 Task: Add an event  with title  Interview with Aman, date '2023/12/04' & Select Event type as  One on One. Add location for the event as  987 Piazza Navona, Rome, Italy and add a description: The conversation aimed at assessing their qualifications, skills, and suitability for a specific job role or position within the organization. The interview provides an opportunity for the hiring team to gather valuable information about the candidate's experience, abilities, and potential cultural fit.Create an event link  http-interviewwithamancom & Select the event color as  Light Pink. , logged in from the account softage.1@softage.netand send the event invitation to softage.4@softage.net and softage.5@softage.net
Action: Mouse moved to (762, 117)
Screenshot: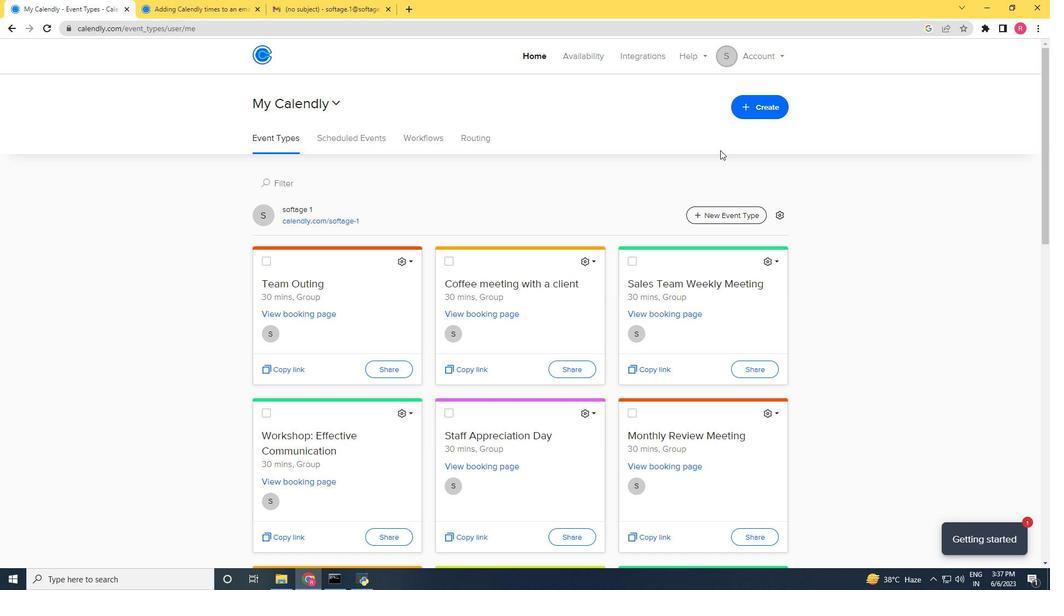 
Action: Mouse pressed left at (762, 117)
Screenshot: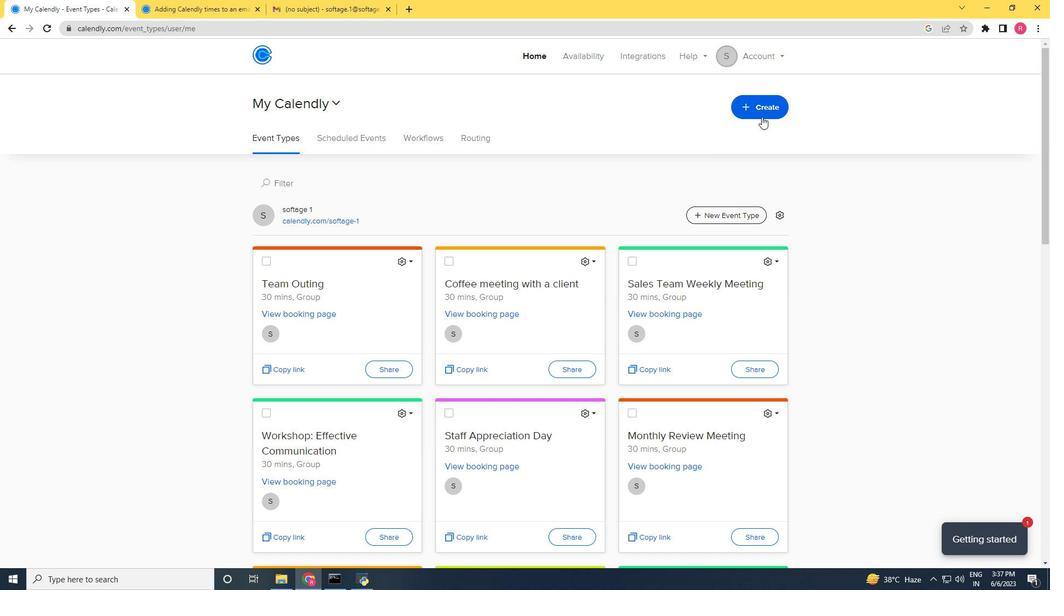 
Action: Mouse moved to (704, 157)
Screenshot: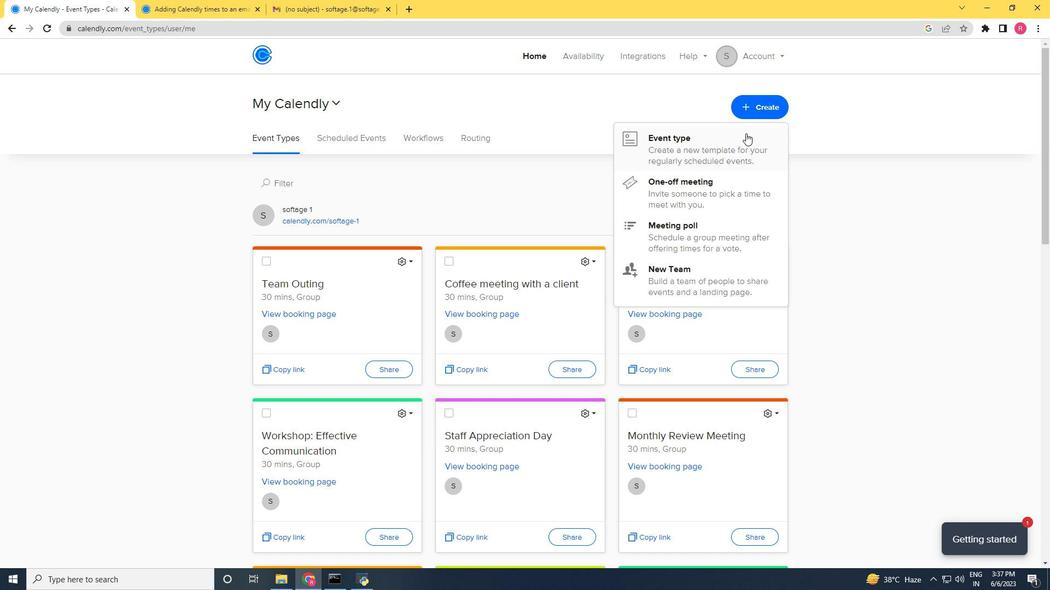 
Action: Mouse pressed left at (704, 157)
Screenshot: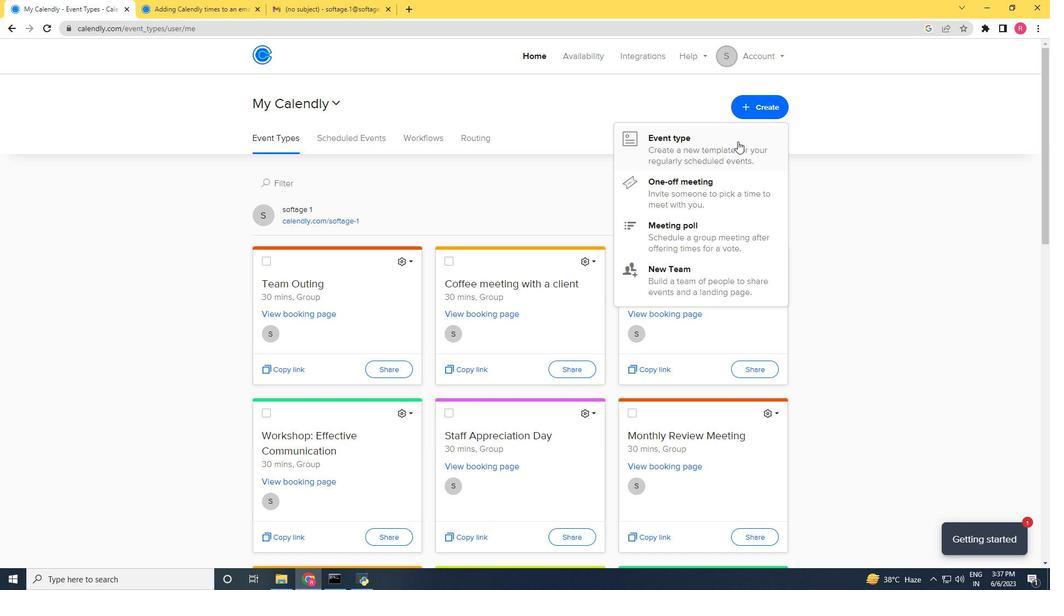 
Action: Mouse moved to (570, 198)
Screenshot: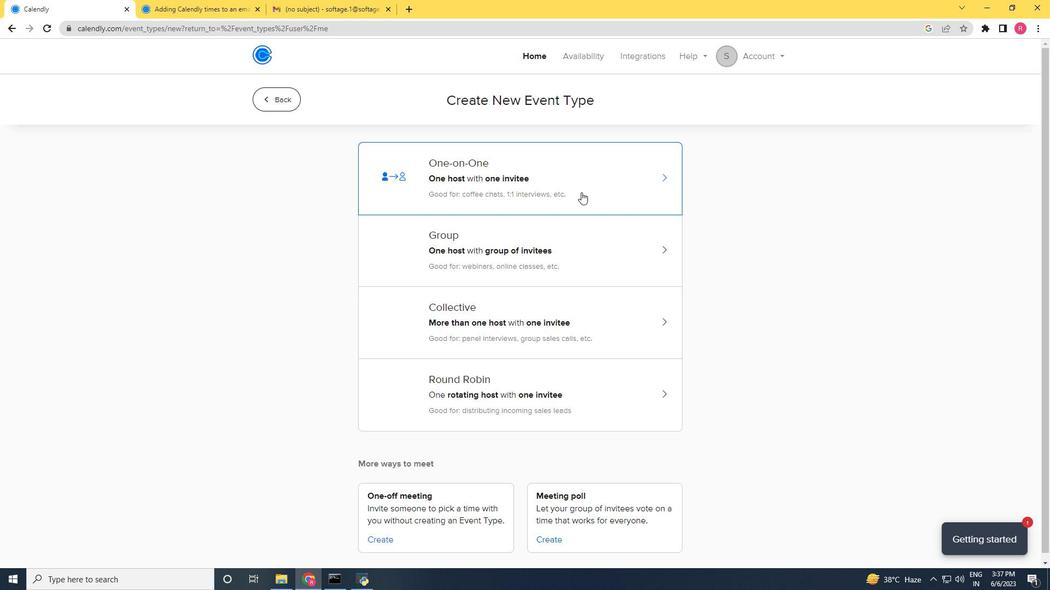 
Action: Mouse pressed left at (570, 198)
Screenshot: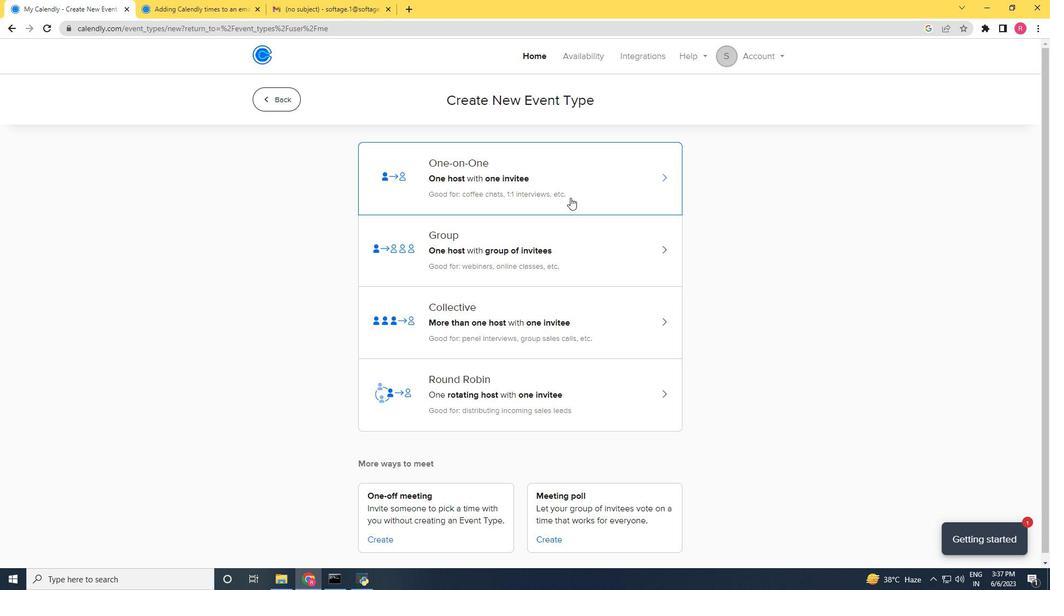 
Action: Mouse moved to (437, 268)
Screenshot: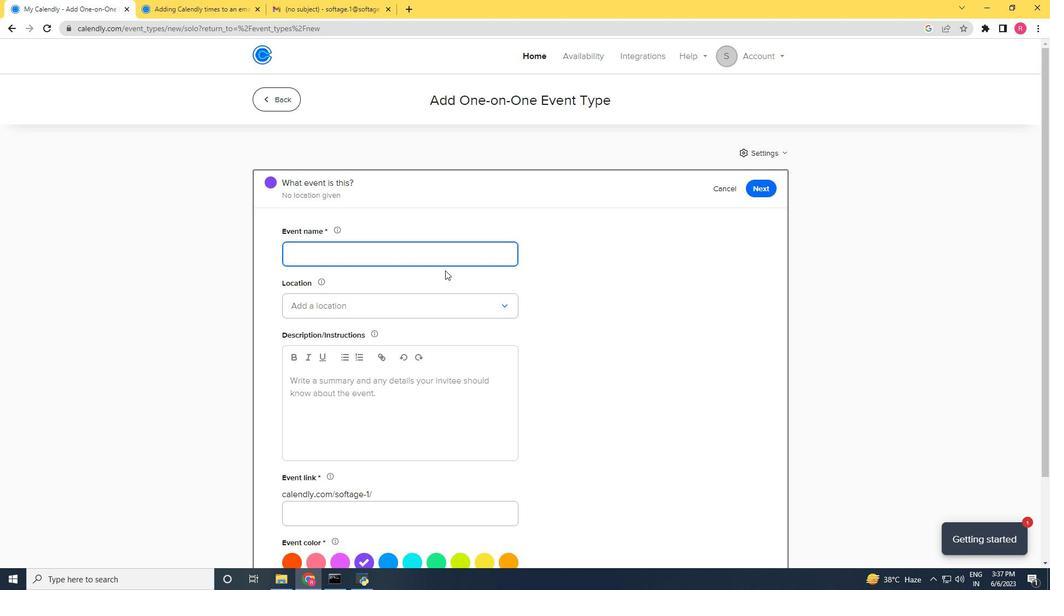 
Action: Key pressed <Key.shift>Aman
Screenshot: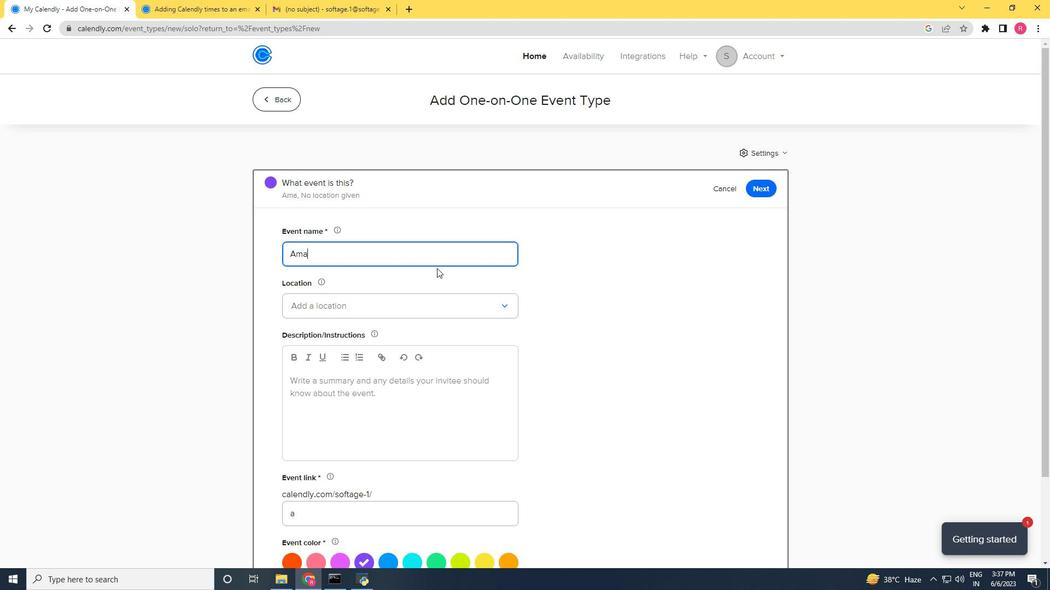 
Action: Mouse moved to (382, 304)
Screenshot: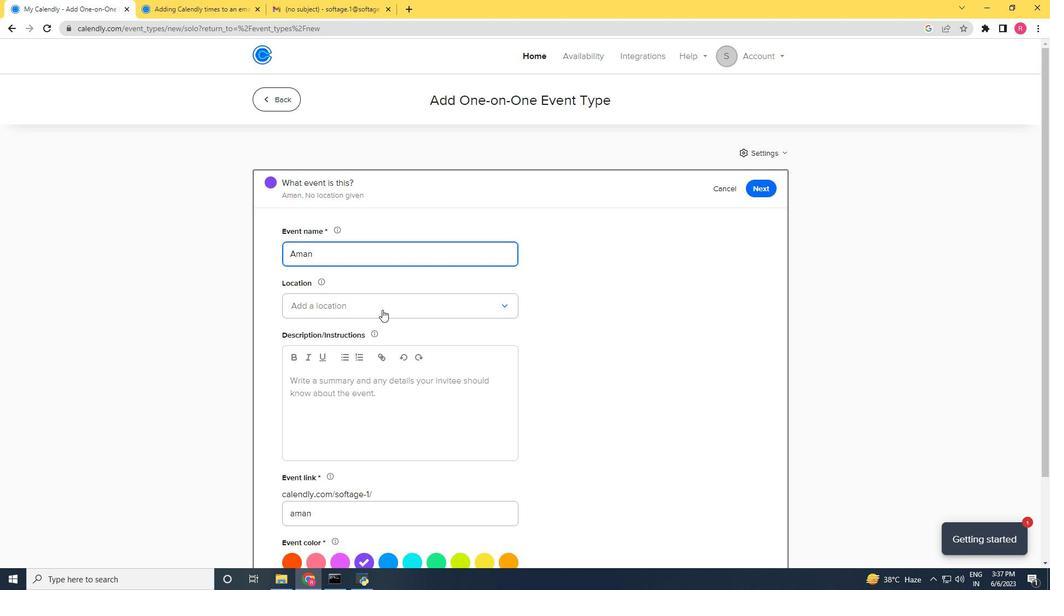 
Action: Mouse pressed left at (382, 304)
Screenshot: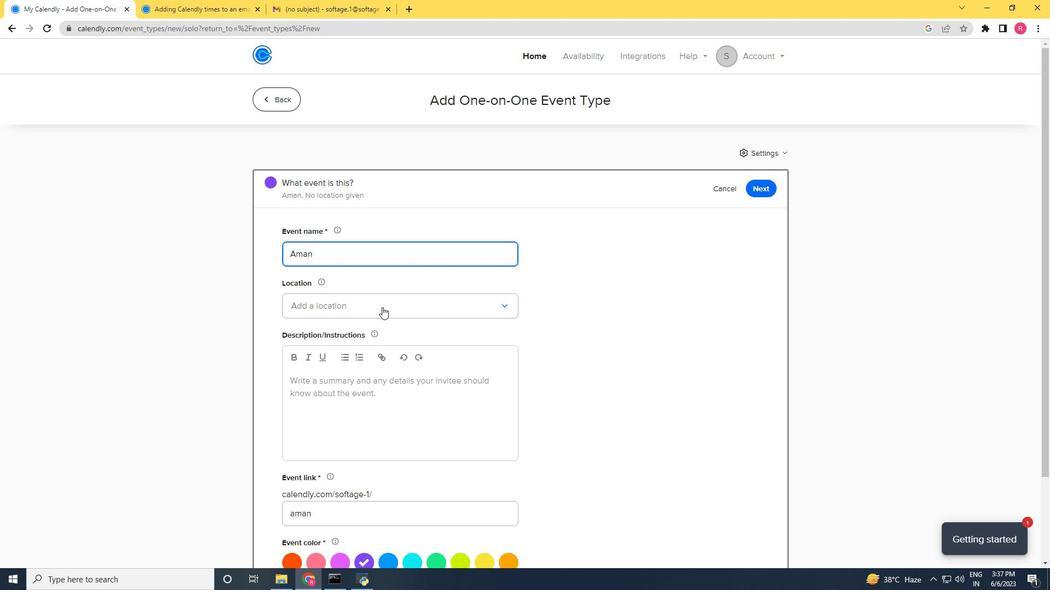 
Action: Mouse moved to (389, 327)
Screenshot: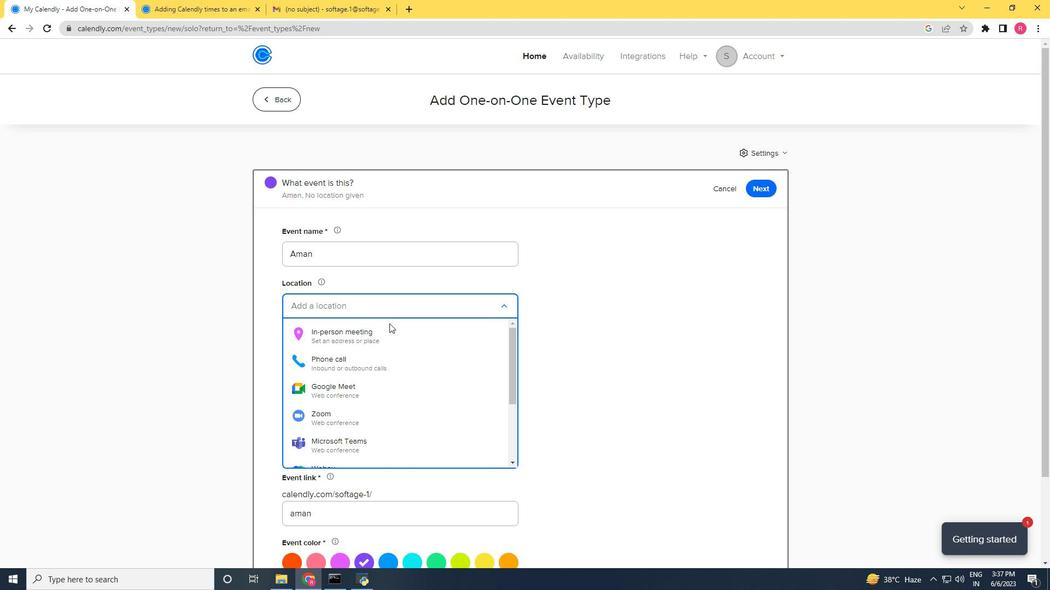 
Action: Mouse pressed left at (389, 327)
Screenshot: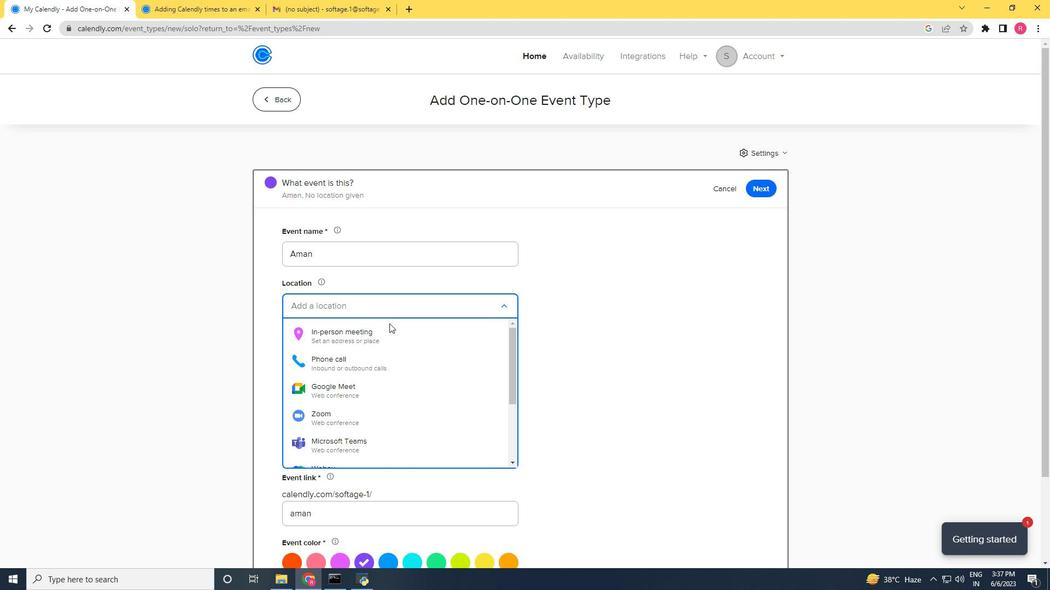 
Action: Mouse moved to (468, 177)
Screenshot: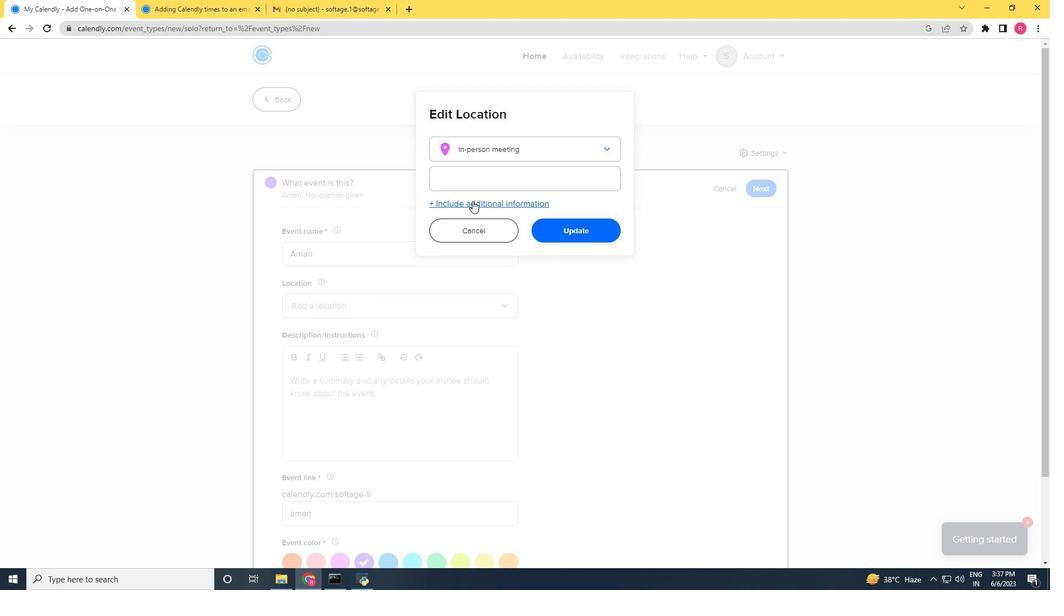 
Action: Mouse pressed left at (468, 177)
Screenshot: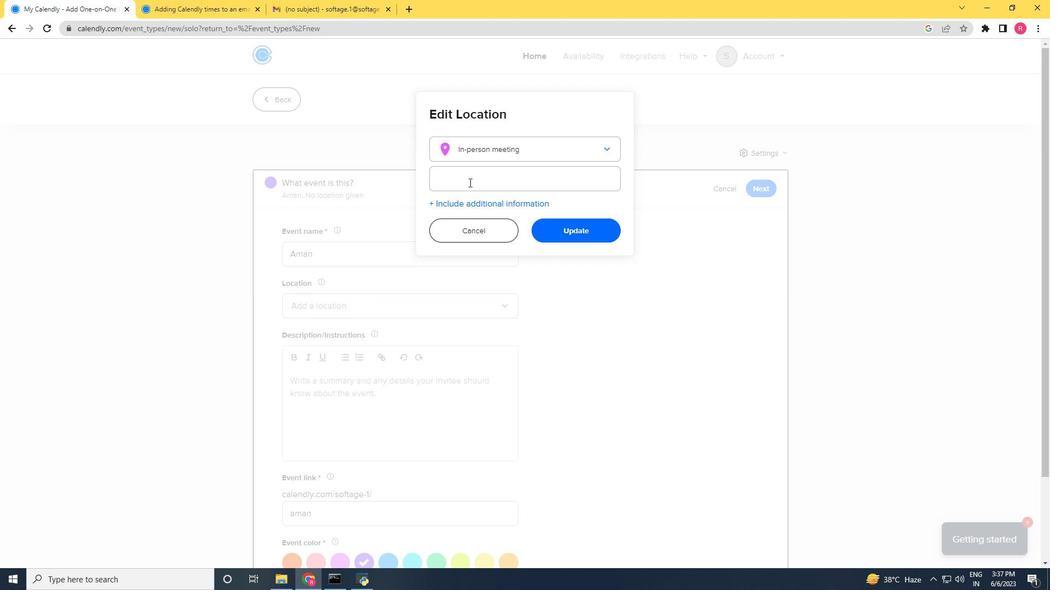 
Action: Key pressed 987<Key.space><Key.shift>Piazza<Key.space><Key.shift>Navona,<Key.space><Key.shift><Key.shift><Key.shift>Rome
Screenshot: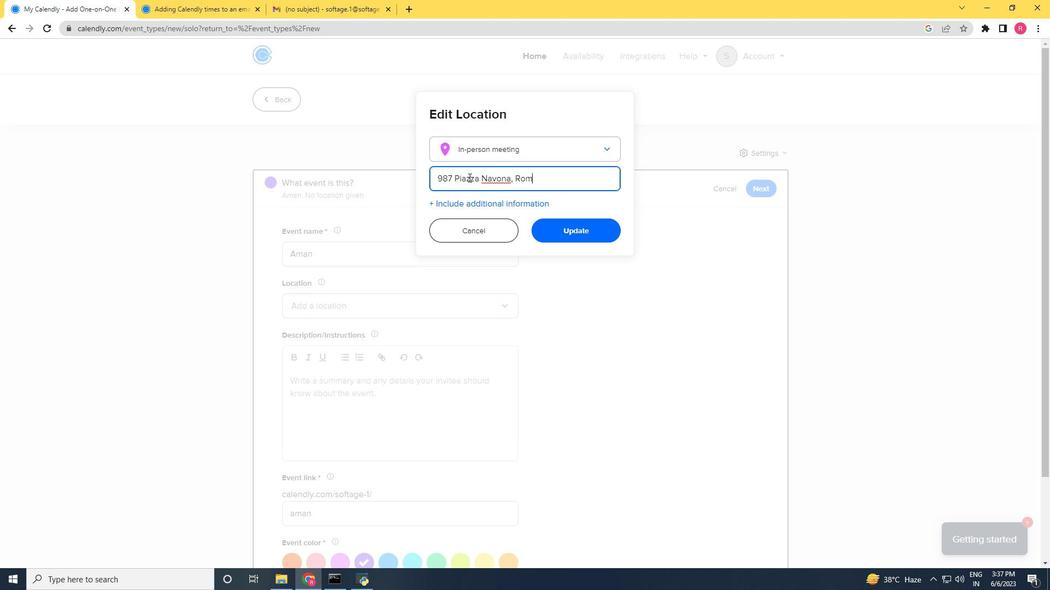 
Action: Mouse moved to (560, 228)
Screenshot: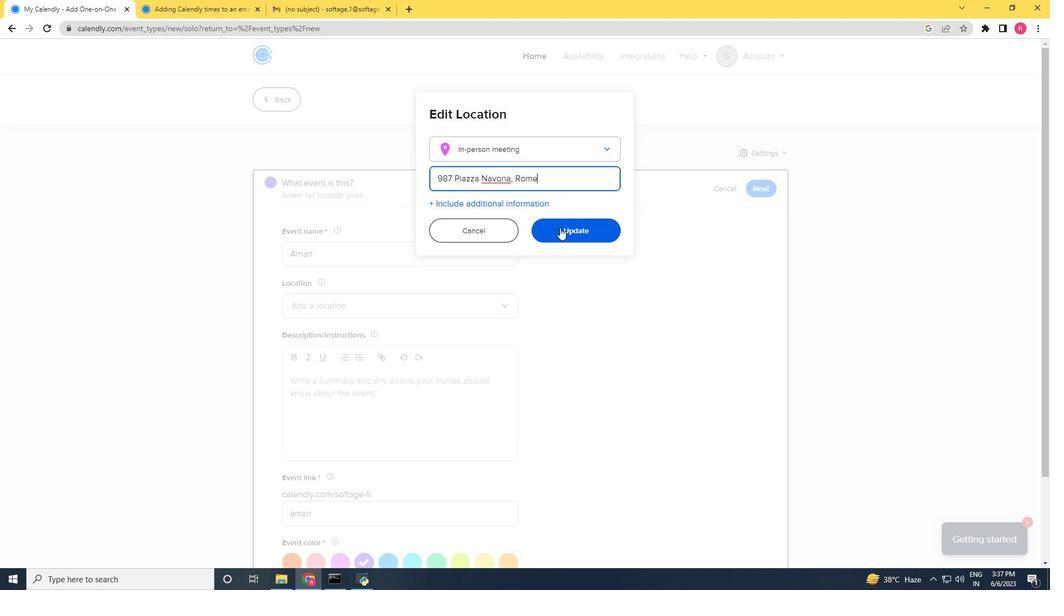 
Action: Mouse pressed left at (560, 228)
Screenshot: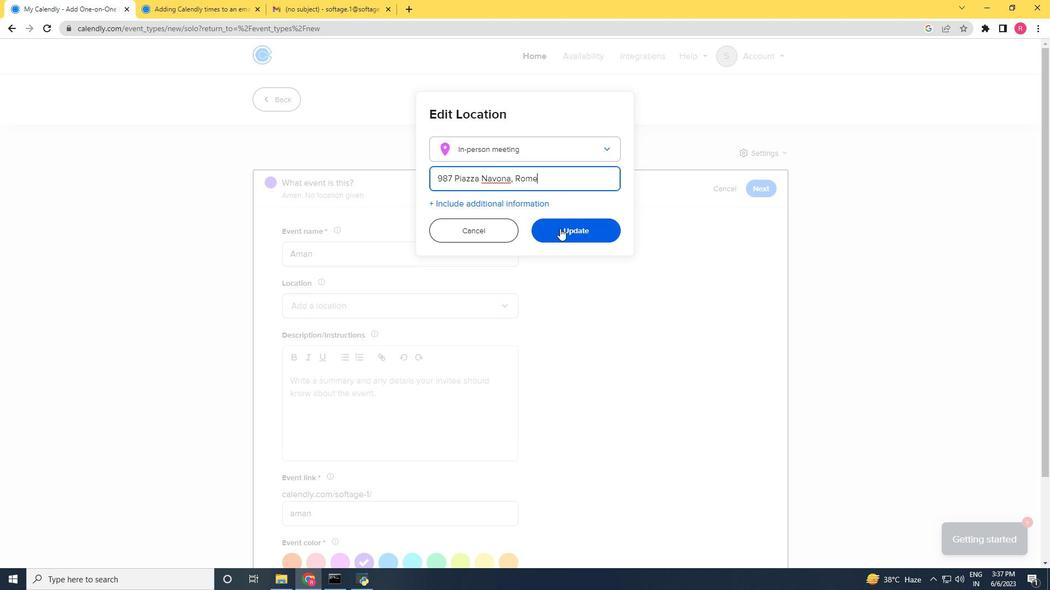 
Action: Mouse moved to (361, 424)
Screenshot: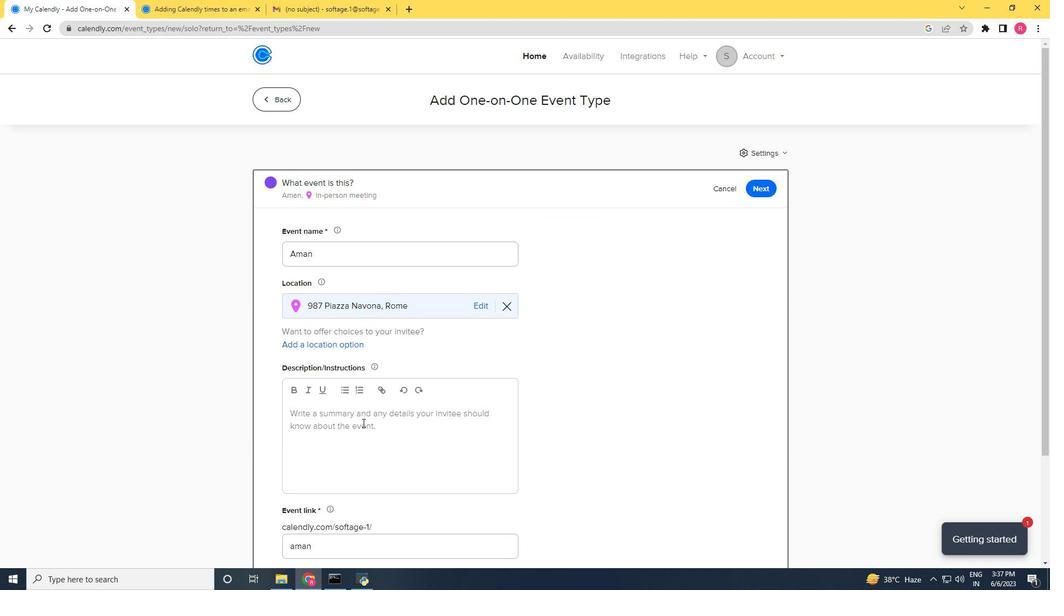 
Action: Mouse pressed left at (361, 424)
Screenshot: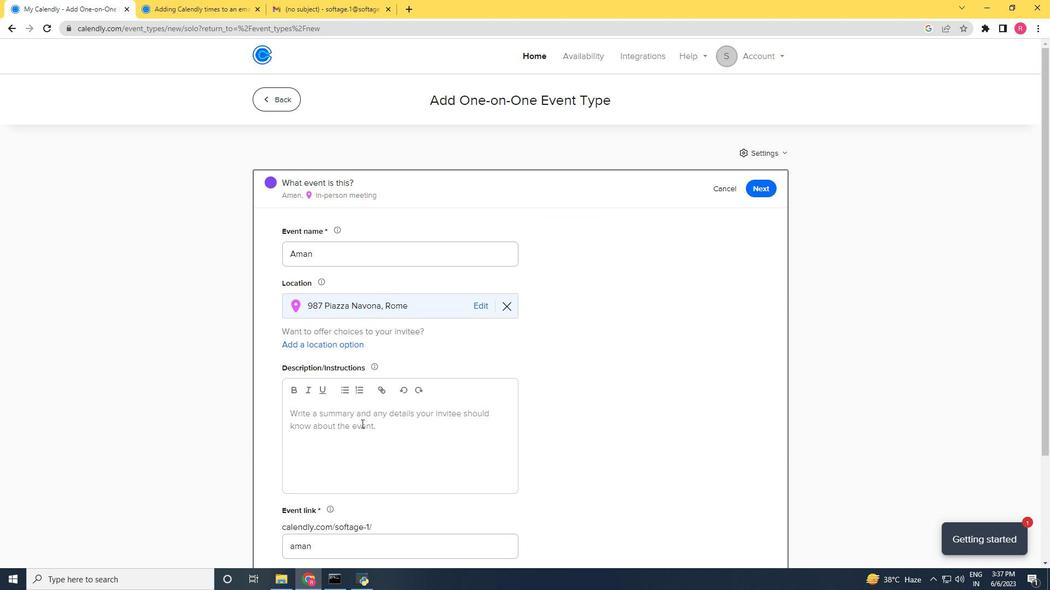 
Action: Mouse moved to (361, 425)
Screenshot: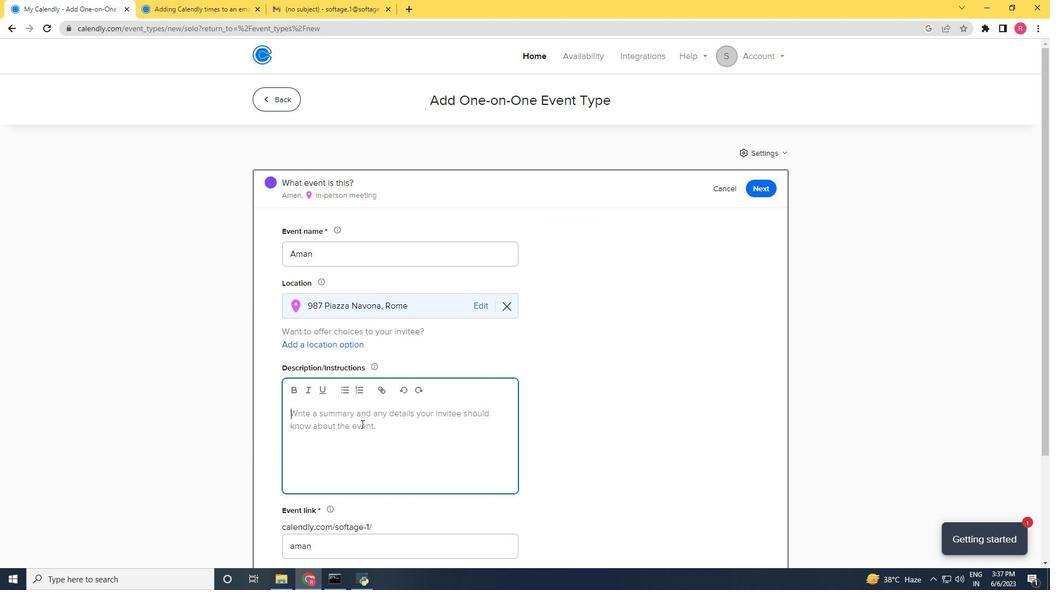 
Action: Key pressed <Key.shift>The<Key.space>conversation<Key.space>aimed<Key.space>at<Key.space>assessing<Key.space>their<Key.space>qualifications,<Key.space>skills,and<Key.space><Key.backspace><Key.backspace><Key.backspace><Key.backspace><Key.space>and<Key.space>suitability<Key.space>for<Key.space>a<Key.space>specific<Key.space>job<Key.space>role<Key.space>or<Key.space>position<Key.space>wh<Key.backspace>ithin<Key.space>the<Key.space>organization.
Screenshot: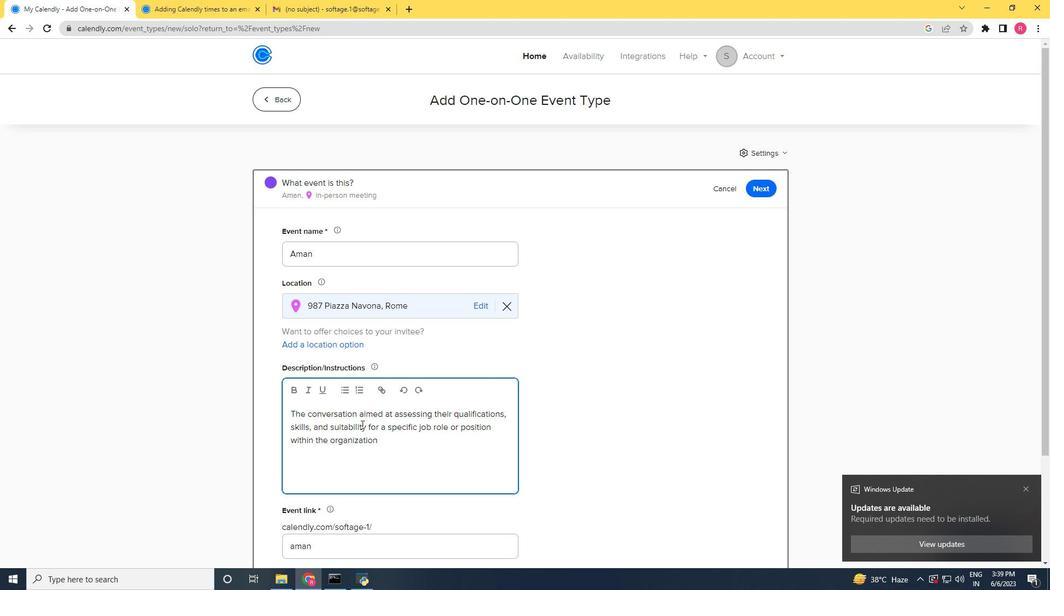 
Action: Mouse moved to (1028, 486)
Screenshot: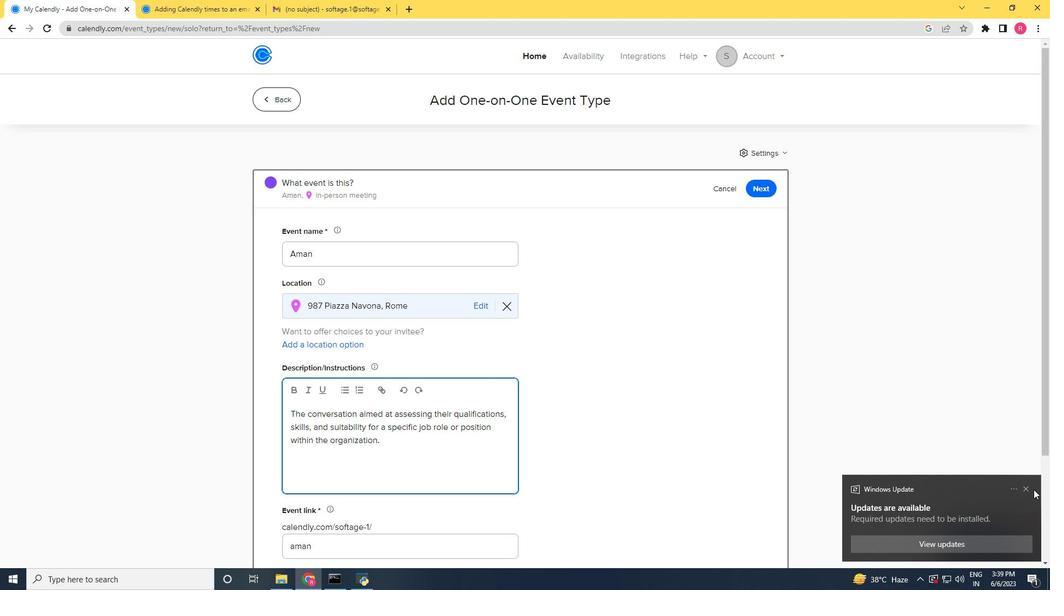 
Action: Mouse pressed left at (1028, 486)
Screenshot: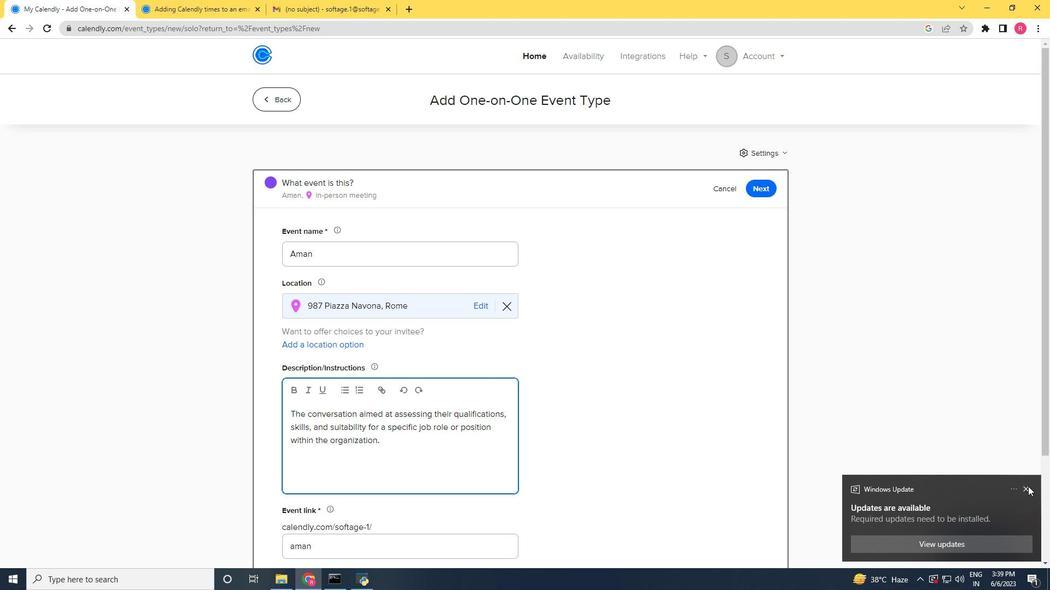 
Action: Mouse moved to (444, 482)
Screenshot: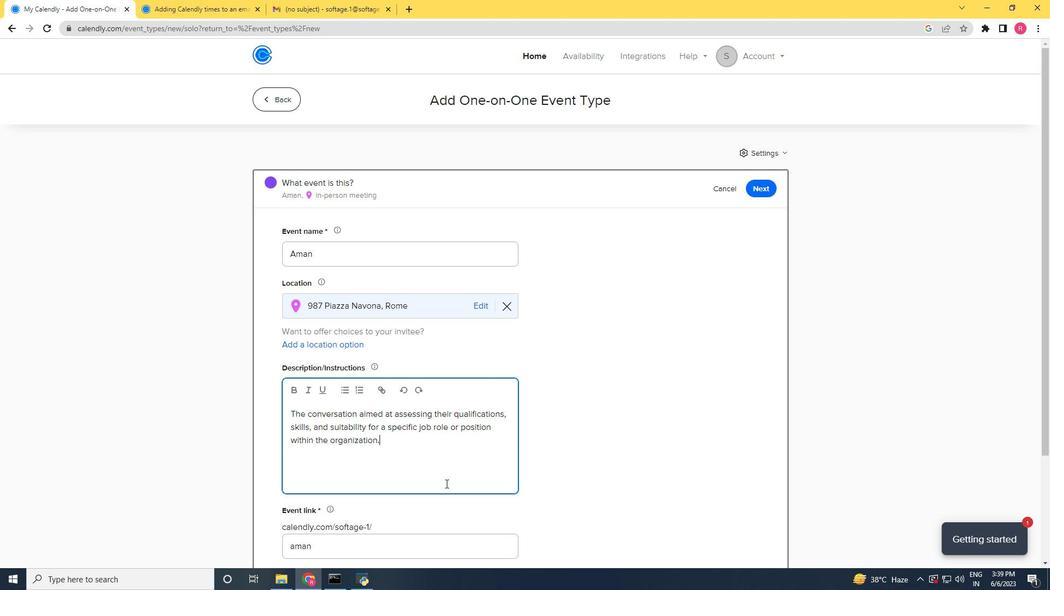 
Action: Key pressed <Key.space><Key.shift>The<Key.space>interview<Key.space>provides<Key.space>an<Key.space>opportunity<Key.space>for<Key.space>the<Key.space>hiring<Key.space>team<Key.space>to<Key.space>gather<Key.space>valuable<Key.space>informaion<Key.space><Key.backspace><Key.backspace><Key.backspace><Key.backspace><Key.backspace>ation<Key.space>about<Key.space>the<Key.space>candidates<Key.space><Key.backspace><Key.backspace>'s<Key.space>experience<Key.space><Key.backspace>,<Key.space>abilities<Key.space><Key.backspace>,<Key.space>and<Key.space>portrn<Key.backspace><Key.backspace>ential<Key.space>cultural<Key.space>fit.
Screenshot: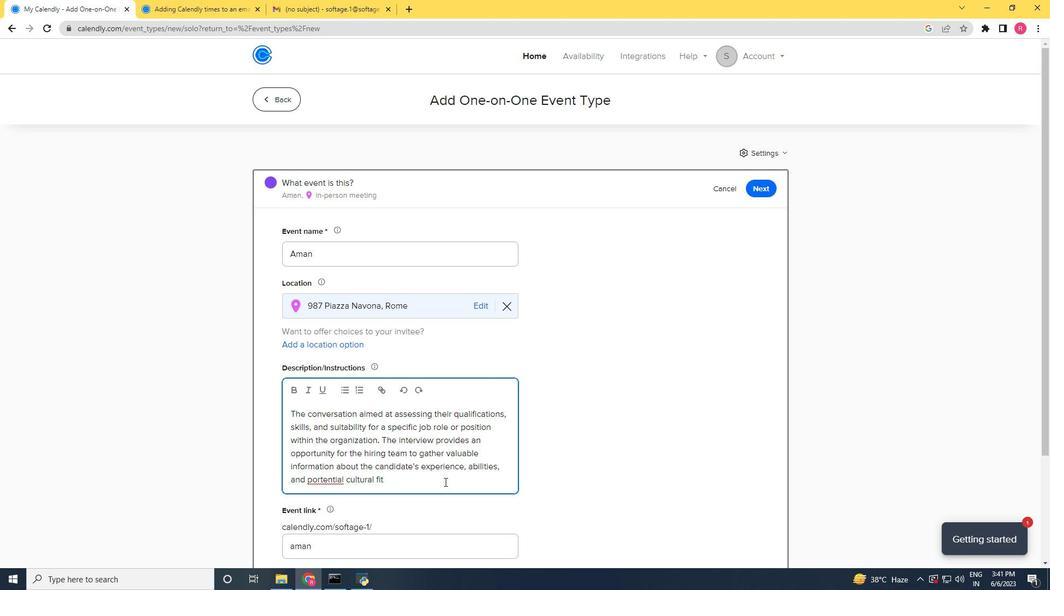 
Action: Mouse moved to (324, 483)
Screenshot: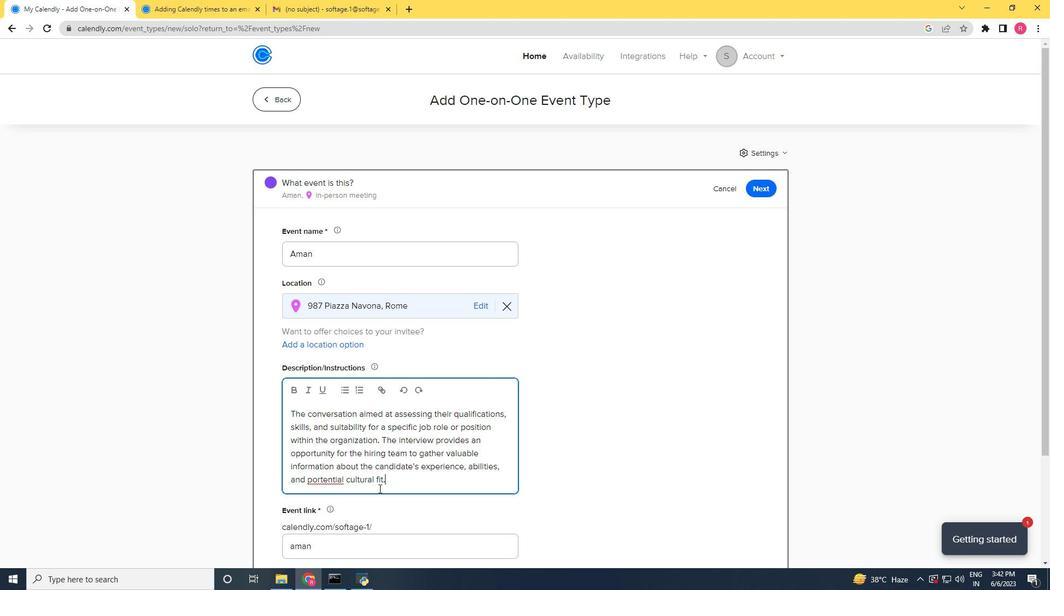 
Action: Mouse pressed left at (324, 483)
Screenshot: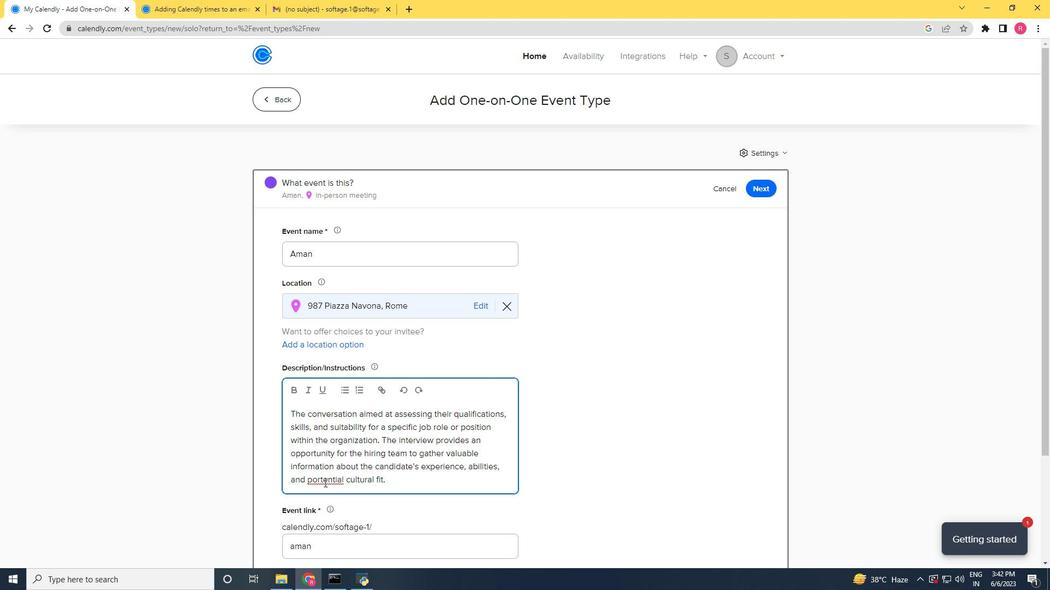 
Action: Mouse moved to (364, 505)
Screenshot: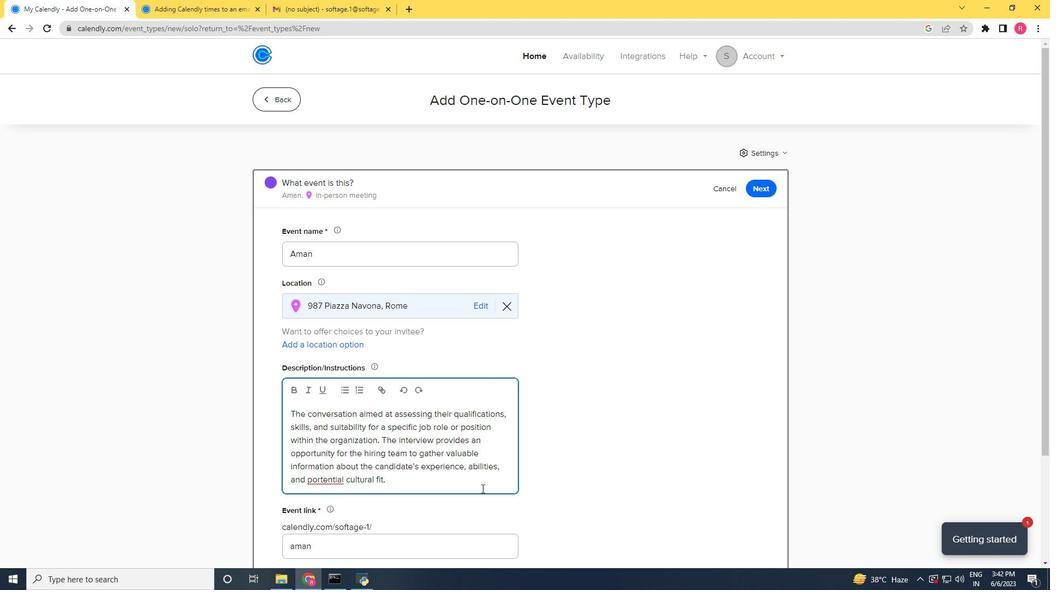 
Action: Mouse scrolled (364, 505) with delta (0, 0)
Screenshot: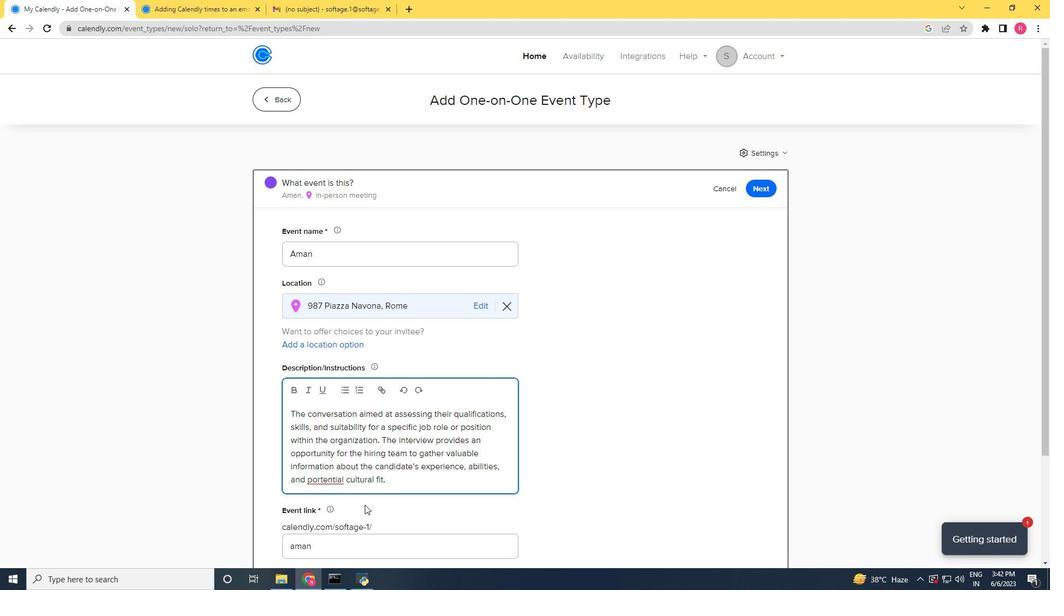 
Action: Mouse moved to (353, 499)
Screenshot: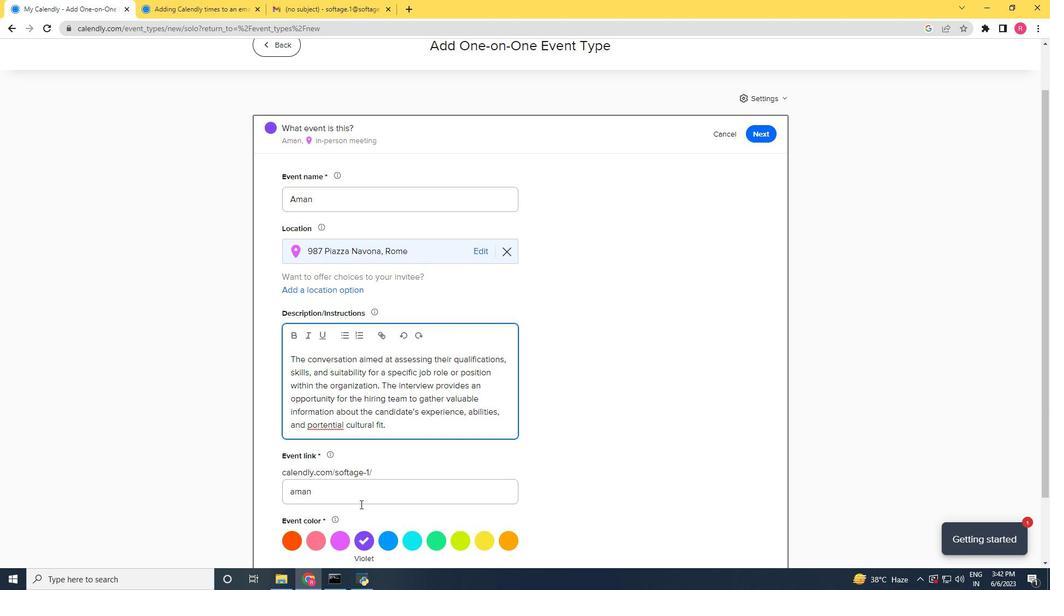 
Action: Mouse pressed left at (353, 499)
Screenshot: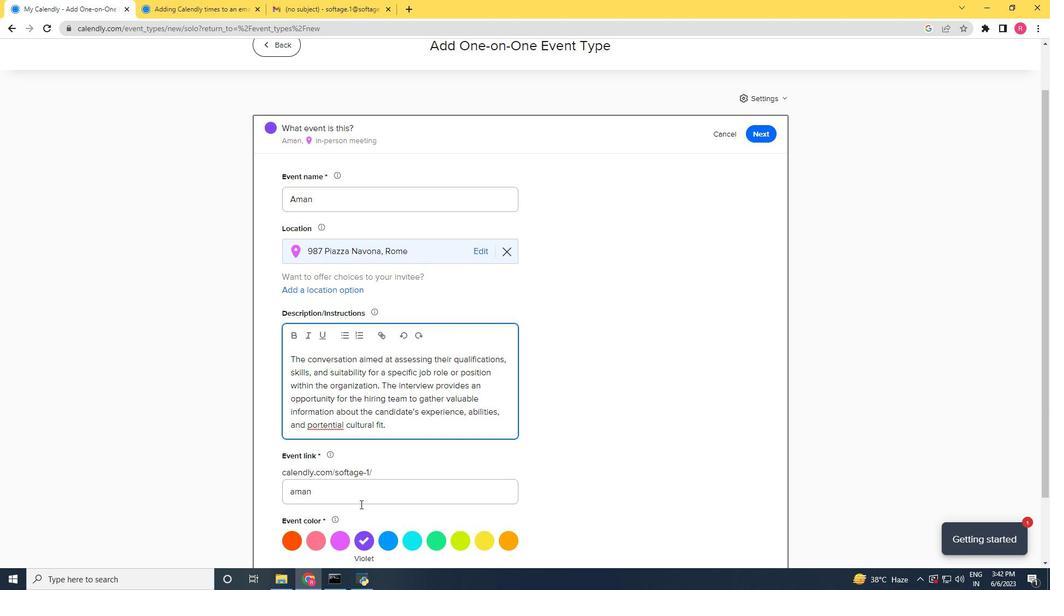 
Action: Mouse moved to (217, 522)
Screenshot: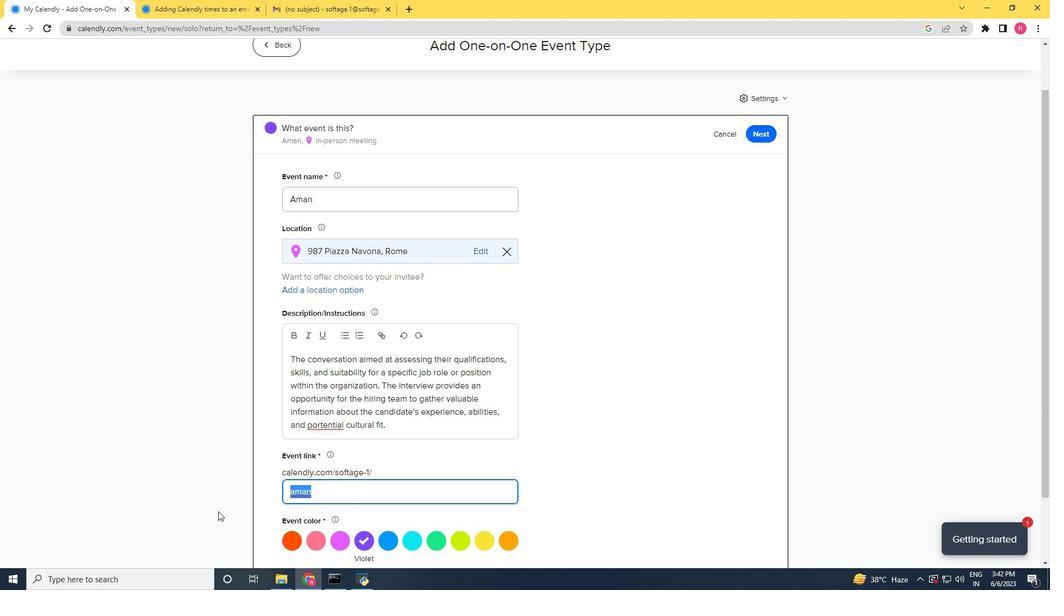 
Action: Key pressed http
Screenshot: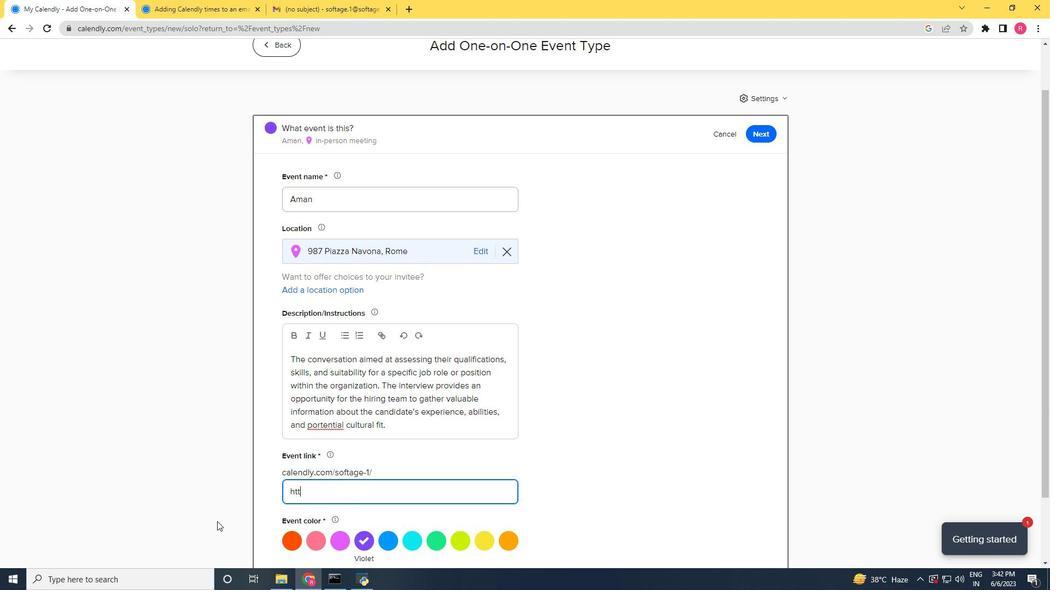 
Action: Mouse moved to (219, 522)
Screenshot: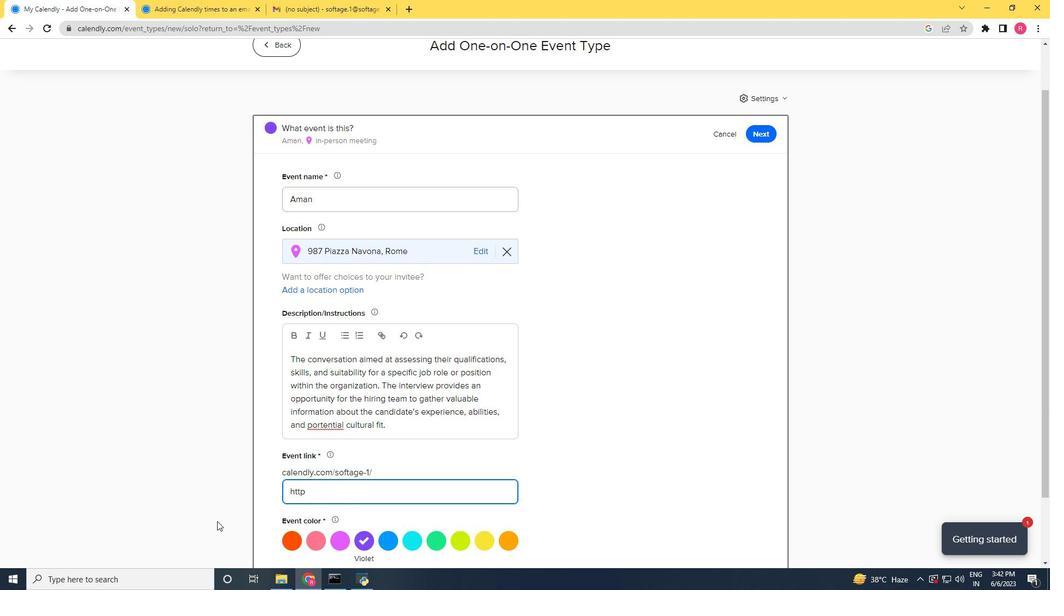 
Action: Key pressed -
Screenshot: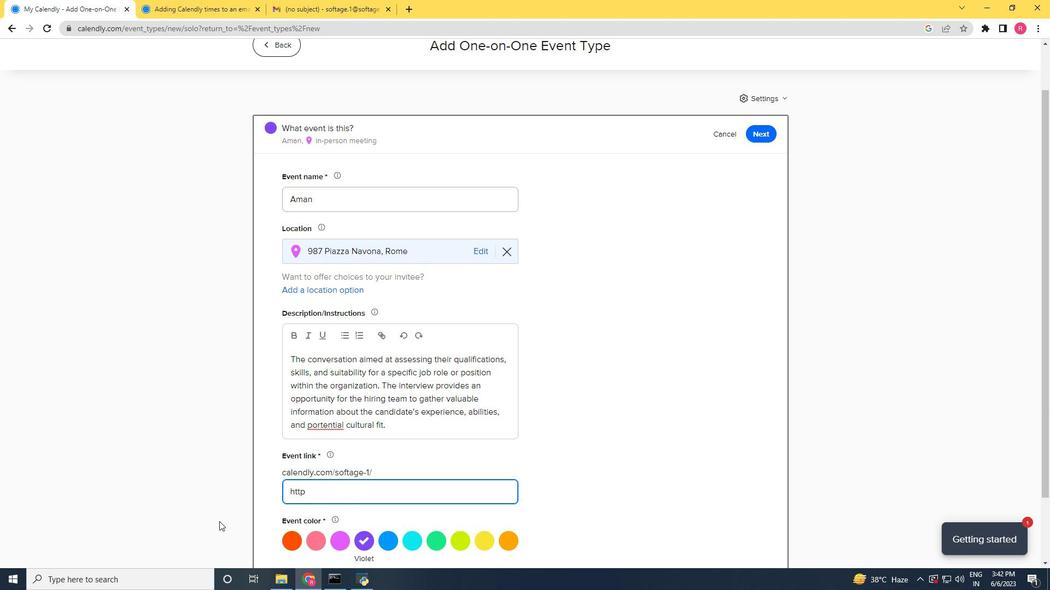 
Action: Mouse moved to (277, 499)
Screenshot: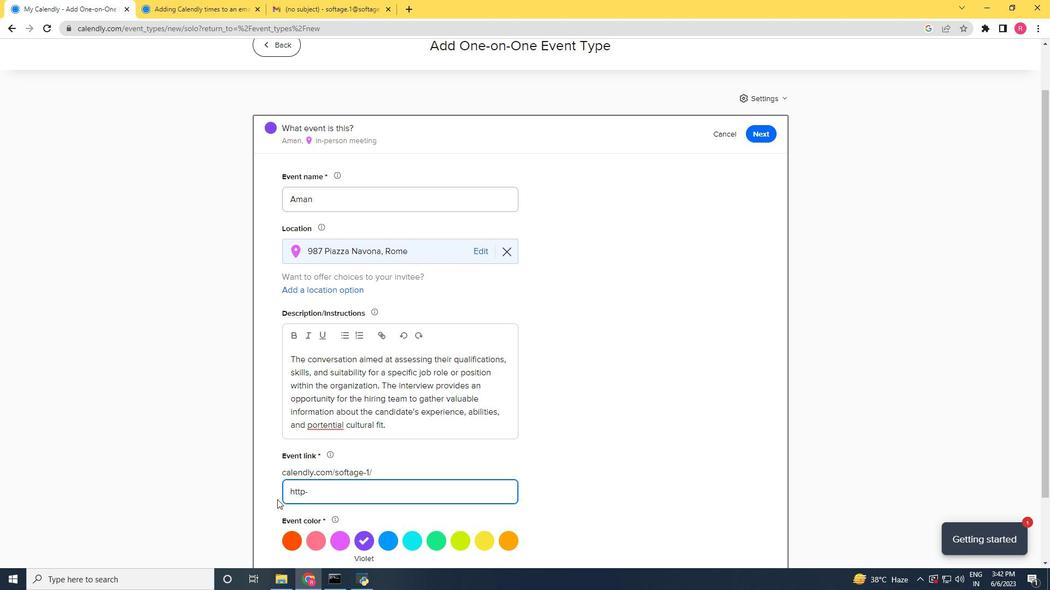 
Action: Key pressed interviewwithamancom
Screenshot: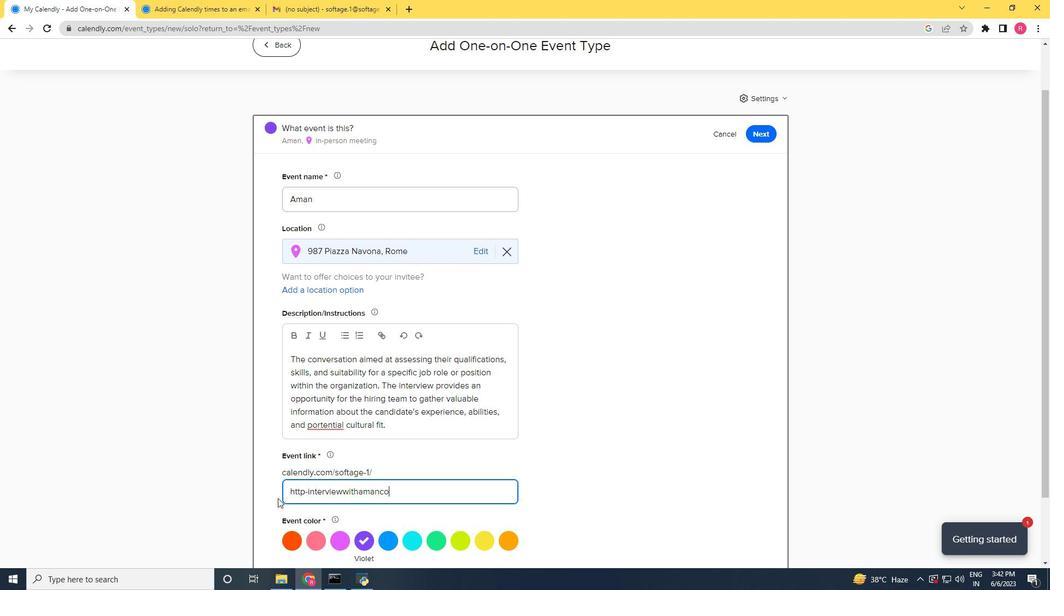 
Action: Mouse moved to (290, 195)
Screenshot: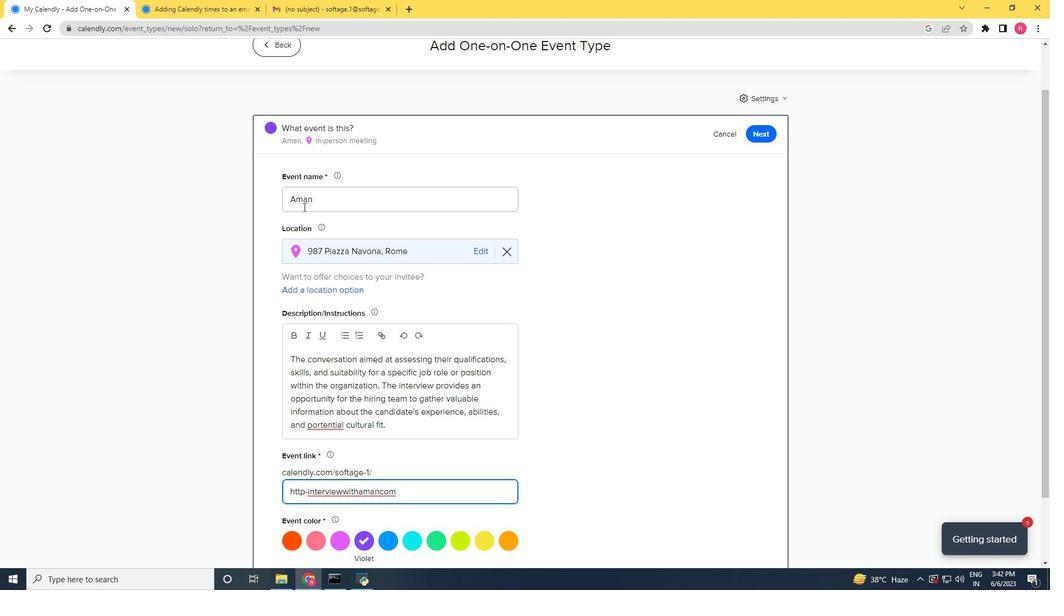 
Action: Mouse pressed left at (290, 195)
Screenshot: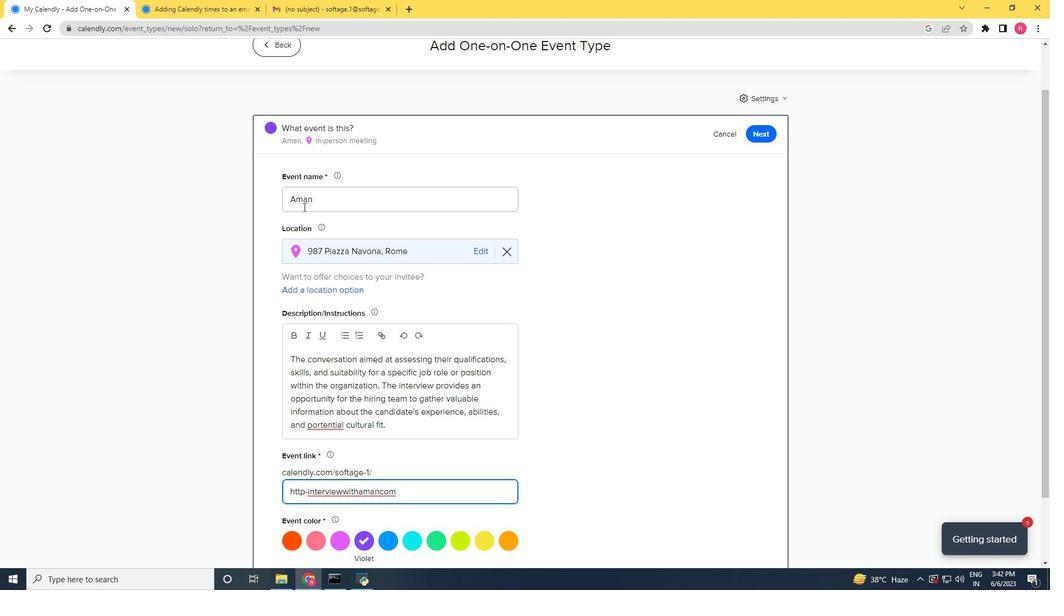 
Action: Mouse moved to (299, 202)
Screenshot: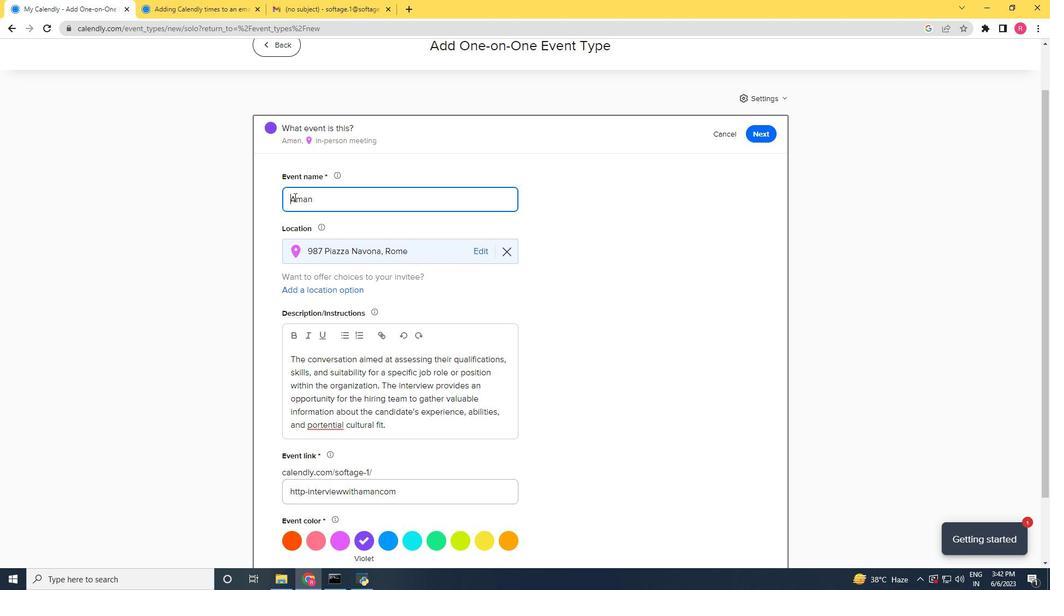 
Action: Key pressed <Key.shift>
Screenshot: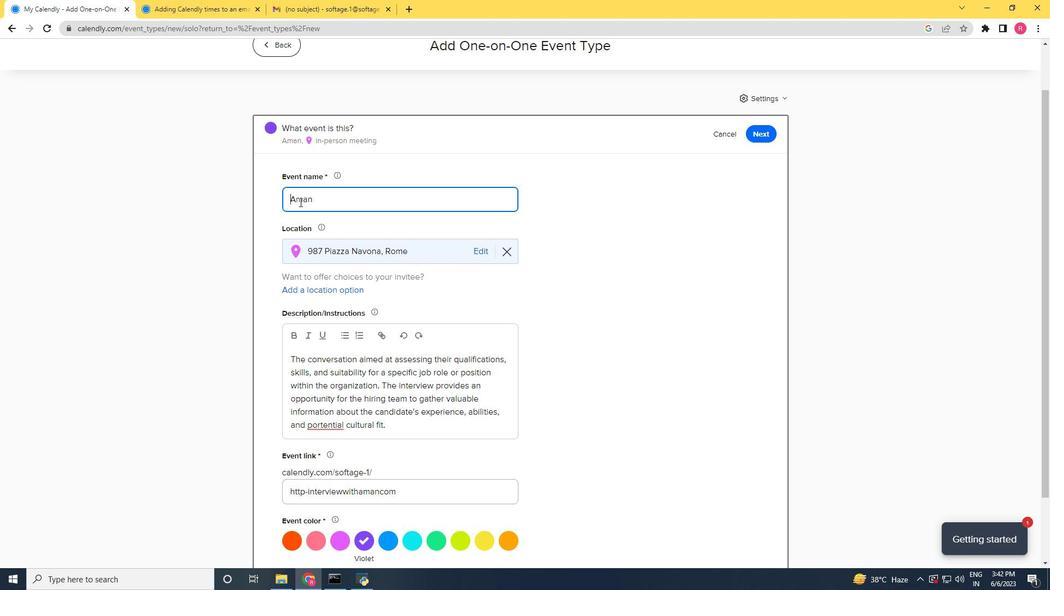 
Action: Mouse moved to (317, 202)
Screenshot: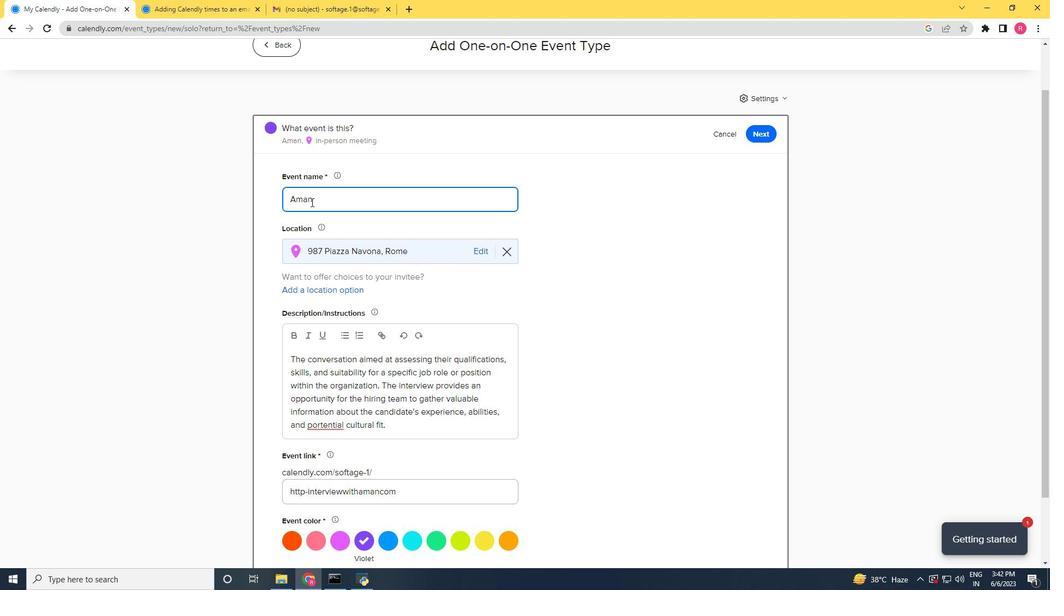 
Action: Key pressed I
Screenshot: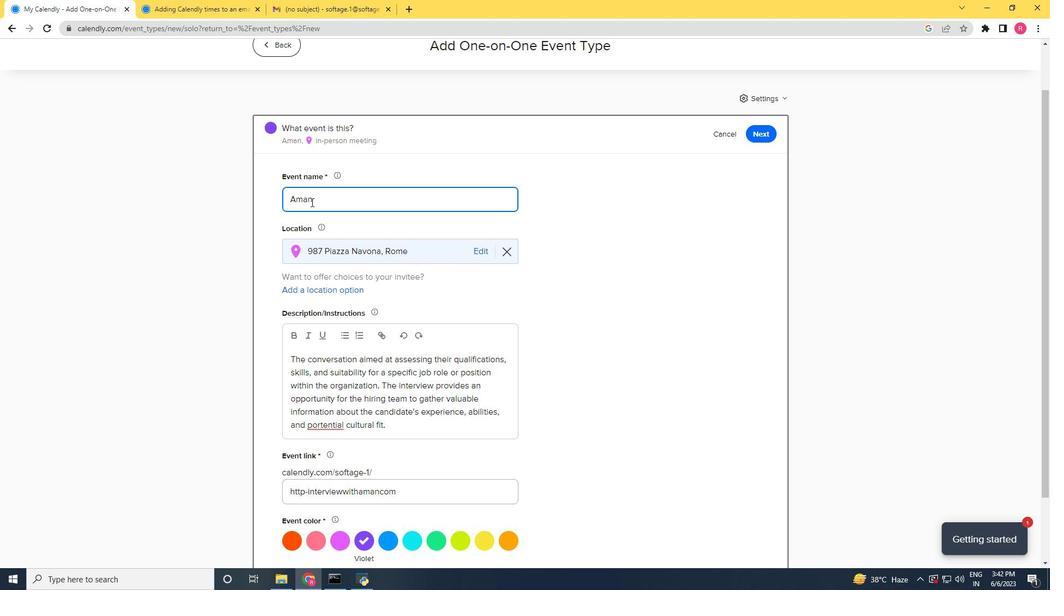 
Action: Mouse moved to (319, 202)
Screenshot: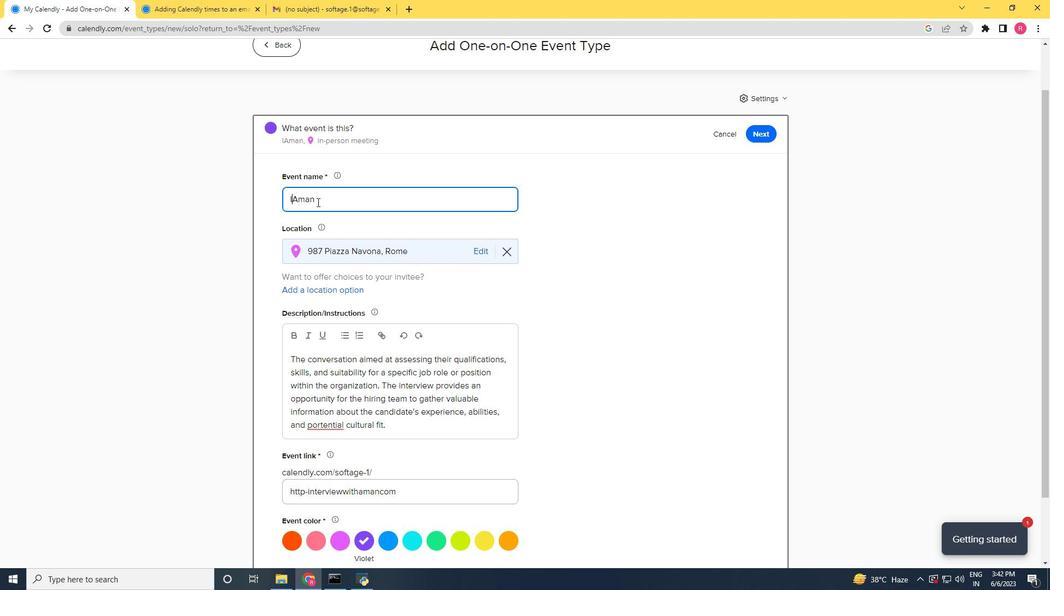 
Action: Key pressed n
Screenshot: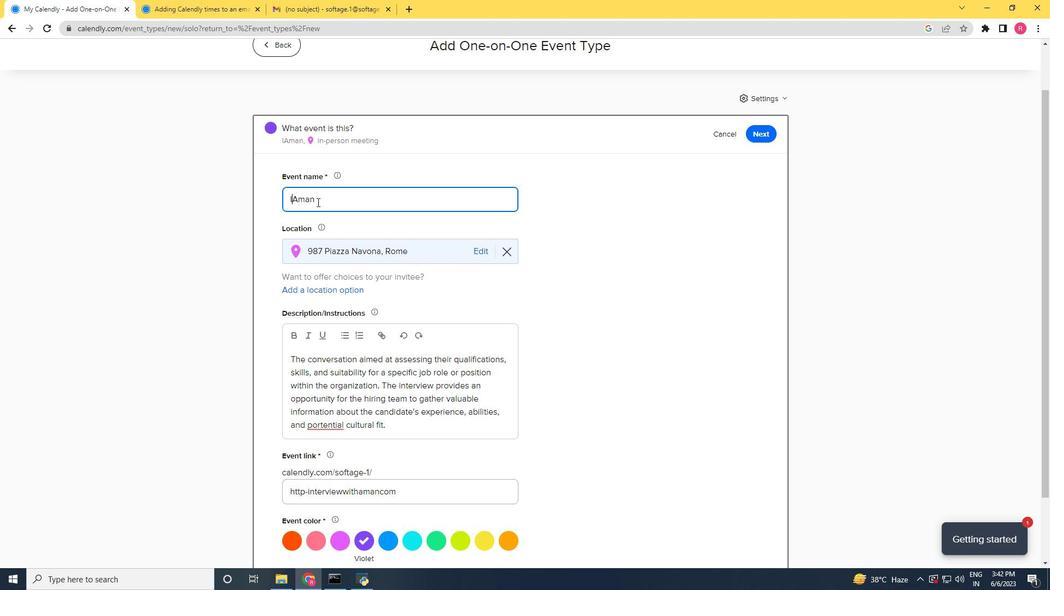 
Action: Mouse moved to (407, 198)
Screenshot: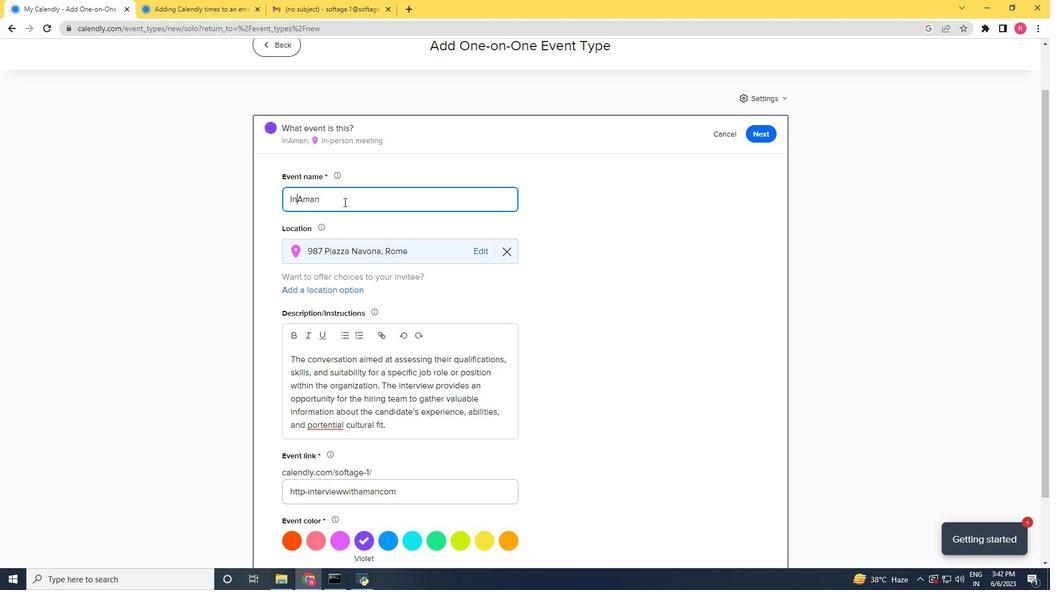 
Action: Key pressed t
Screenshot: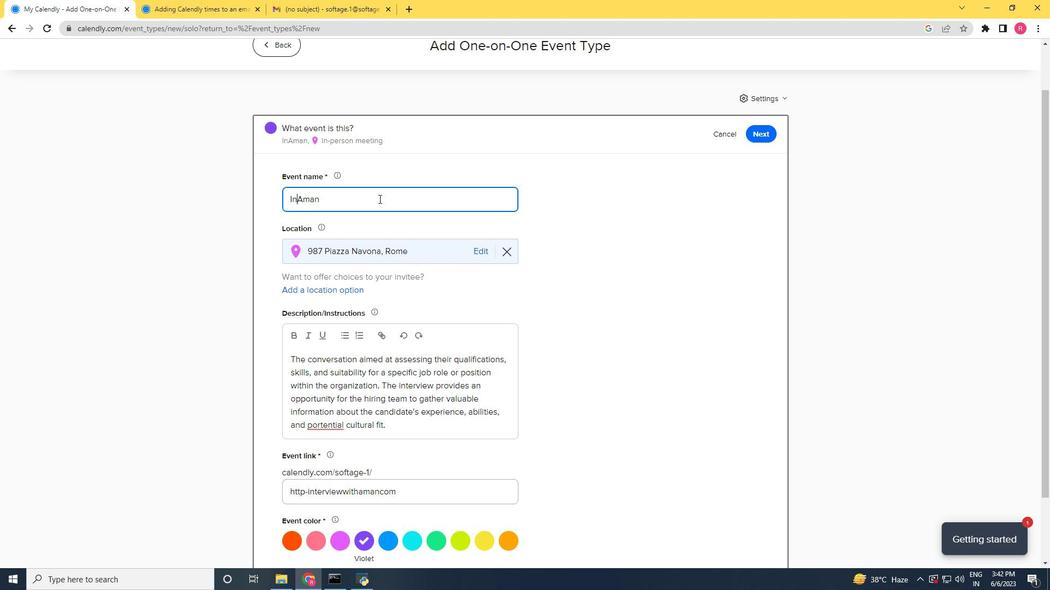 
Action: Mouse moved to (407, 198)
Screenshot: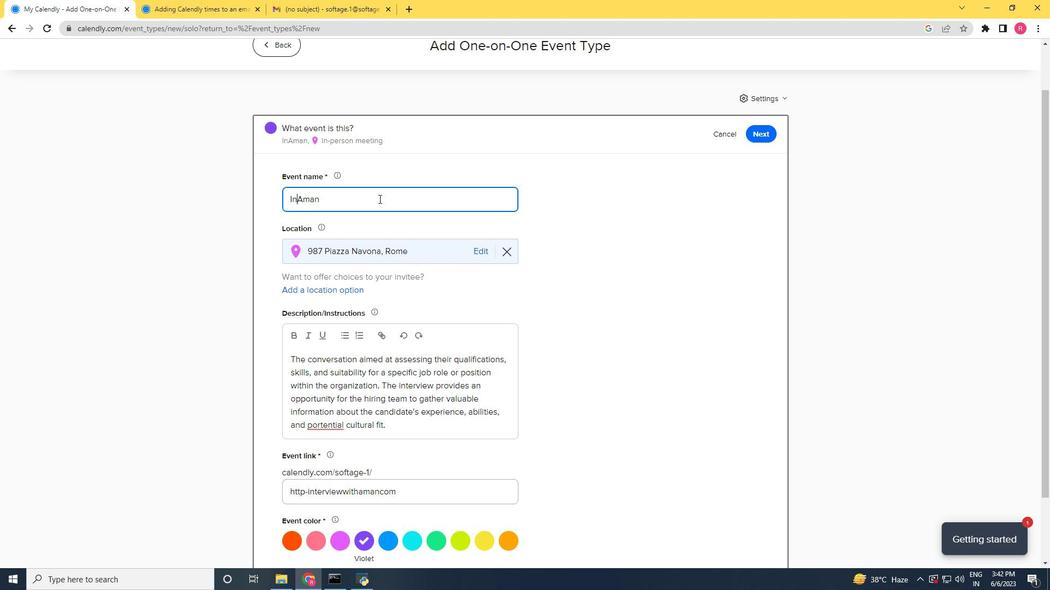 
Action: Key pressed erview<Key.space>withh<Key.space>
Screenshot: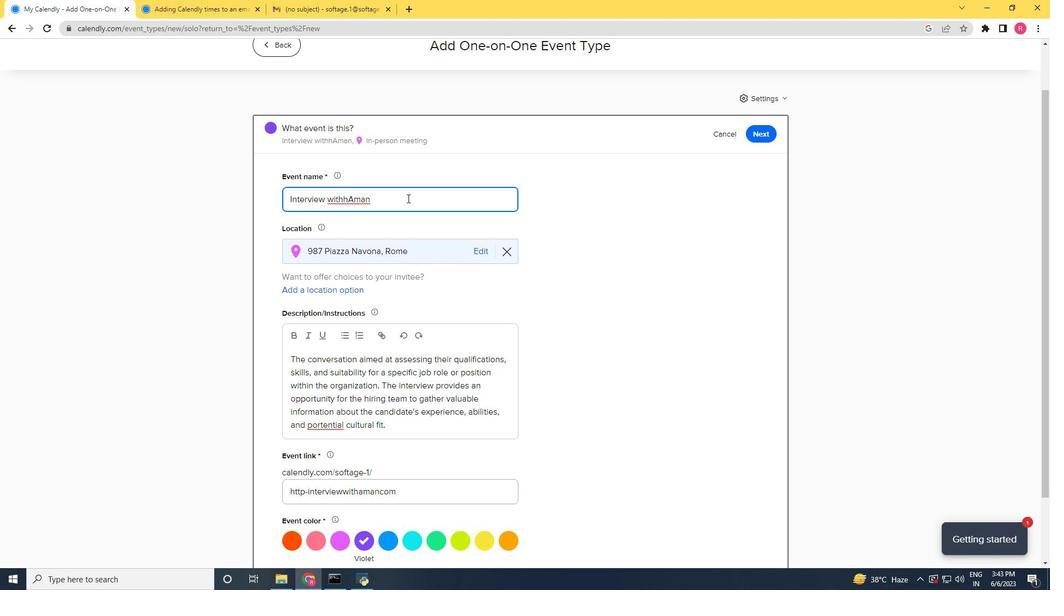 
Action: Mouse moved to (401, 199)
Screenshot: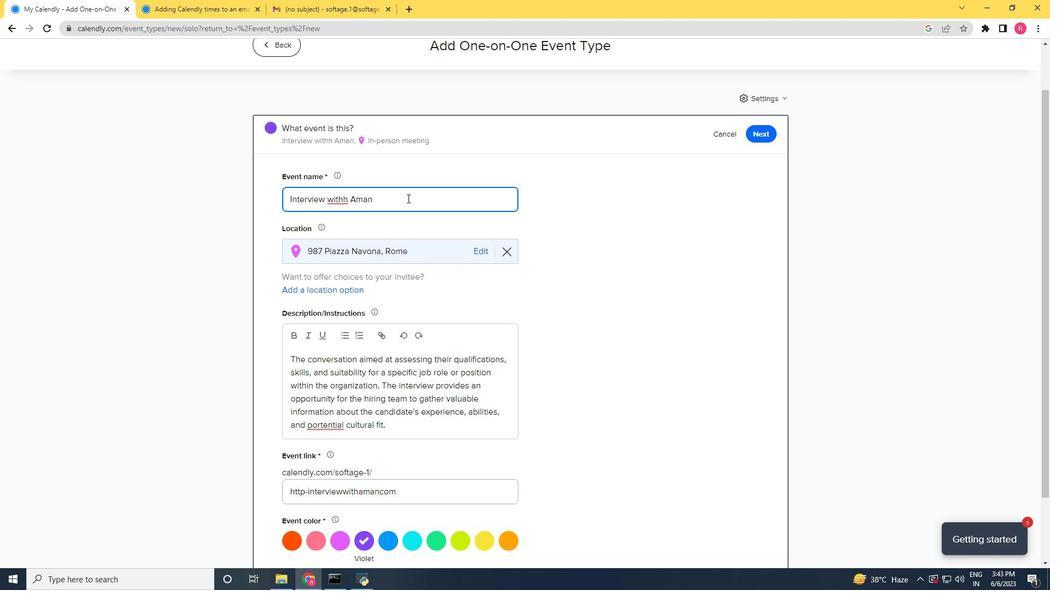 
Action: Key pressed <Key.backspace><Key.backspace><Key.space>
Screenshot: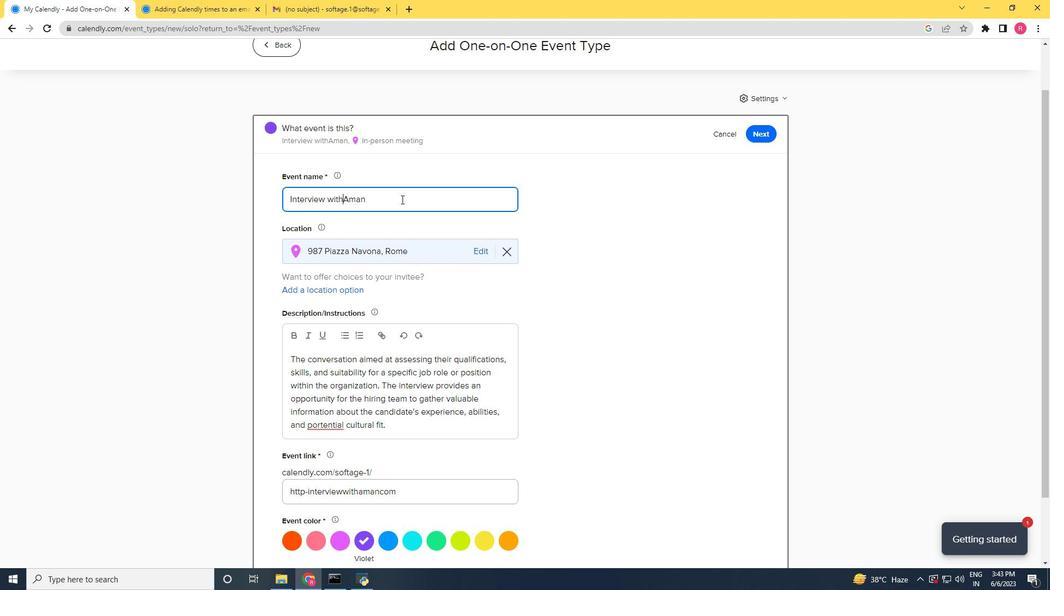 
Action: Mouse moved to (437, 434)
Screenshot: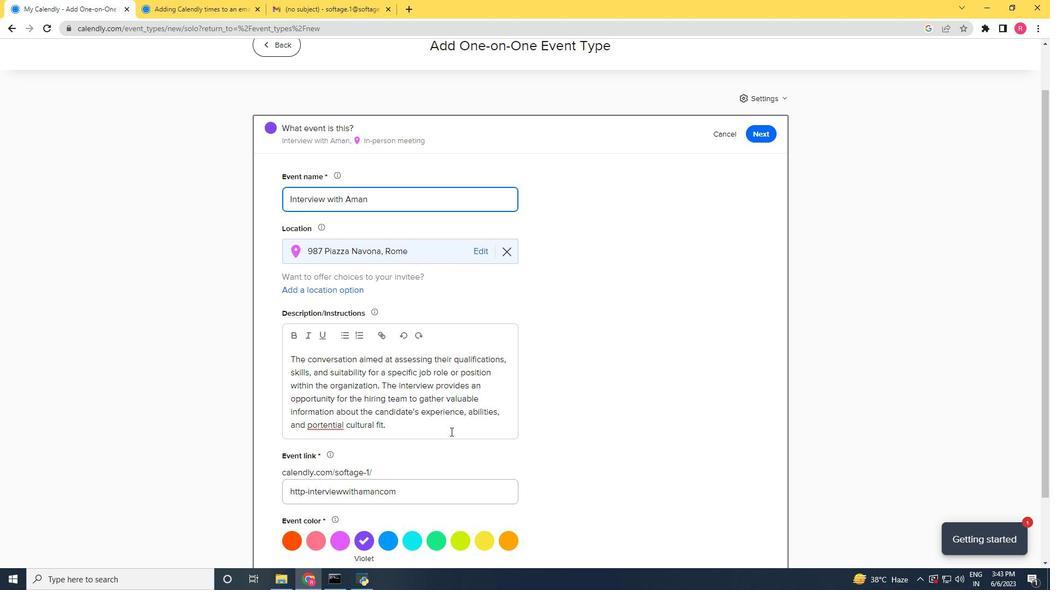 
Action: Mouse scrolled (437, 433) with delta (0, 0)
Screenshot: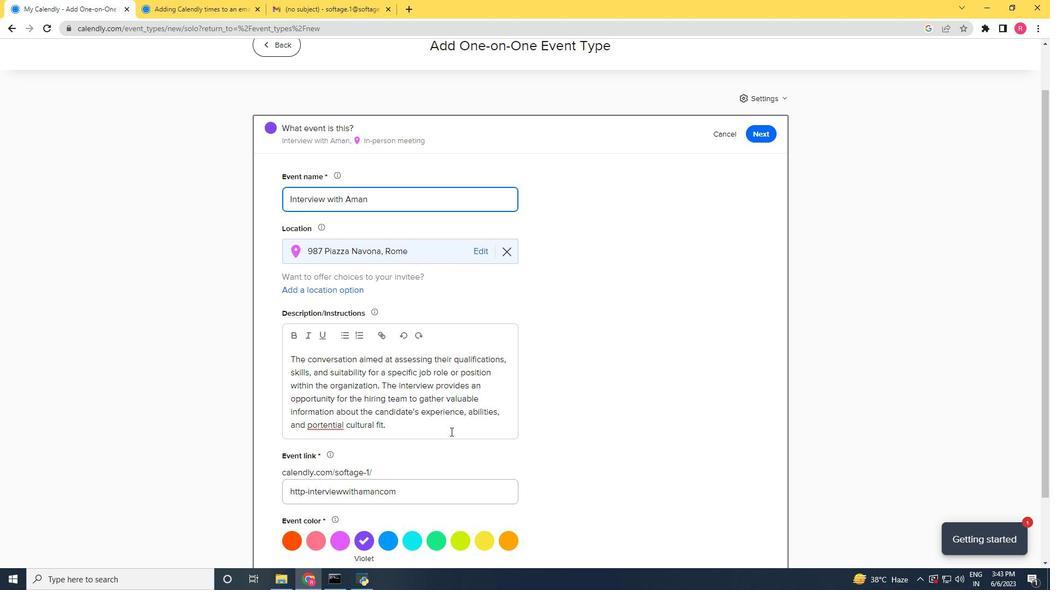 
Action: Mouse moved to (430, 434)
Screenshot: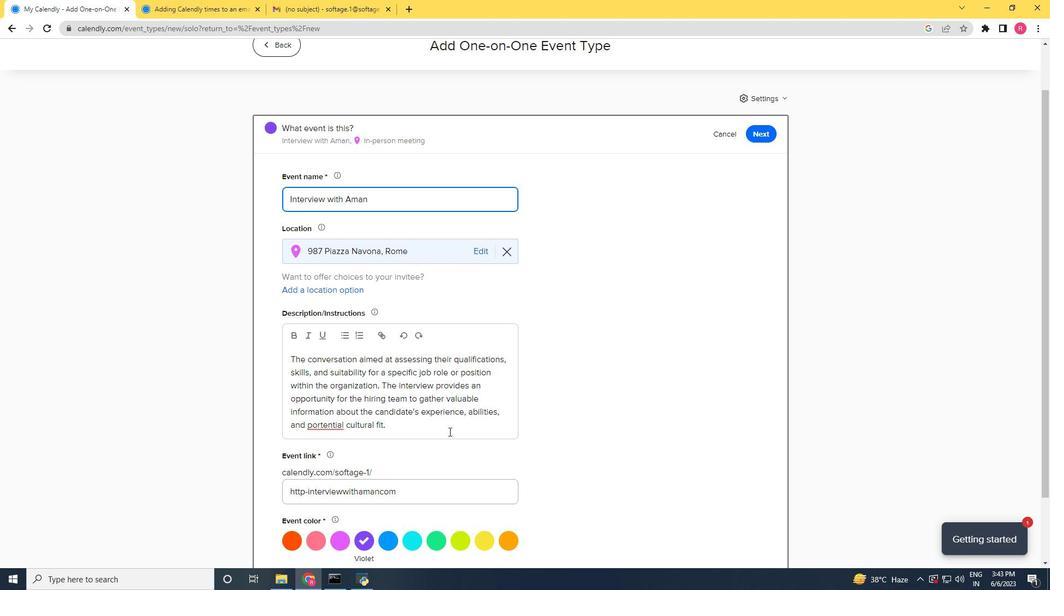
Action: Mouse scrolled (430, 433) with delta (0, 0)
Screenshot: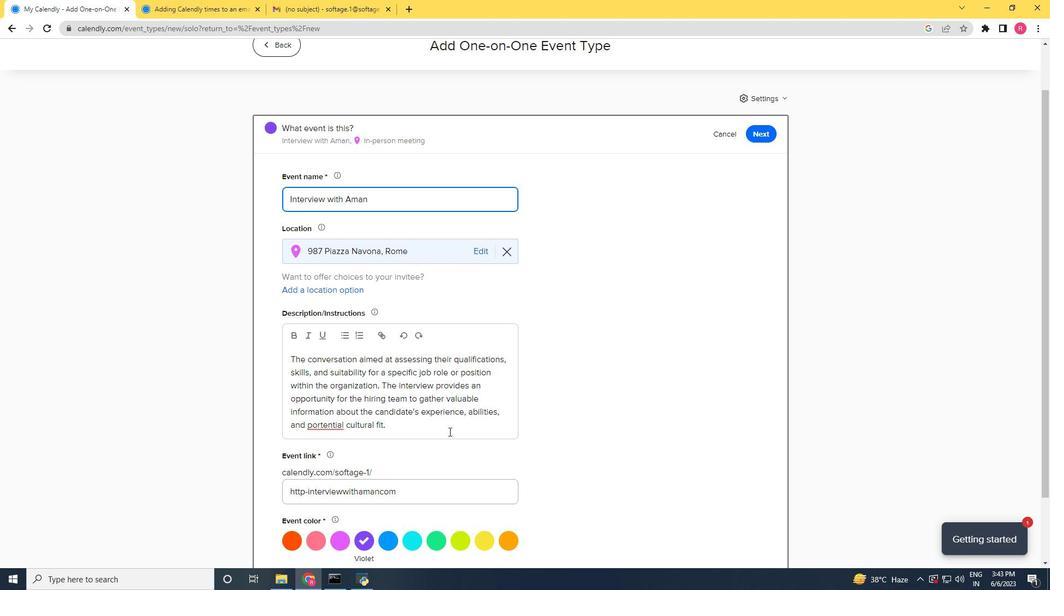 
Action: Mouse moved to (429, 434)
Screenshot: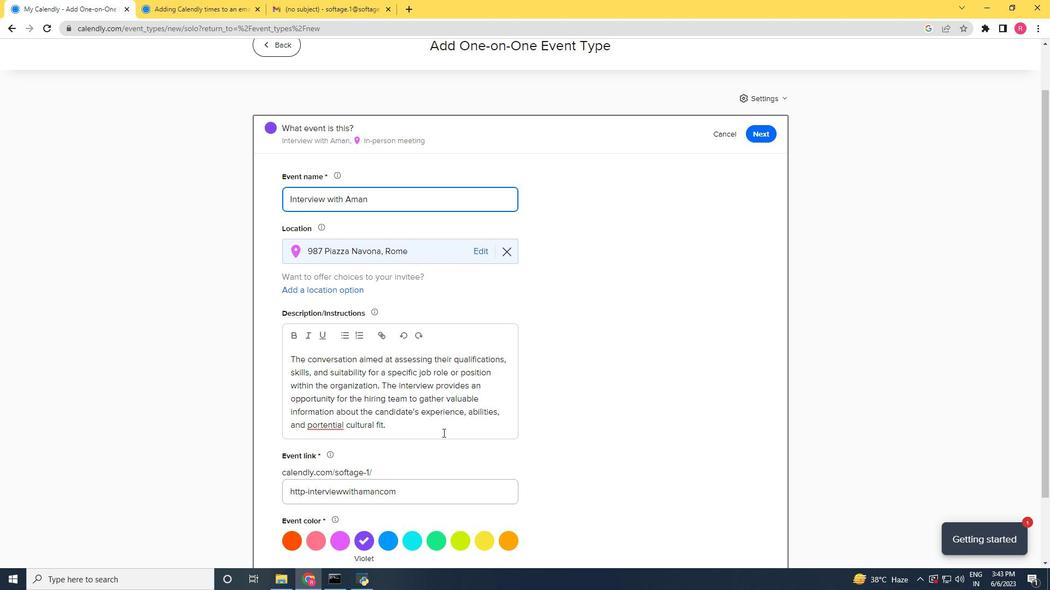 
Action: Mouse scrolled (429, 433) with delta (0, 0)
Screenshot: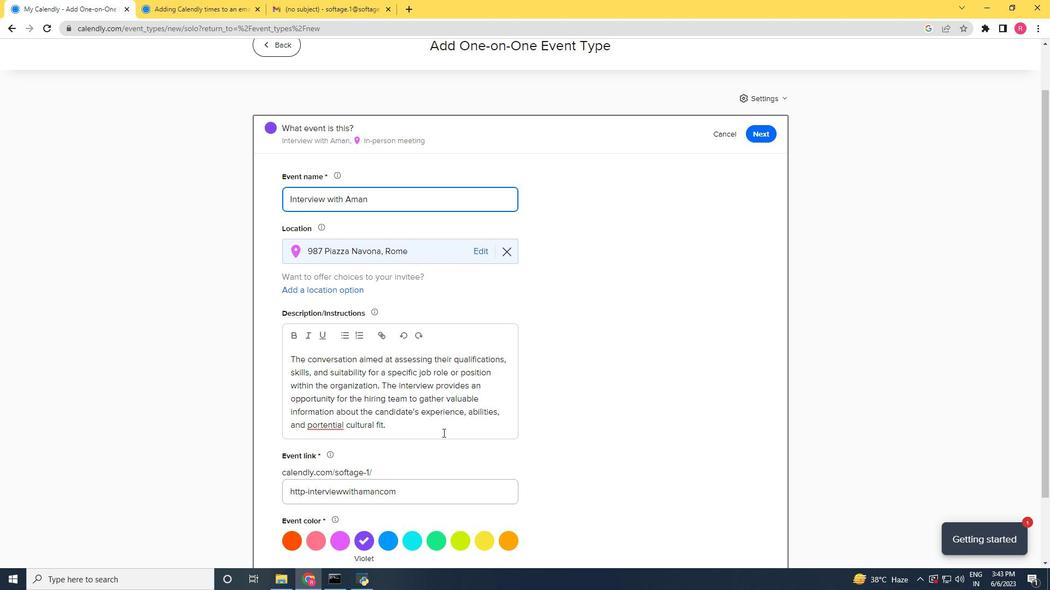 
Action: Mouse moved to (427, 434)
Screenshot: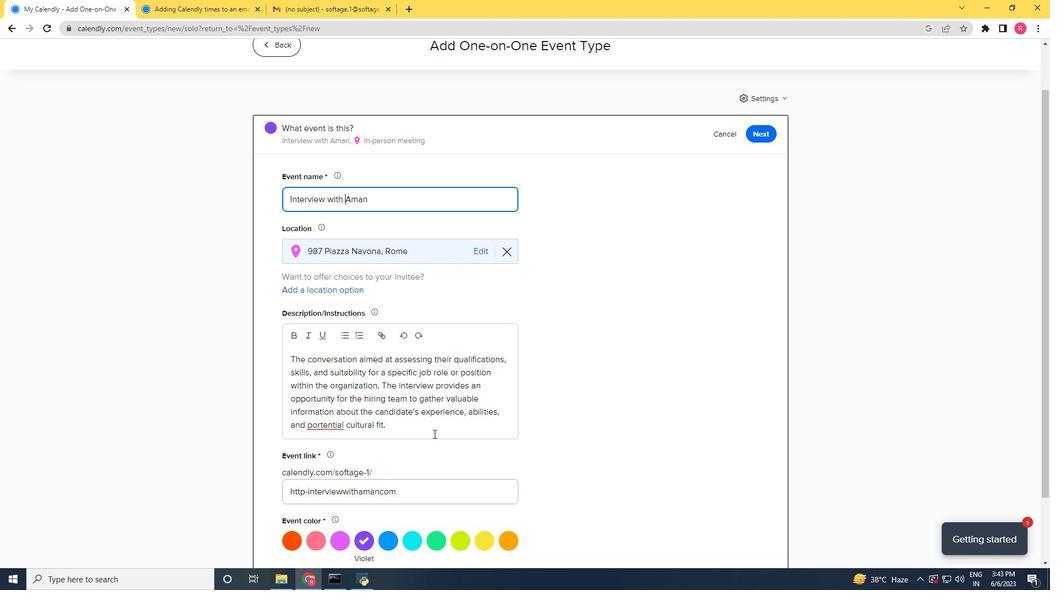 
Action: Mouse scrolled (427, 433) with delta (0, 0)
Screenshot: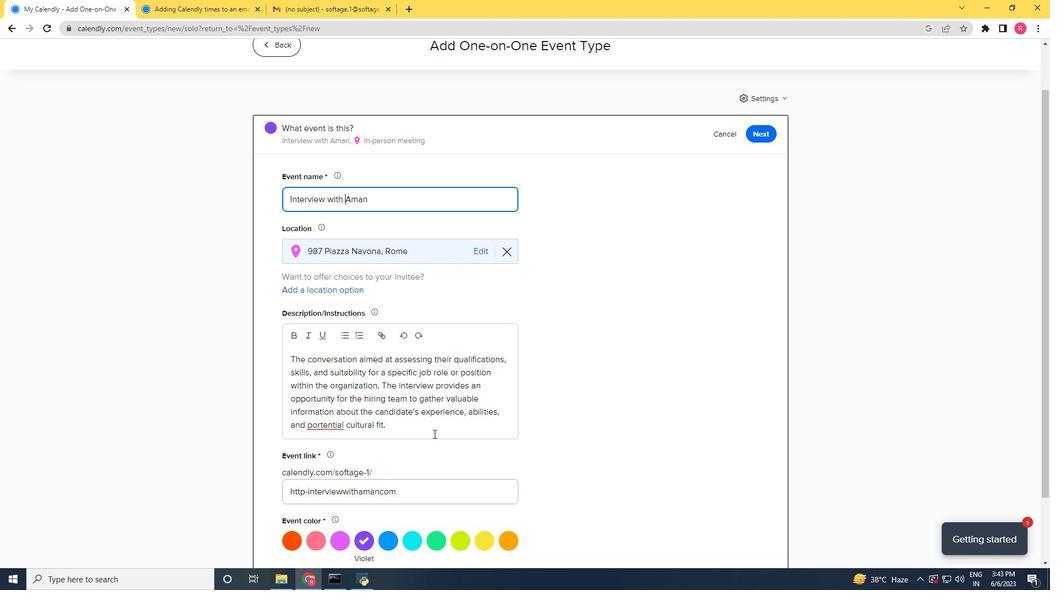 
Action: Mouse moved to (427, 434)
Screenshot: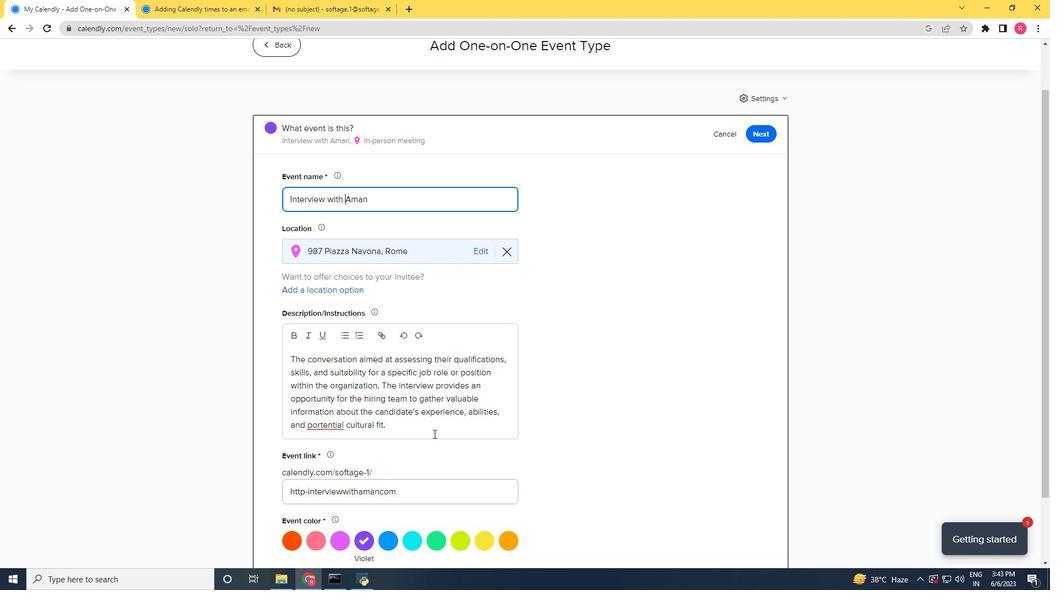 
Action: Mouse scrolled (427, 433) with delta (0, 0)
Screenshot: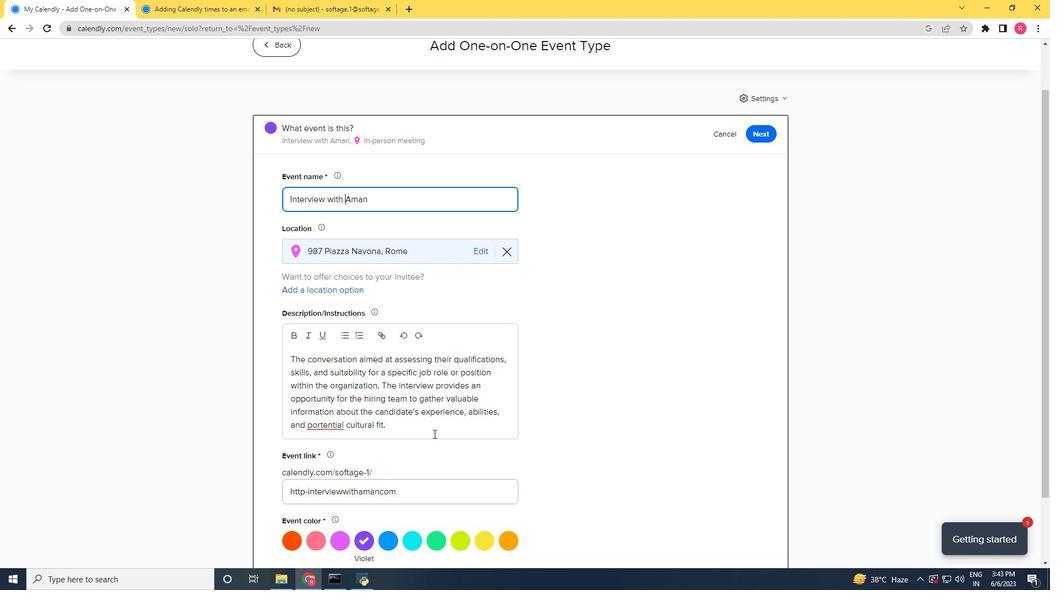 
Action: Mouse moved to (319, 468)
Screenshot: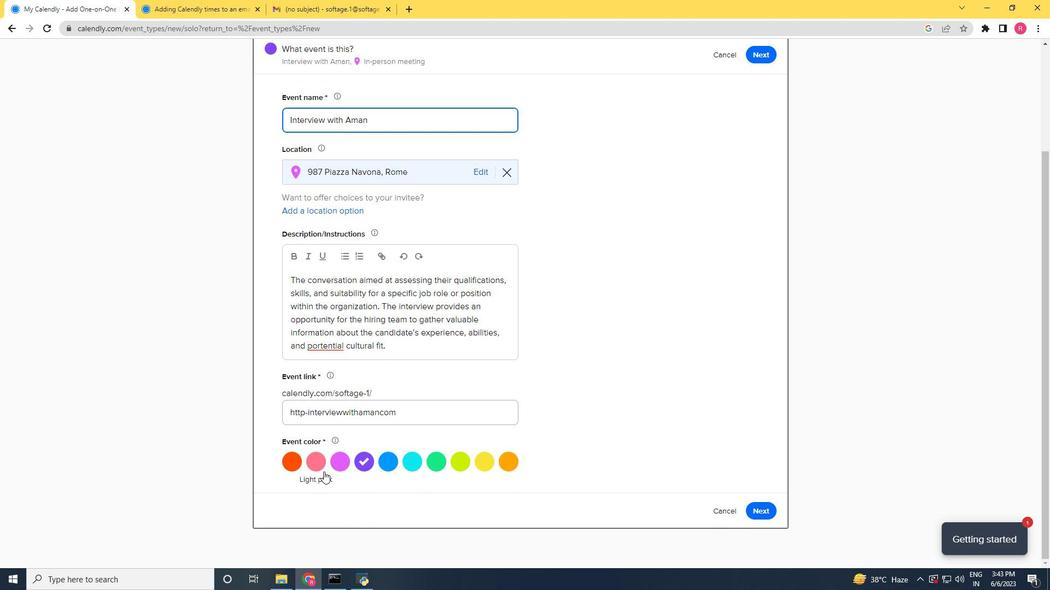 
Action: Mouse pressed left at (319, 468)
Screenshot: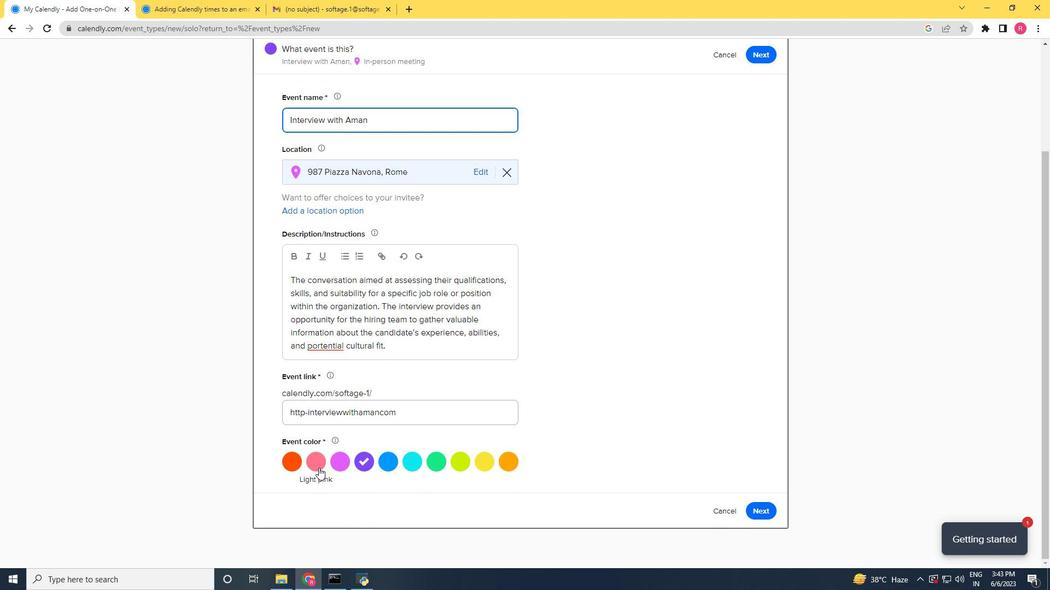 
Action: Mouse moved to (760, 510)
Screenshot: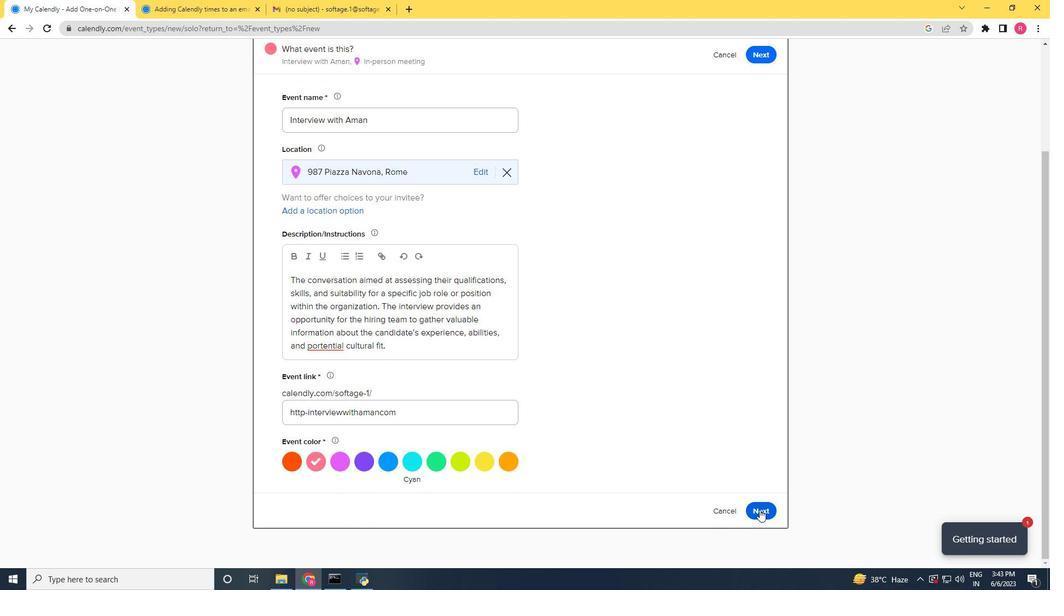 
Action: Mouse pressed left at (760, 510)
Screenshot: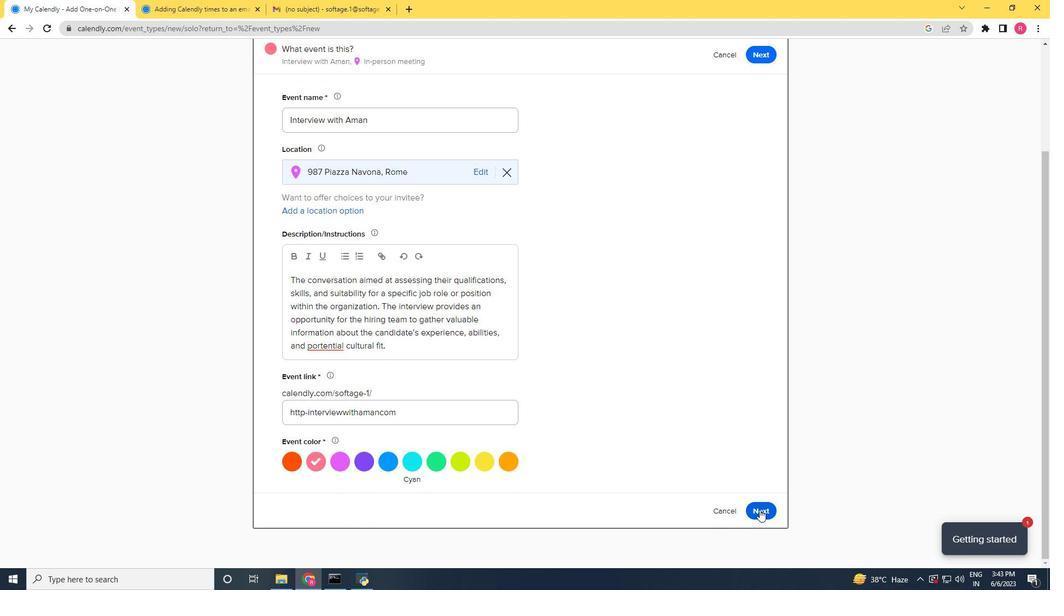 
Action: Mouse moved to (286, 216)
Screenshot: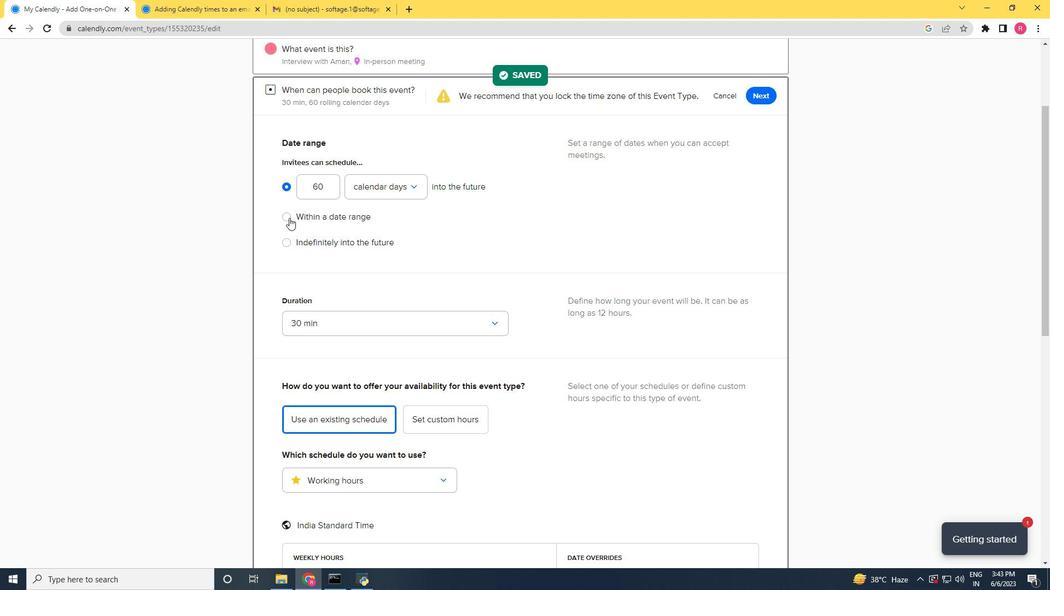 
Action: Mouse pressed left at (286, 216)
Screenshot: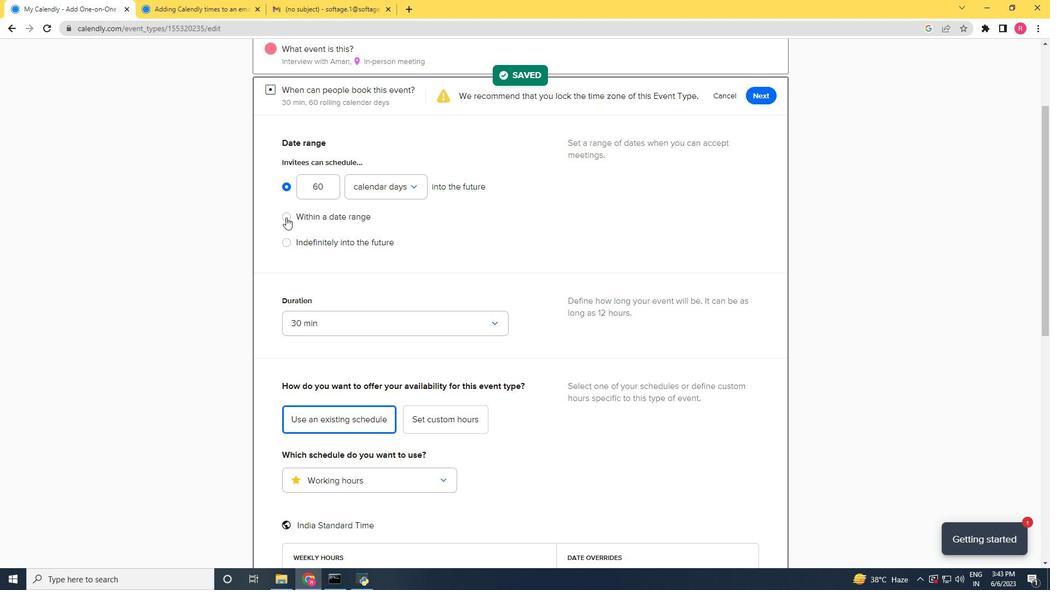 
Action: Mouse moved to (389, 219)
Screenshot: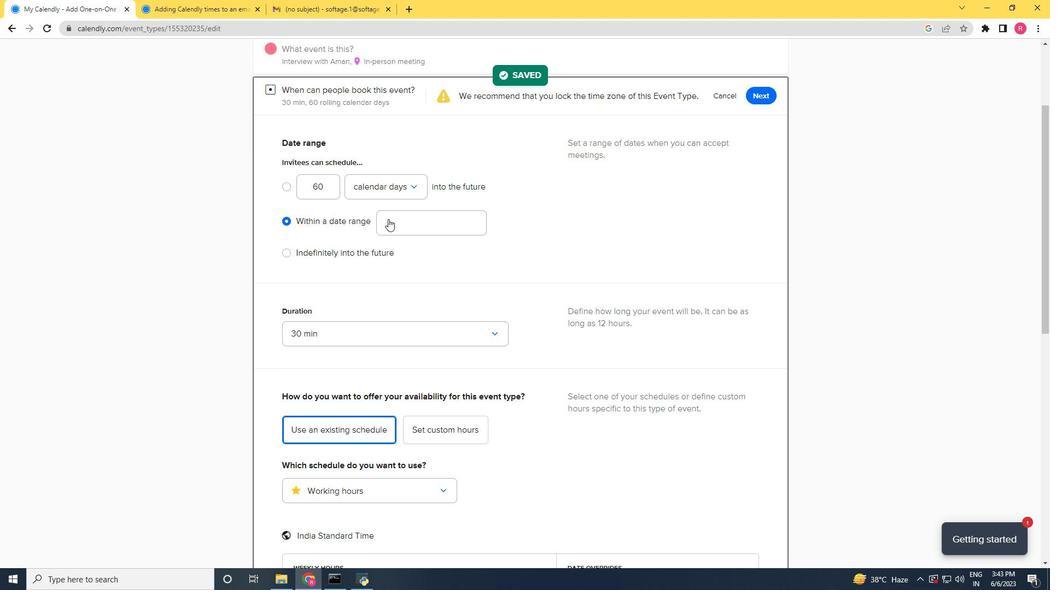 
Action: Mouse pressed left at (389, 219)
Screenshot: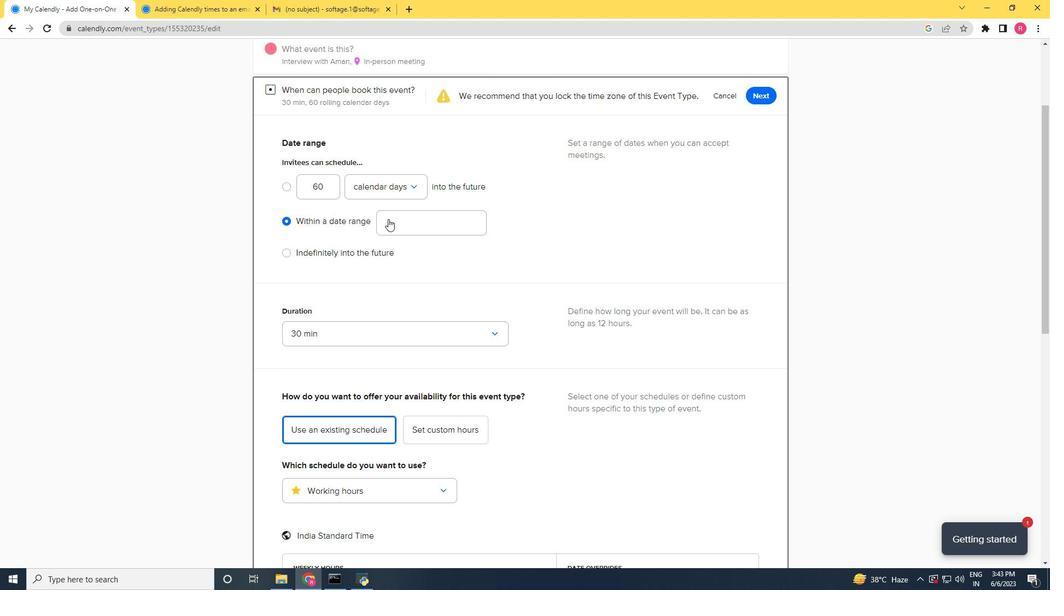 
Action: Mouse moved to (460, 266)
Screenshot: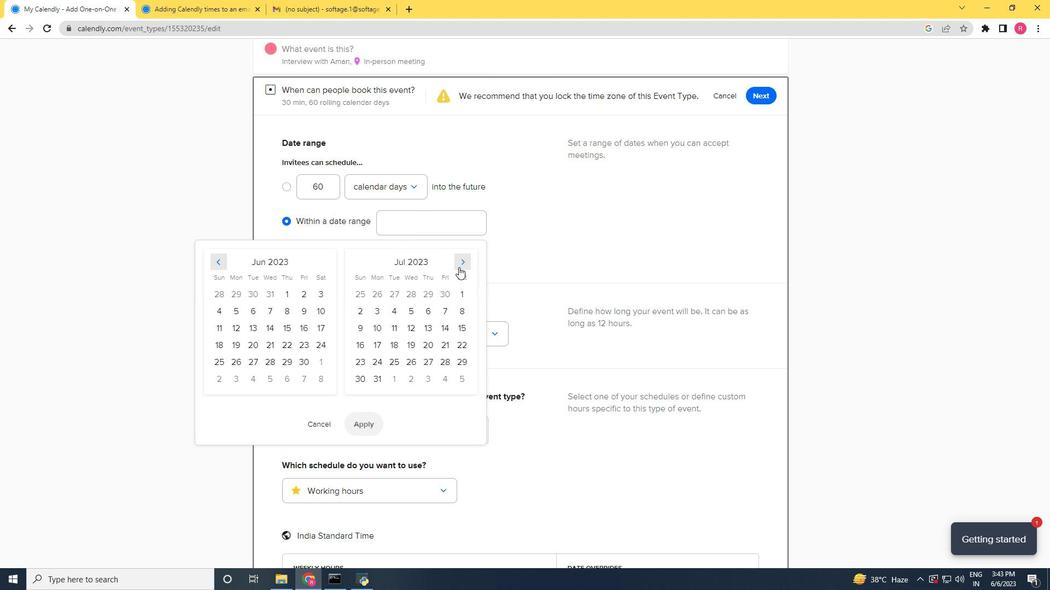 
Action: Mouse pressed left at (460, 266)
Screenshot: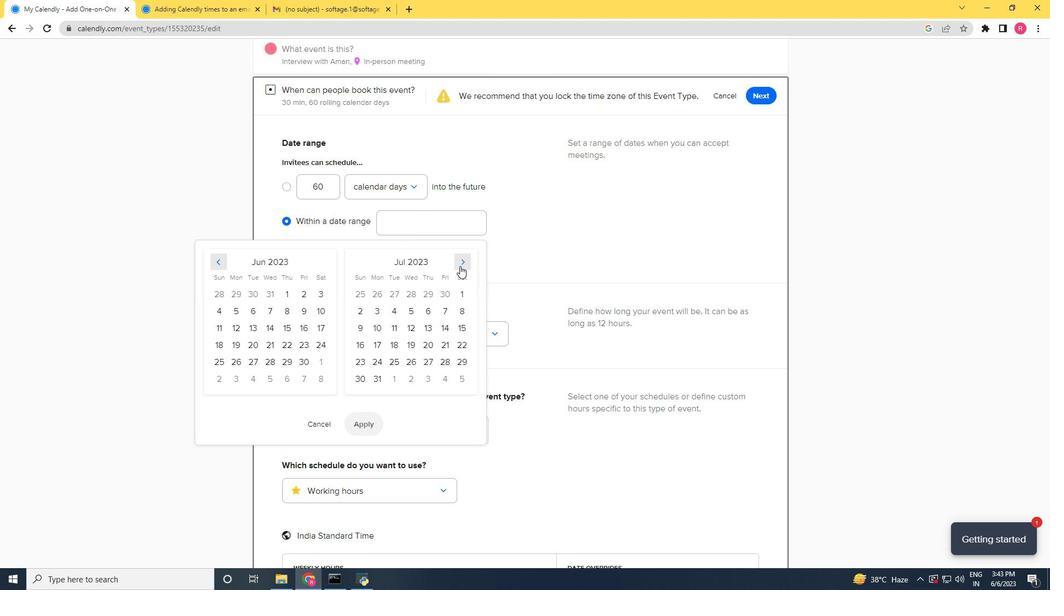 
Action: Mouse moved to (460, 265)
Screenshot: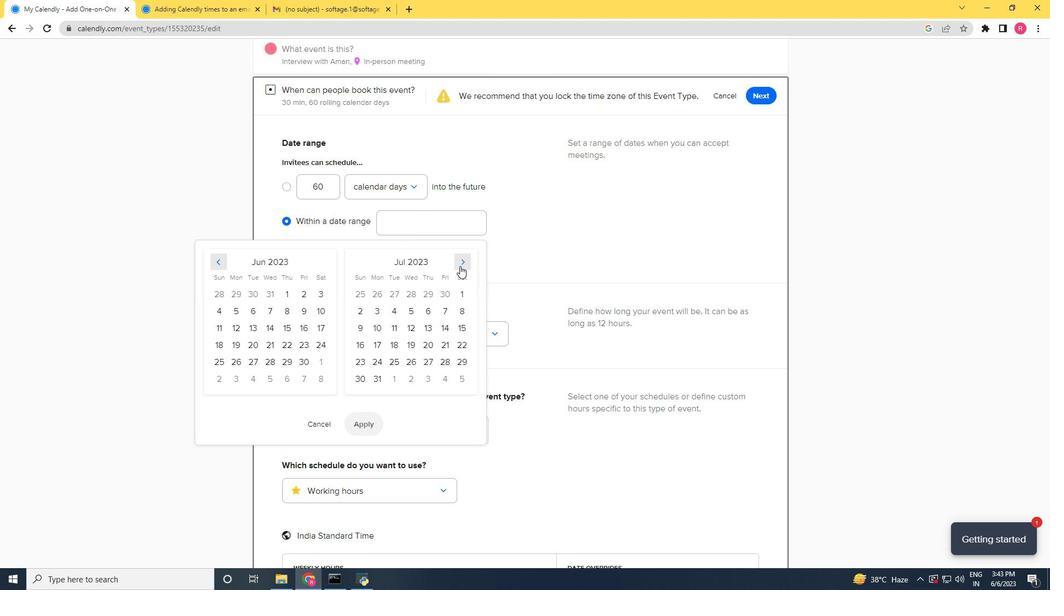 
Action: Mouse pressed left at (460, 265)
Screenshot: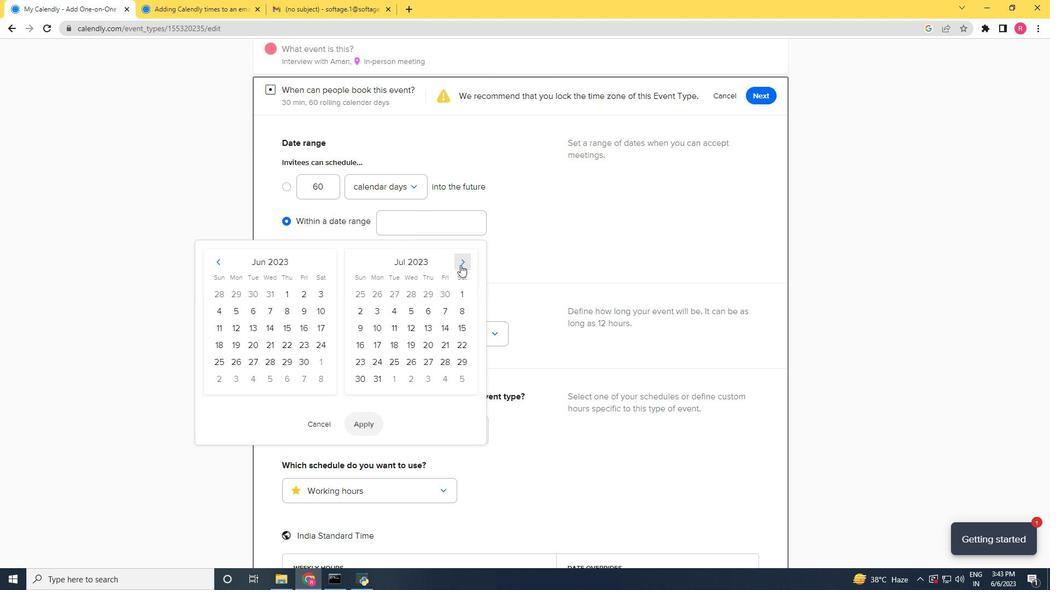 
Action: Mouse pressed left at (460, 265)
Screenshot: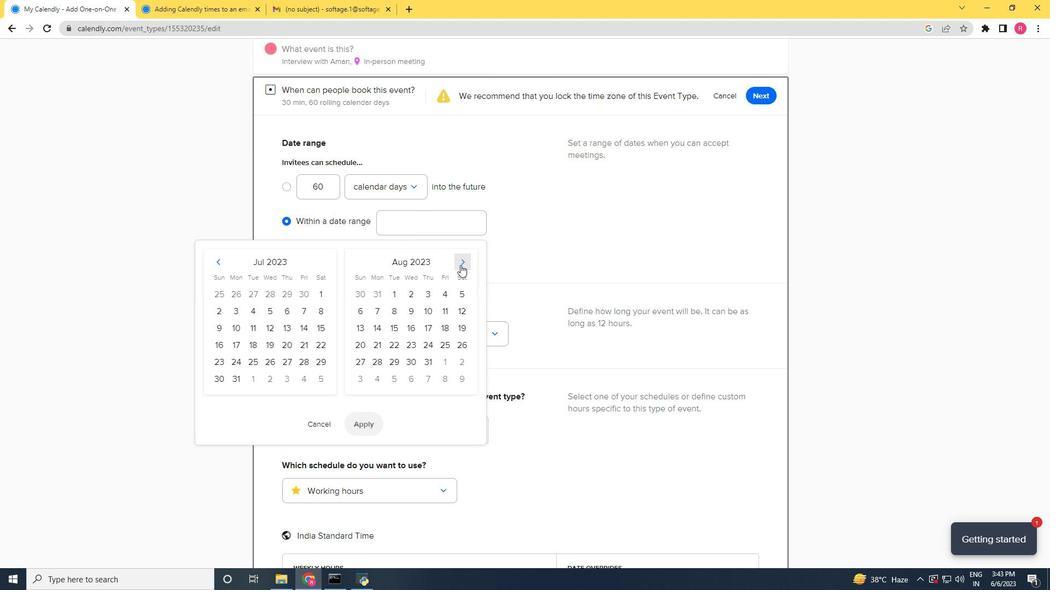 
Action: Mouse moved to (460, 265)
Screenshot: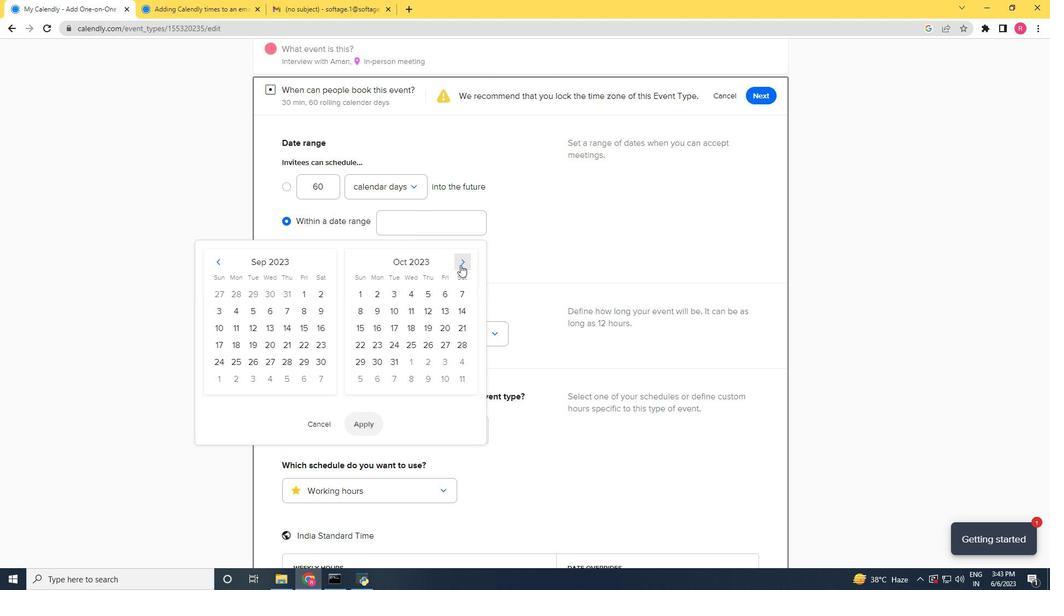 
Action: Mouse pressed left at (460, 265)
Screenshot: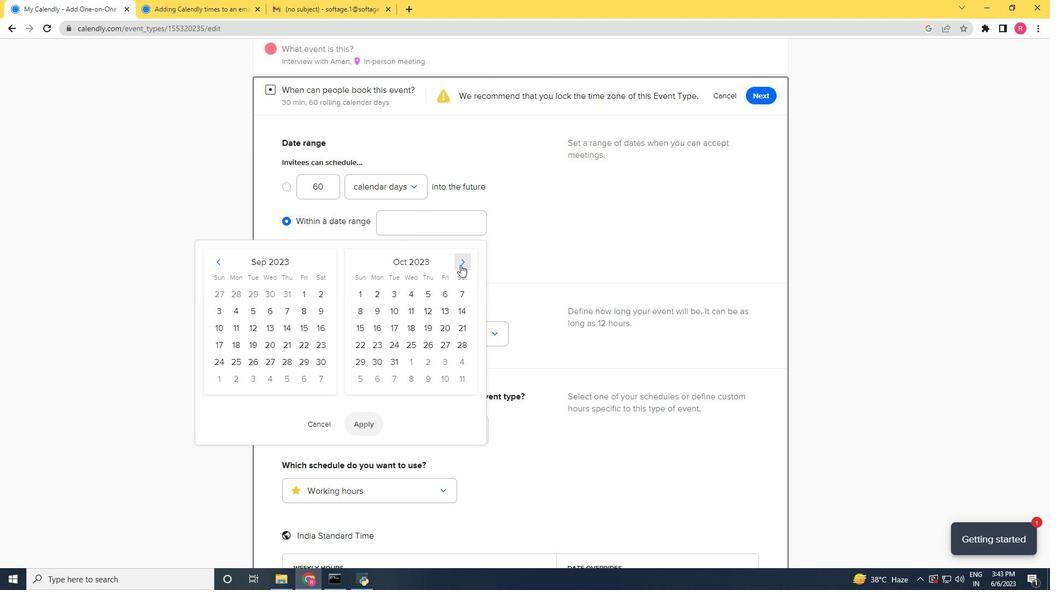 
Action: Mouse pressed left at (460, 265)
Screenshot: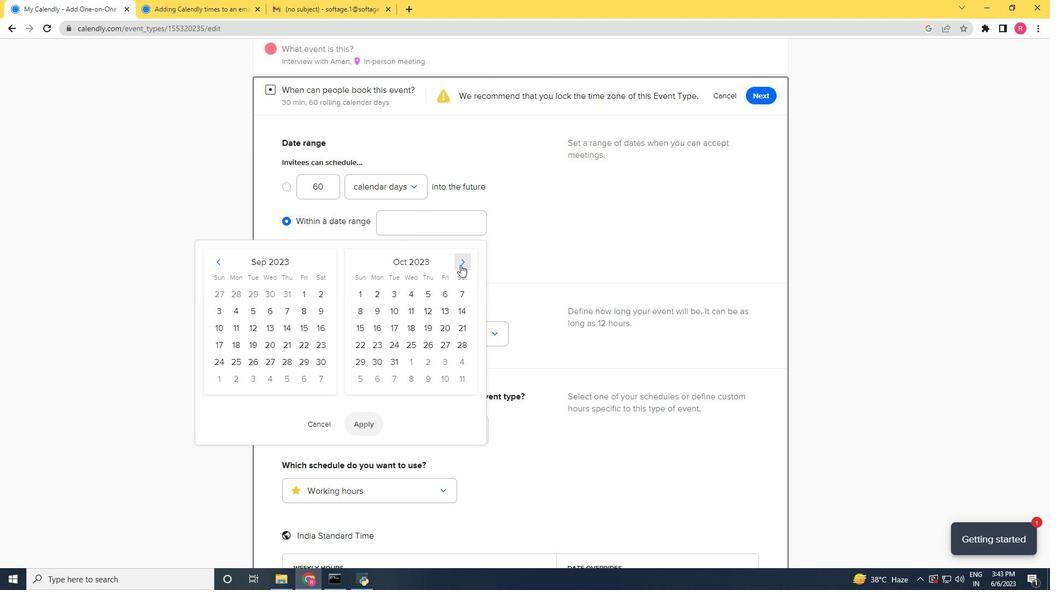 
Action: Mouse moved to (375, 310)
Screenshot: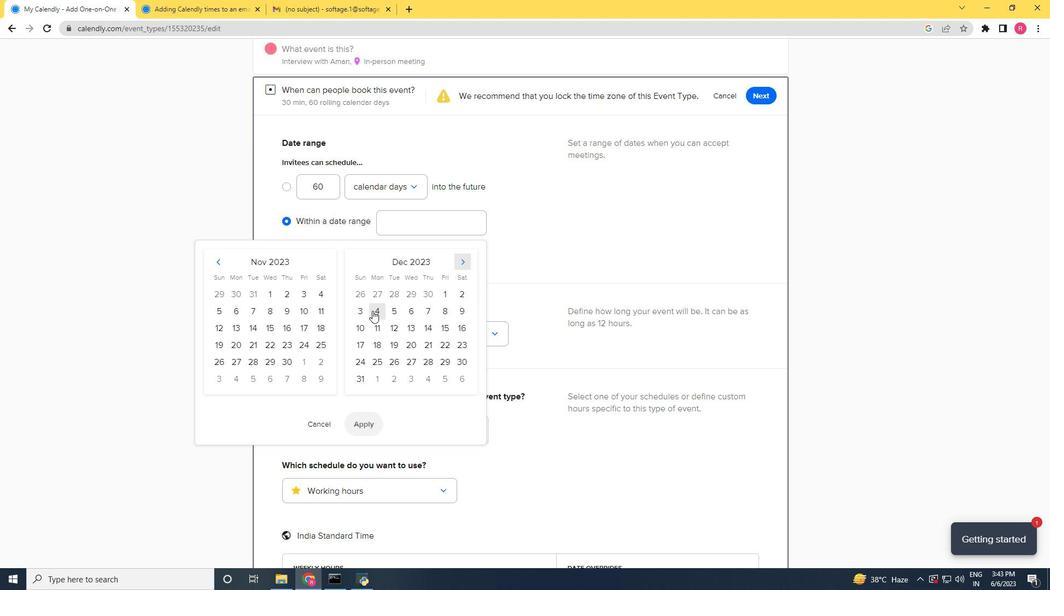 
Action: Mouse pressed left at (375, 310)
Screenshot: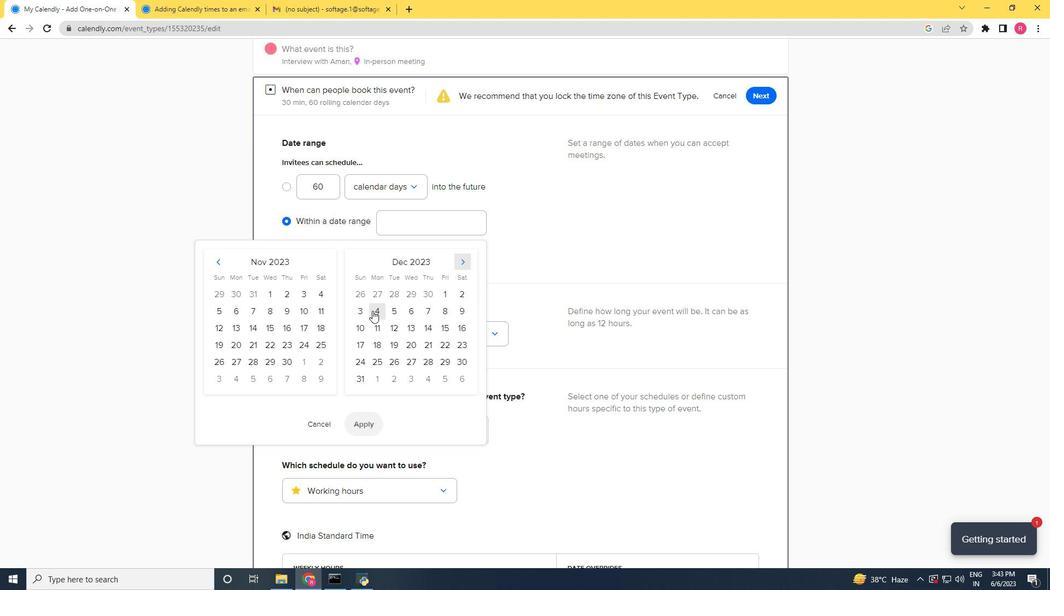 
Action: Mouse moved to (441, 310)
Screenshot: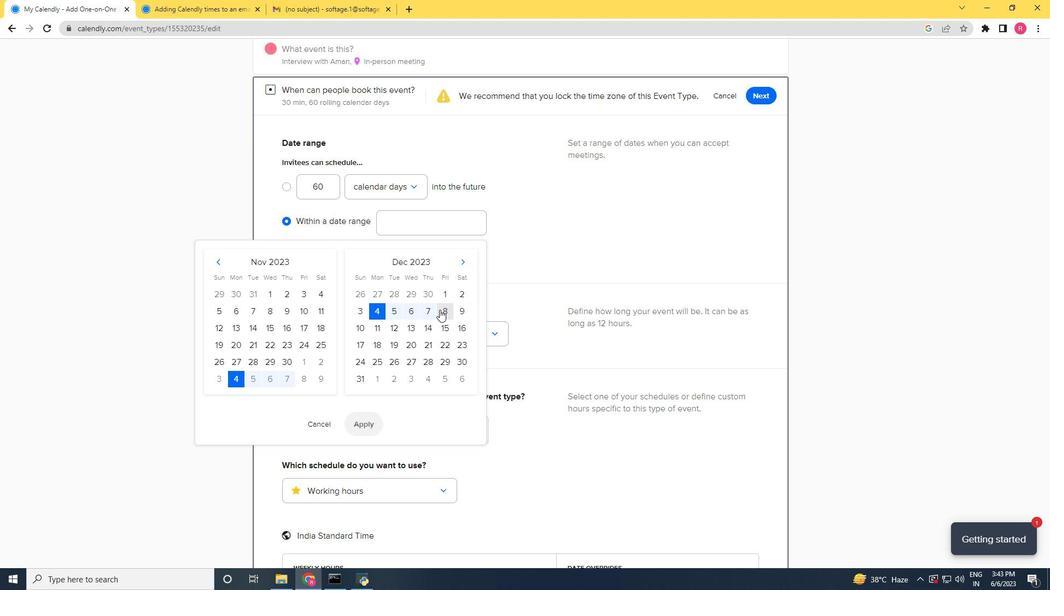 
Action: Mouse pressed left at (441, 310)
Screenshot: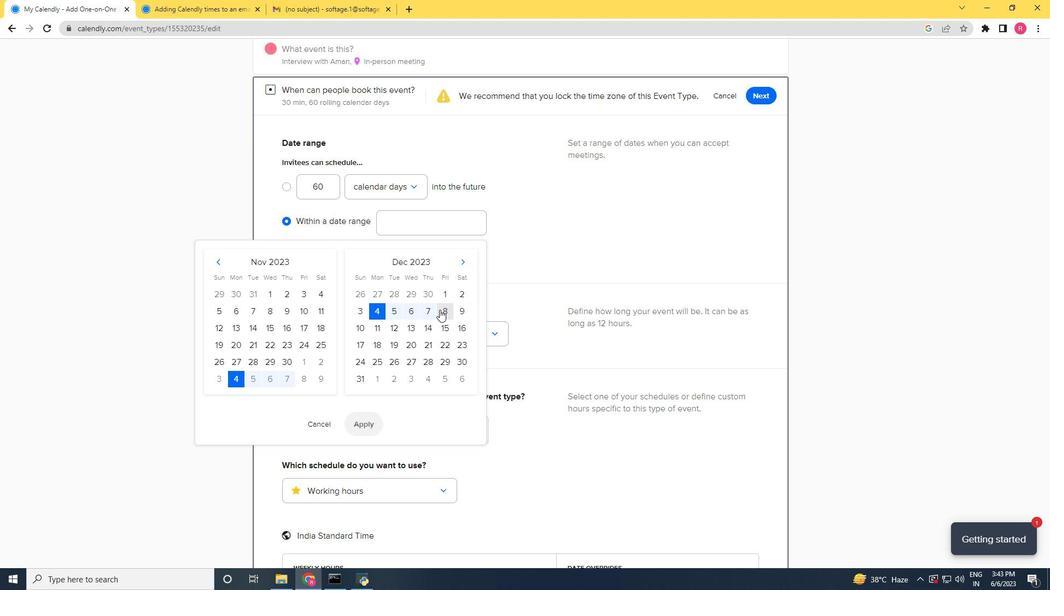 
Action: Mouse moved to (361, 416)
Screenshot: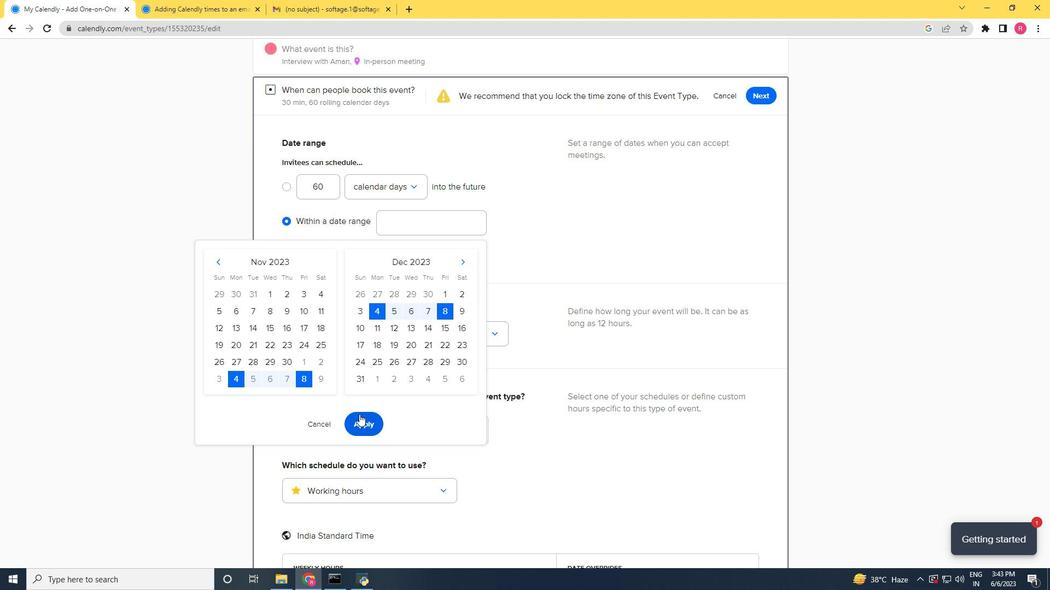 
Action: Mouse pressed left at (361, 416)
Screenshot: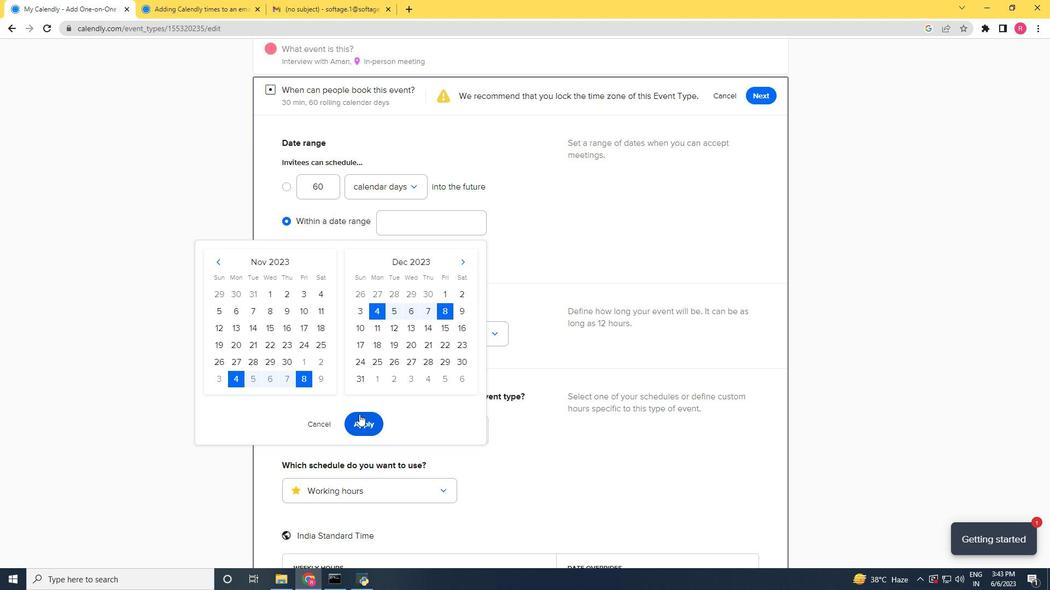
Action: Mouse moved to (466, 400)
Screenshot: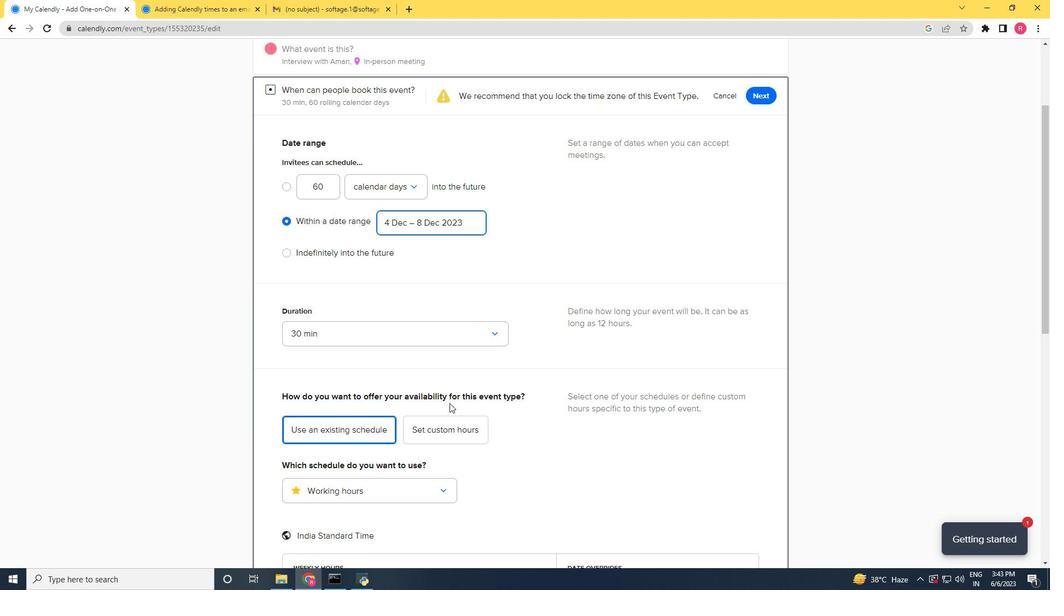 
Action: Mouse scrolled (466, 399) with delta (0, 0)
Screenshot: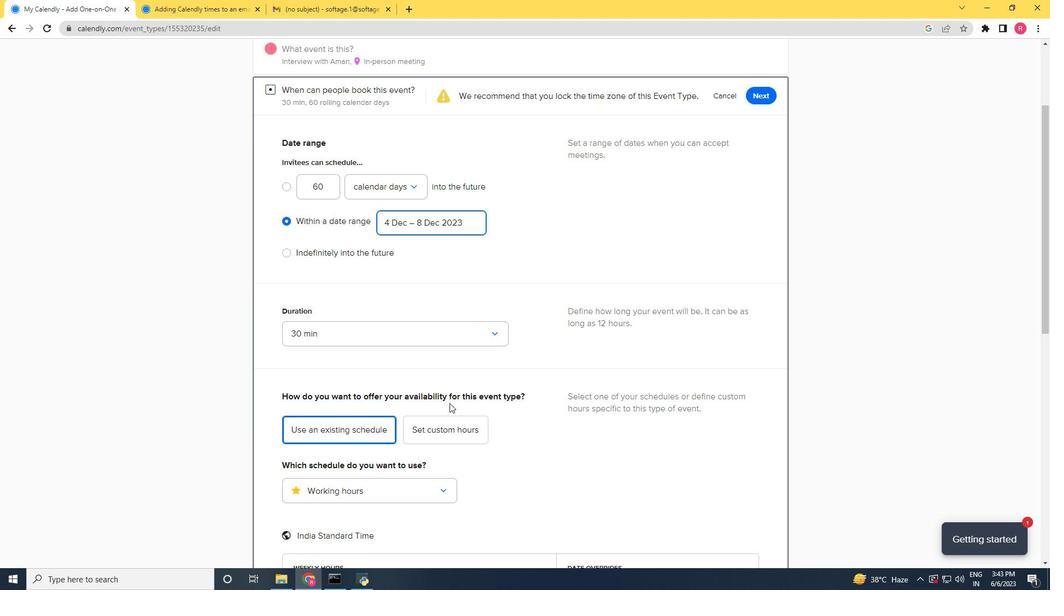 
Action: Mouse moved to (466, 401)
Screenshot: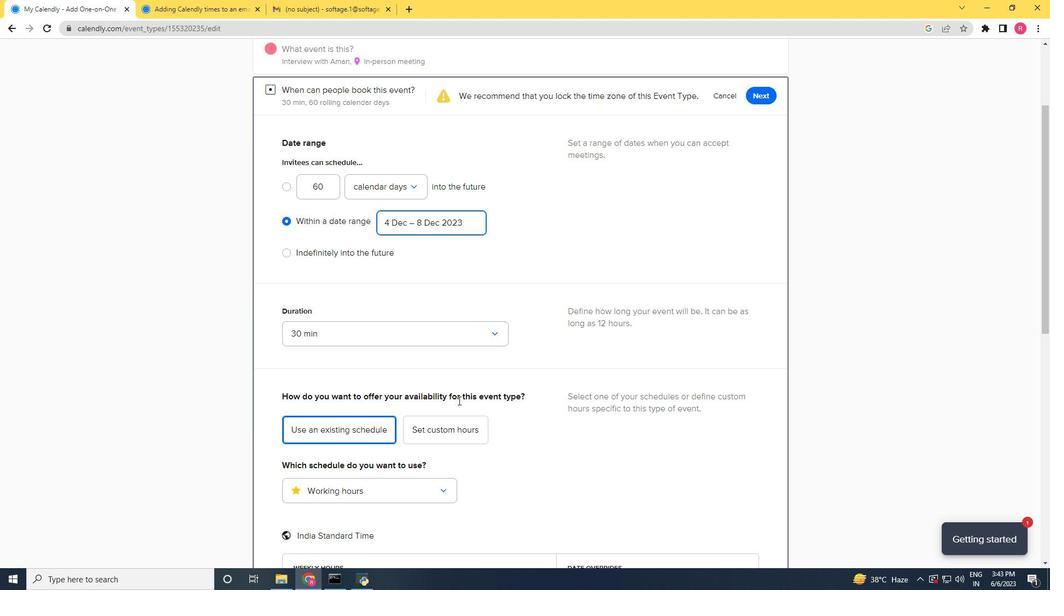 
Action: Mouse scrolled (466, 400) with delta (0, 0)
Screenshot: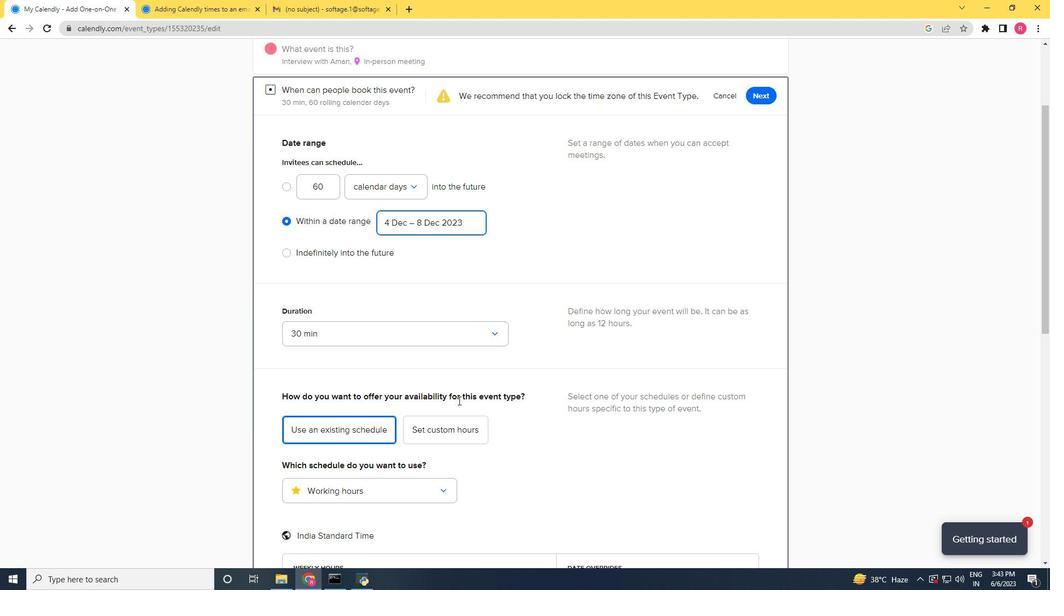 
Action: Mouse moved to (466, 401)
Screenshot: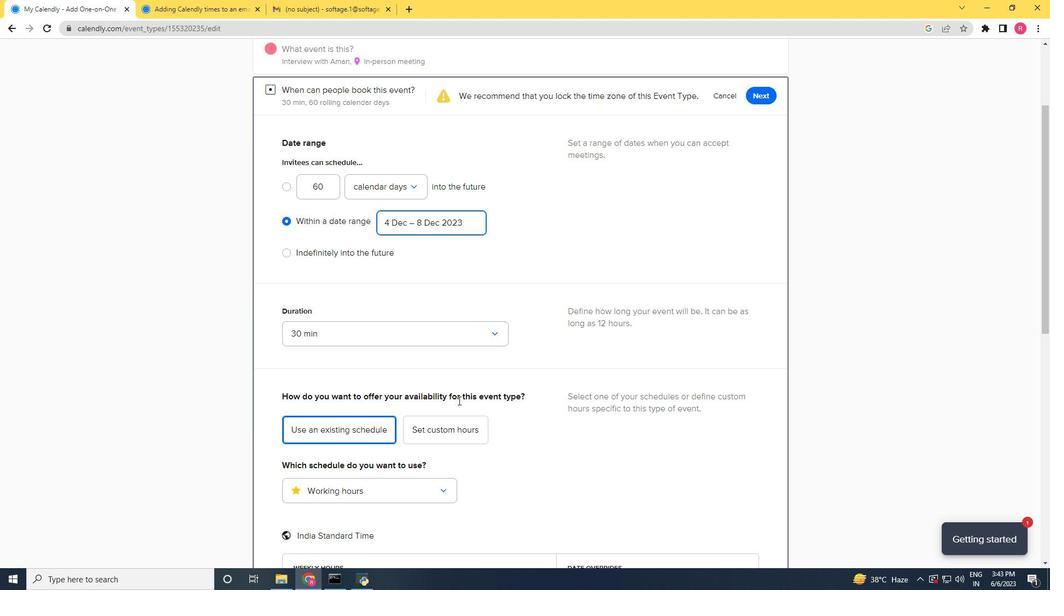 
Action: Mouse scrolled (466, 400) with delta (0, 0)
Screenshot: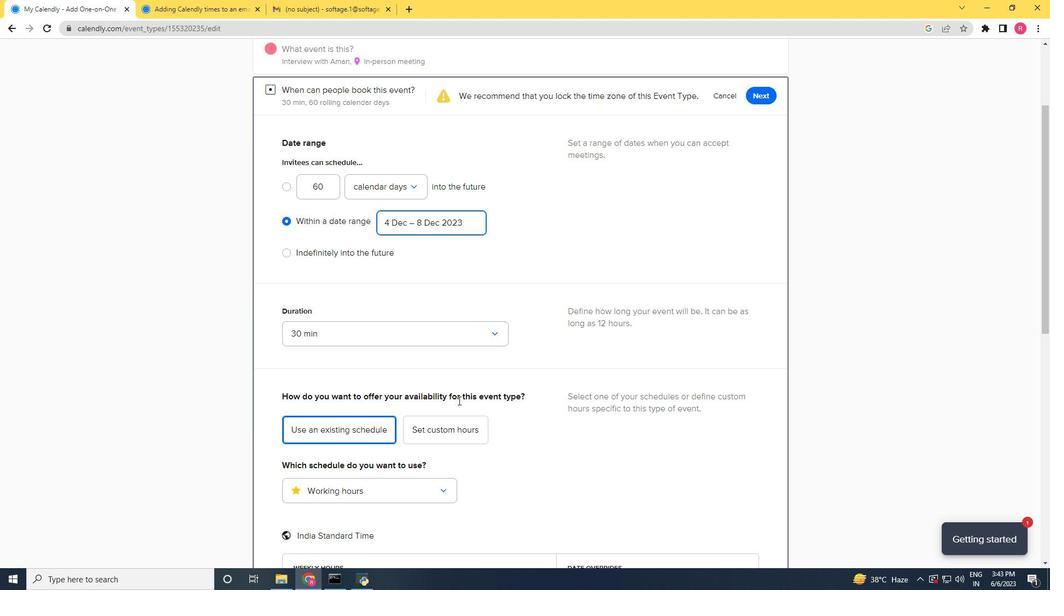 
Action: Mouse moved to (467, 401)
Screenshot: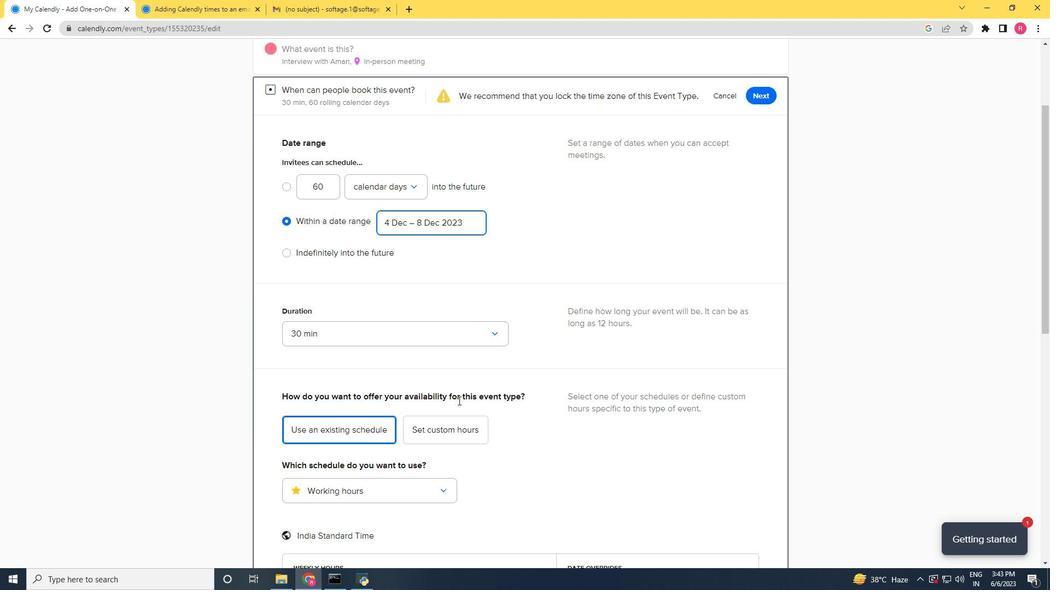 
Action: Mouse scrolled (467, 400) with delta (0, 0)
Screenshot: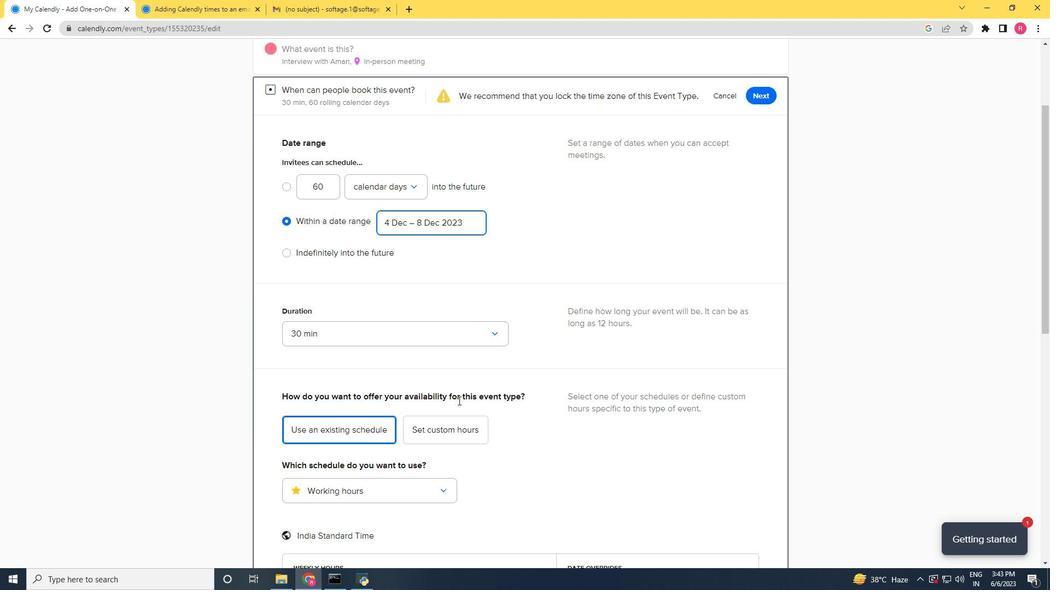 
Action: Mouse moved to (468, 401)
Screenshot: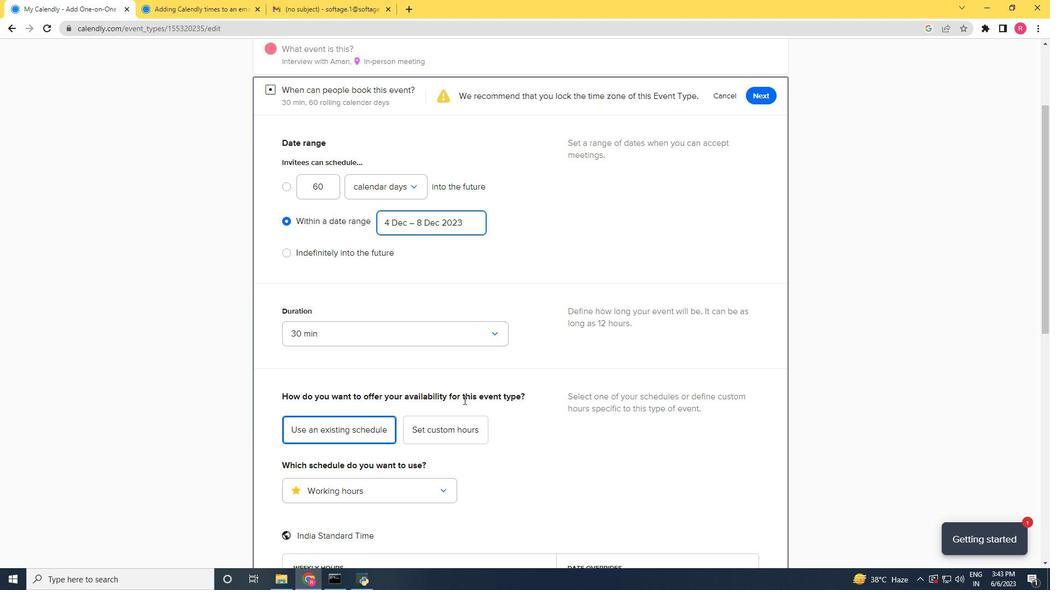 
Action: Mouse scrolled (468, 401) with delta (0, 0)
Screenshot: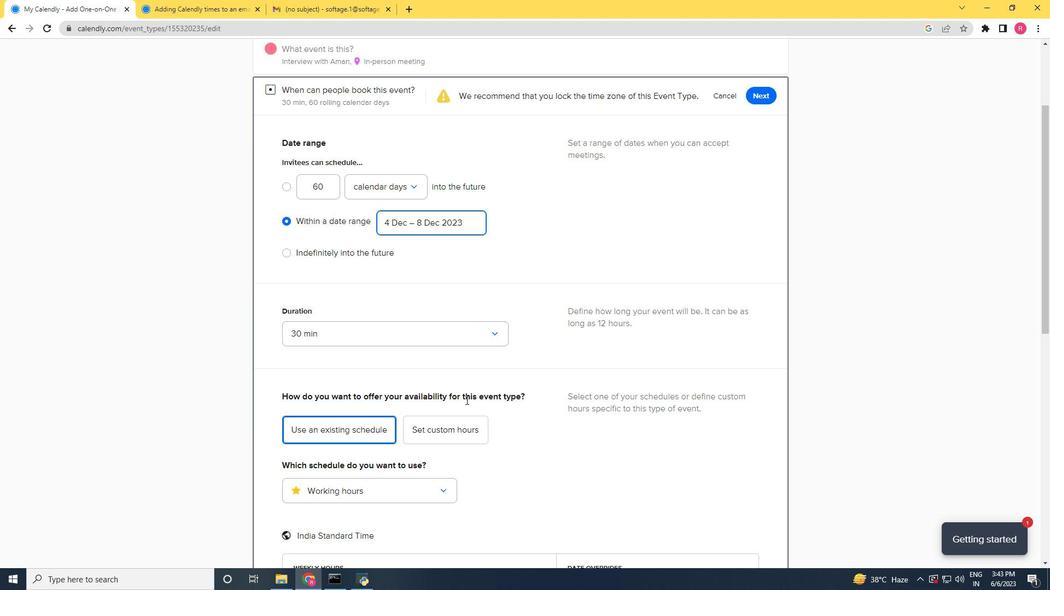 
Action: Mouse moved to (471, 399)
Screenshot: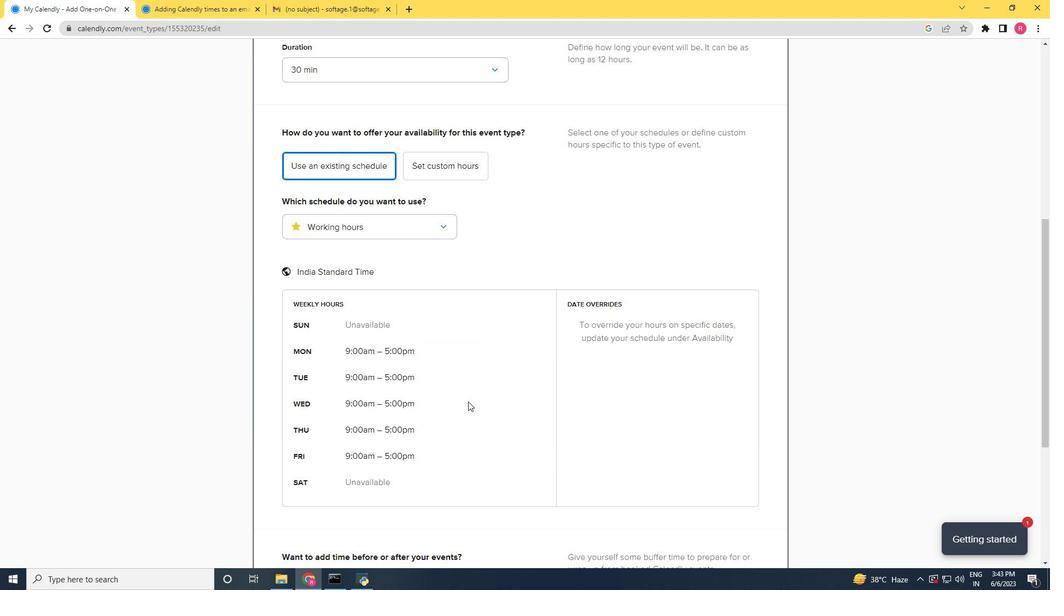 
Action: Mouse scrolled (471, 399) with delta (0, 0)
Screenshot: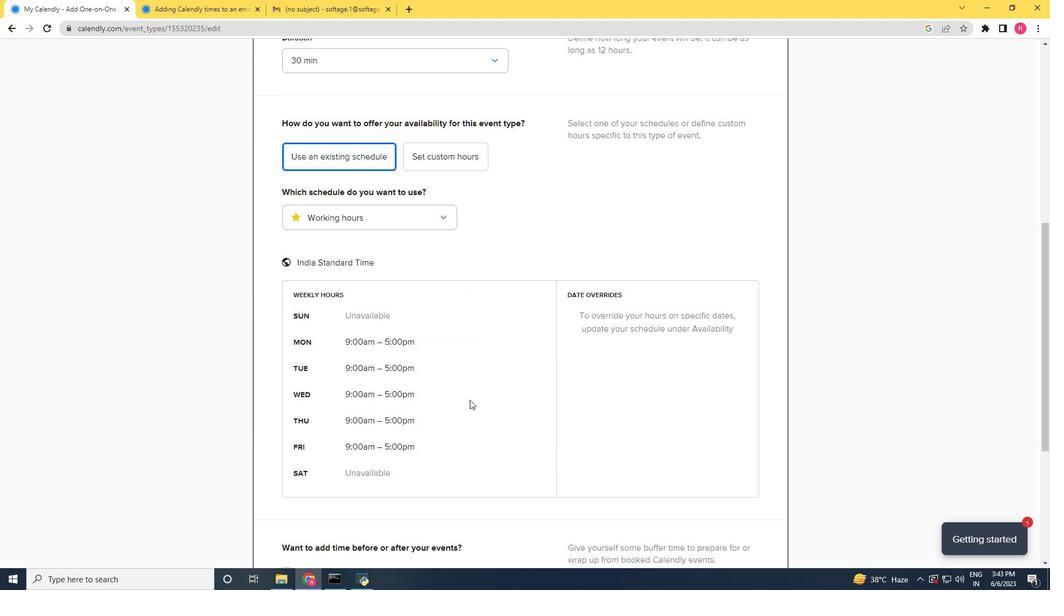 
Action: Mouse moved to (472, 401)
Screenshot: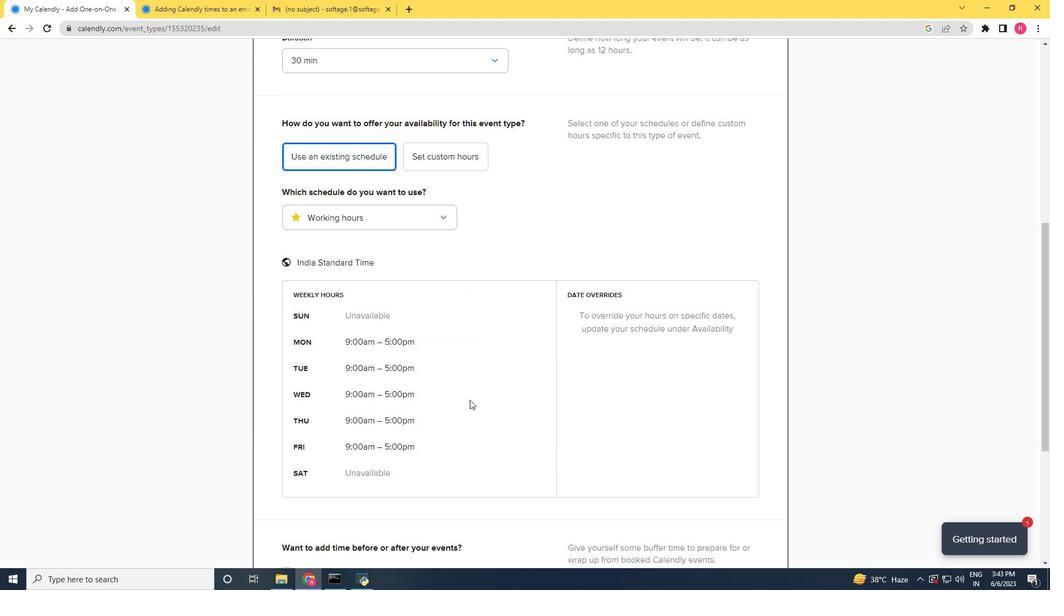 
Action: Mouse scrolled (472, 401) with delta (0, 0)
Screenshot: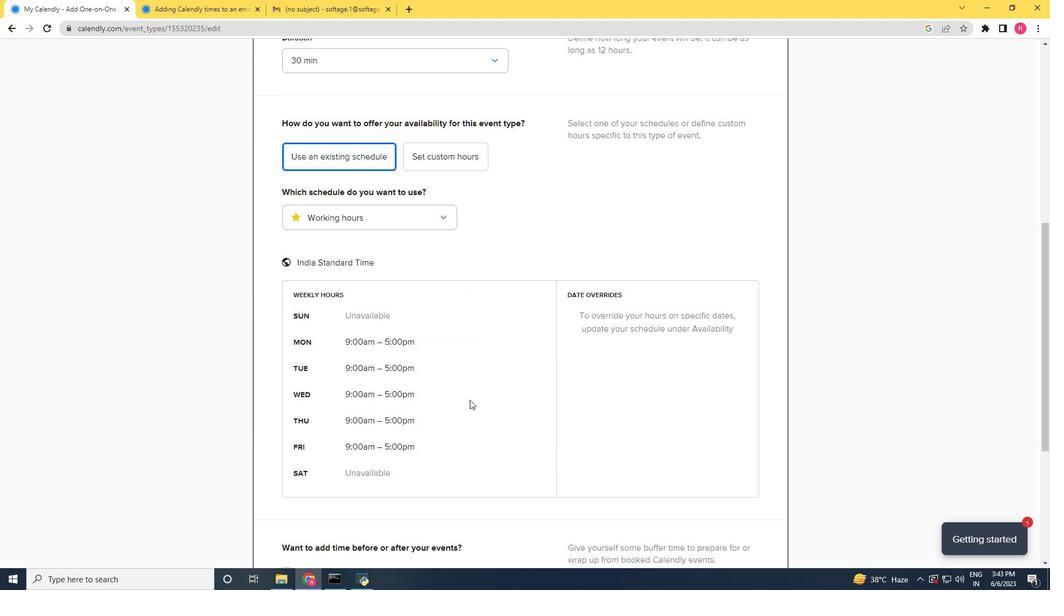 
Action: Mouse moved to (473, 402)
Screenshot: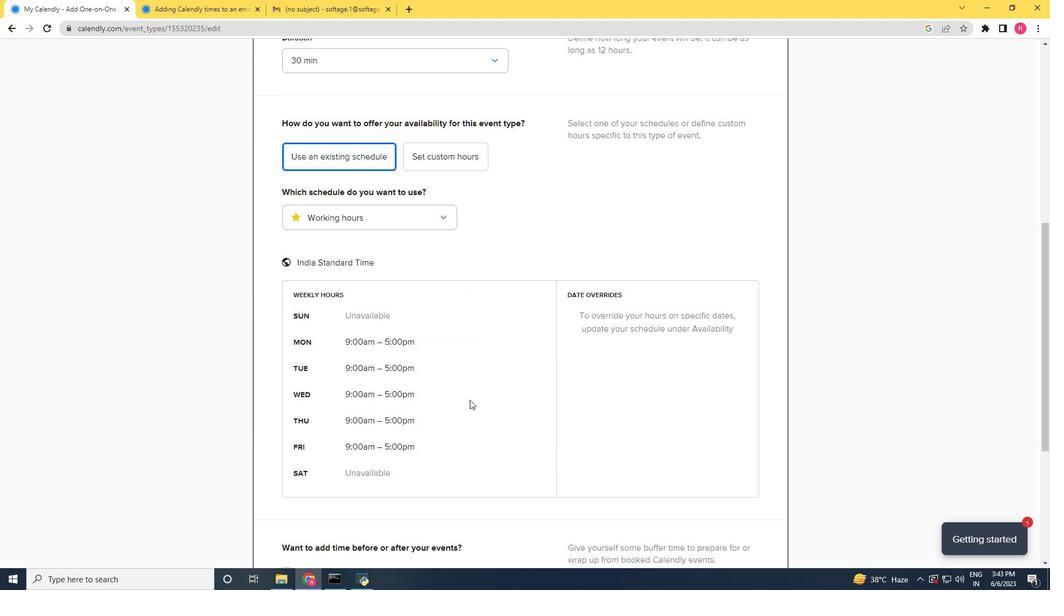 
Action: Mouse scrolled (473, 402) with delta (0, 0)
Screenshot: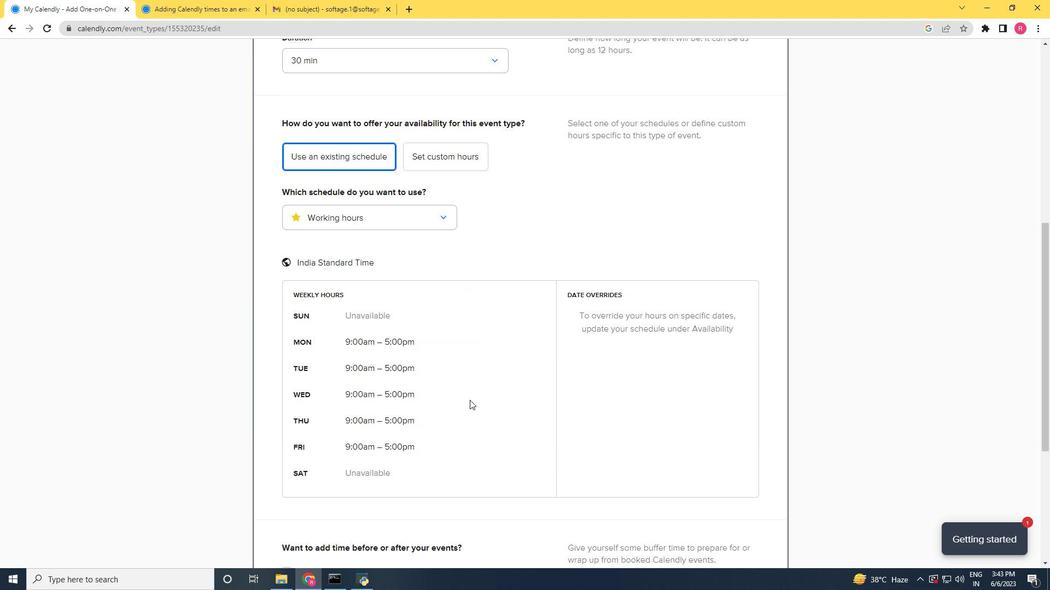 
Action: Mouse moved to (475, 403)
Screenshot: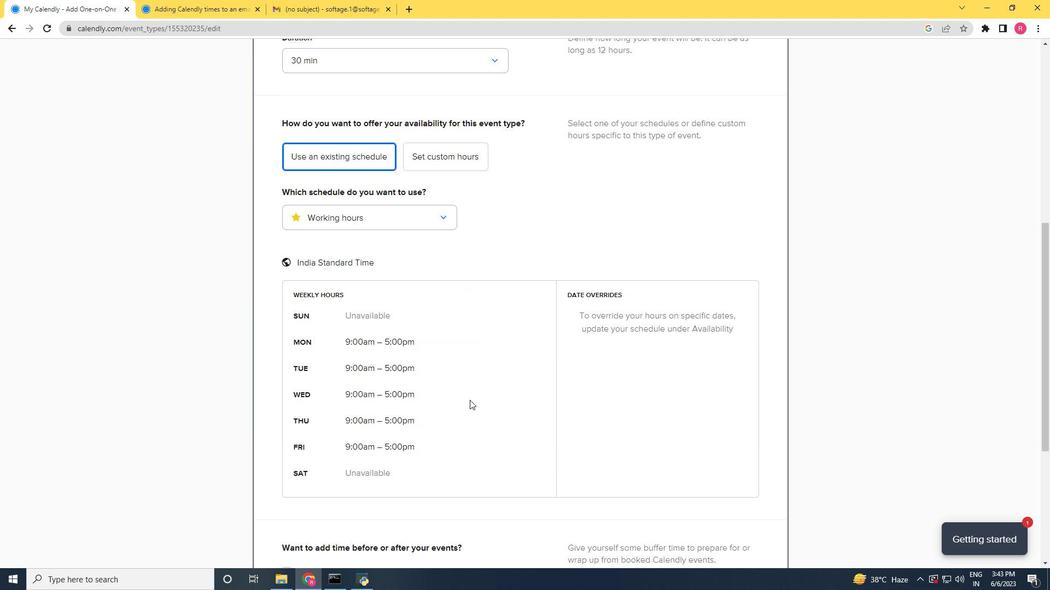 
Action: Mouse scrolled (475, 403) with delta (0, 0)
Screenshot: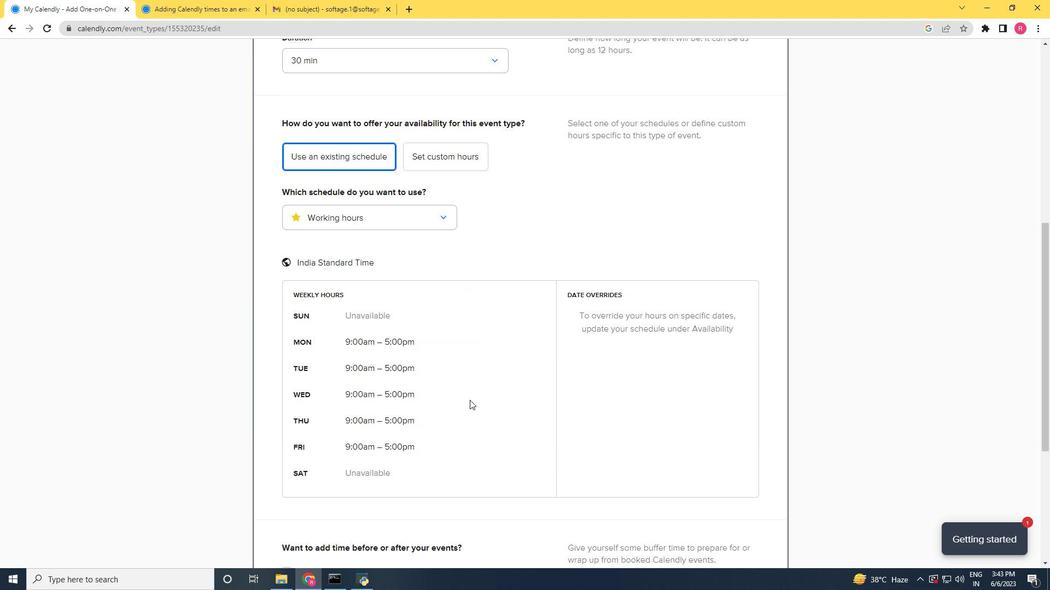 
Action: Mouse moved to (480, 404)
Screenshot: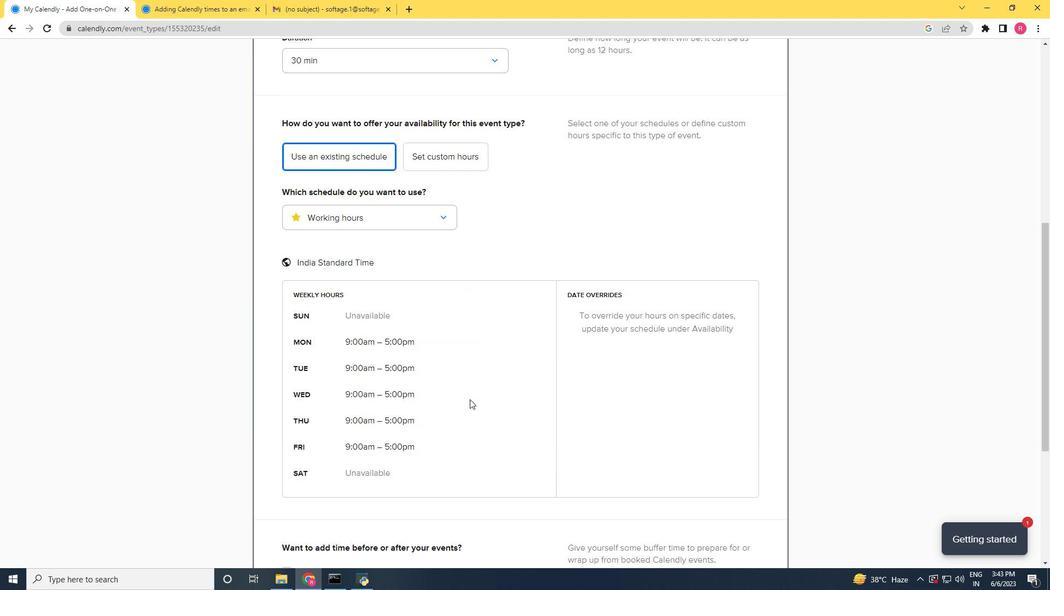 
Action: Mouse scrolled (480, 404) with delta (0, 0)
Screenshot: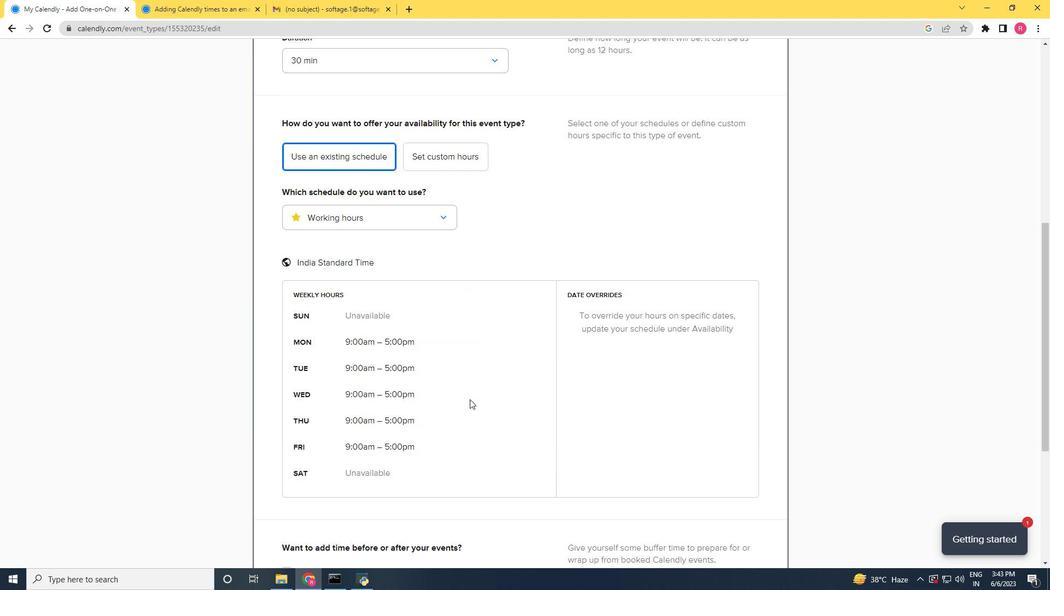 
Action: Mouse moved to (570, 459)
Screenshot: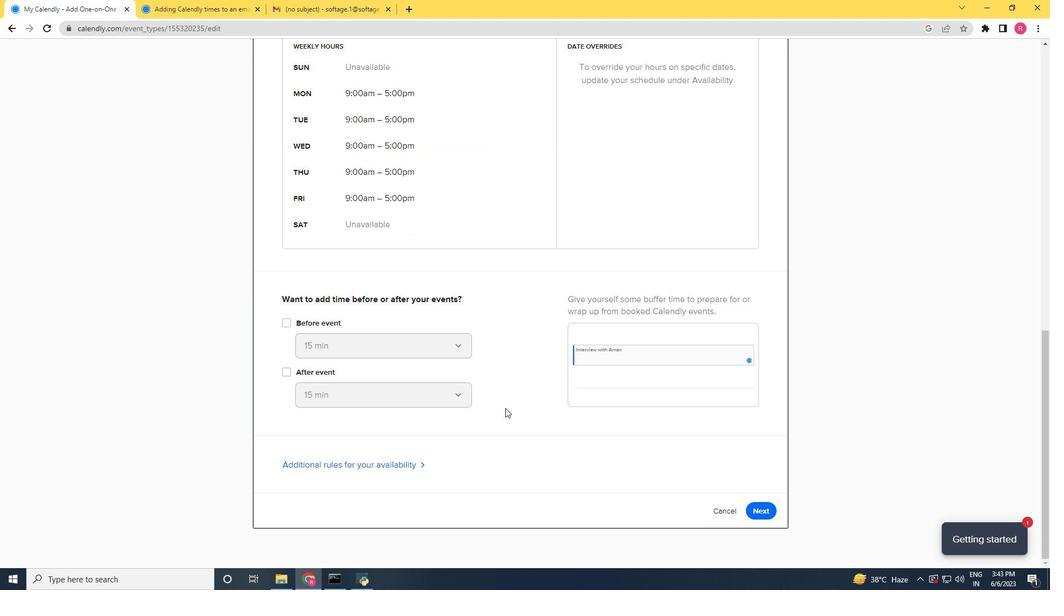 
Action: Mouse scrolled (567, 455) with delta (0, 0)
Screenshot: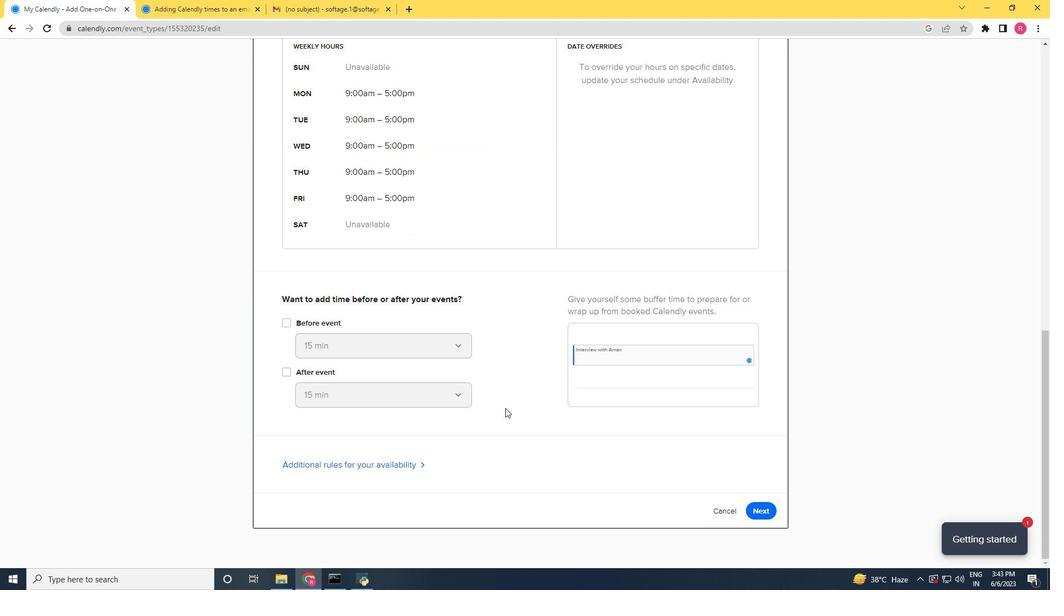 
Action: Mouse moved to (574, 459)
Screenshot: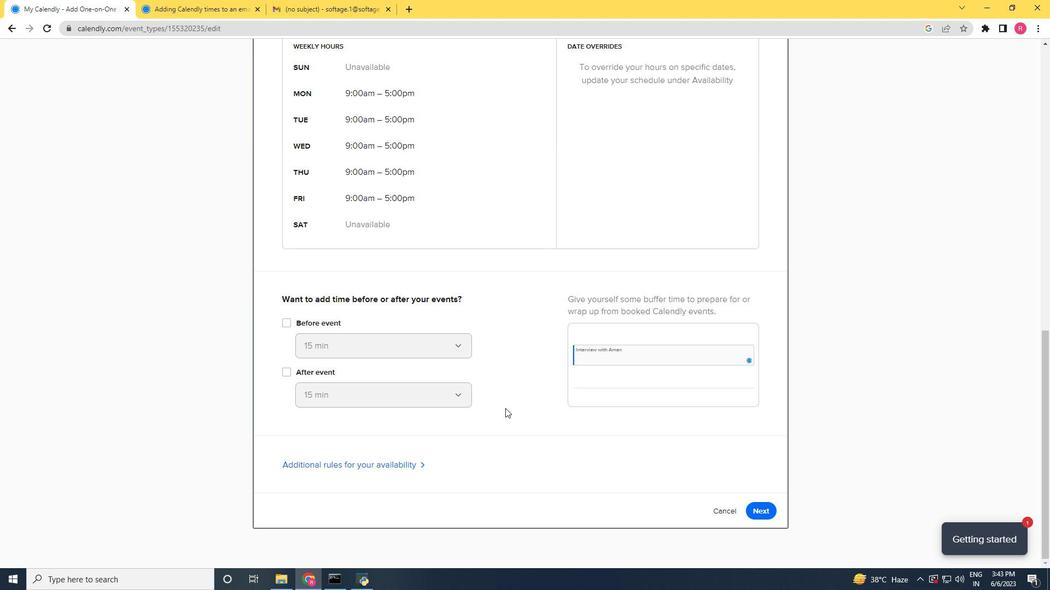 
Action: Mouse scrolled (571, 459) with delta (0, 0)
Screenshot: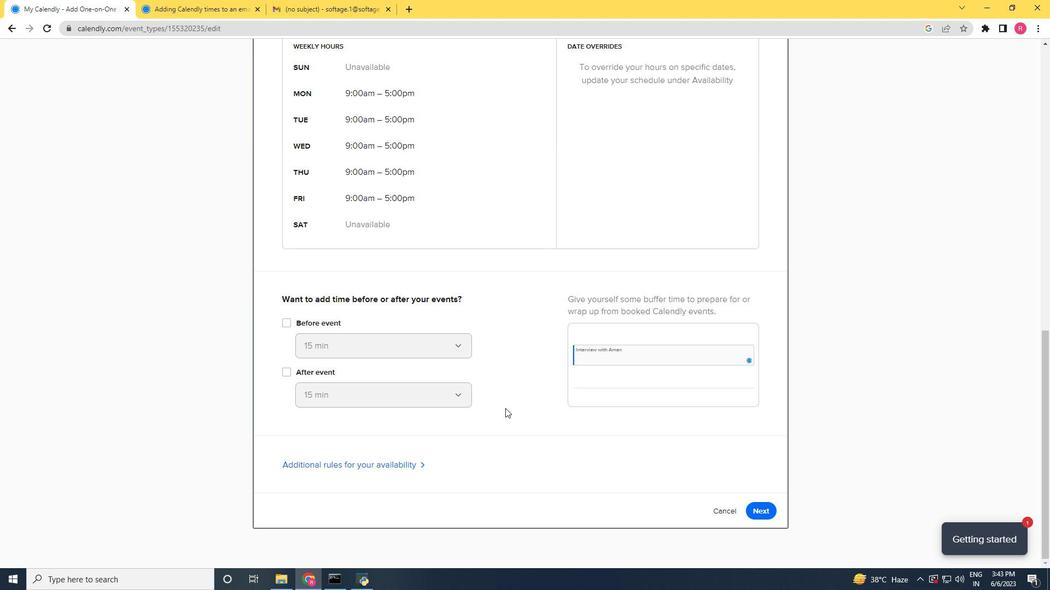 
Action: Mouse moved to (578, 459)
Screenshot: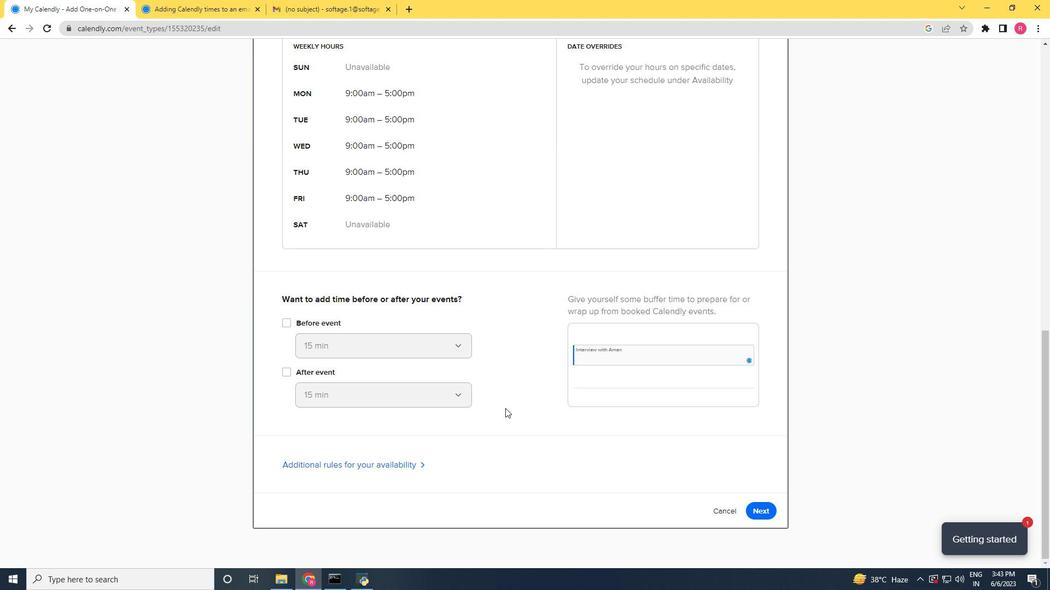
Action: Mouse scrolled (576, 460) with delta (0, 0)
Screenshot: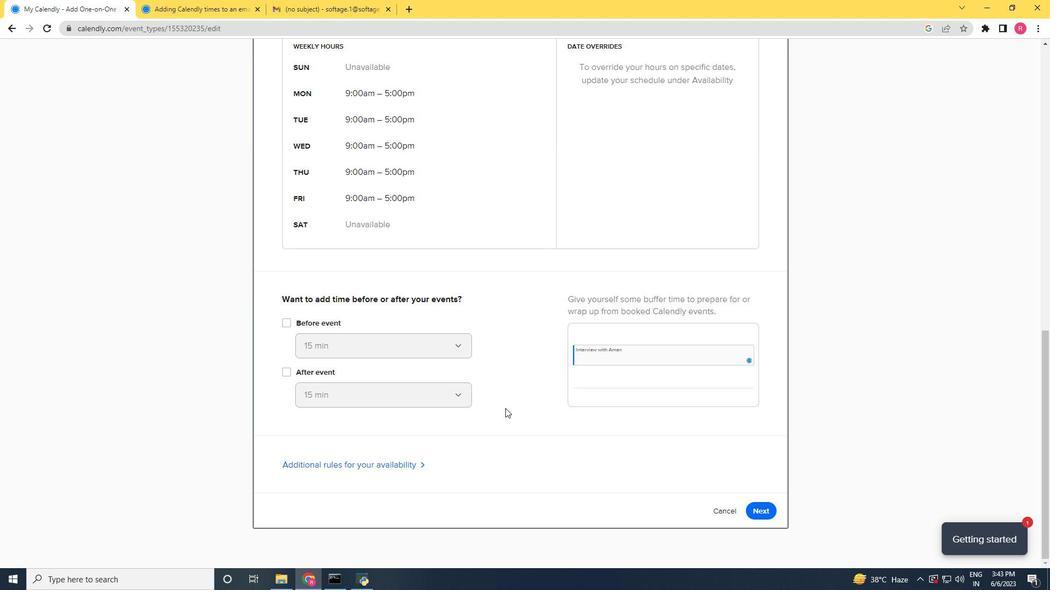 
Action: Mouse moved to (581, 459)
Screenshot: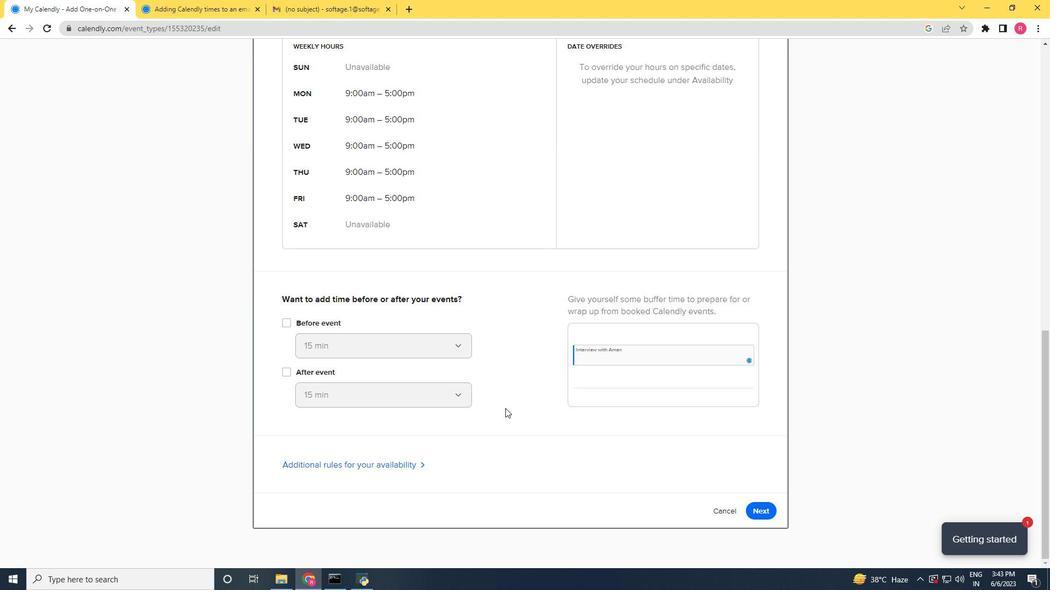 
Action: Mouse scrolled (578, 459) with delta (0, 0)
Screenshot: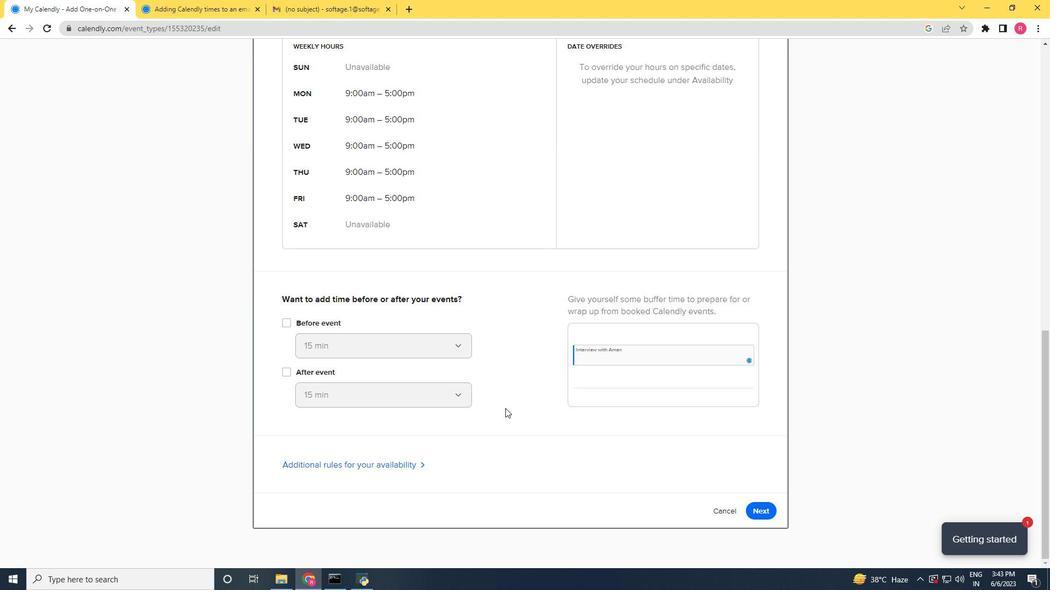
Action: Mouse moved to (590, 459)
Screenshot: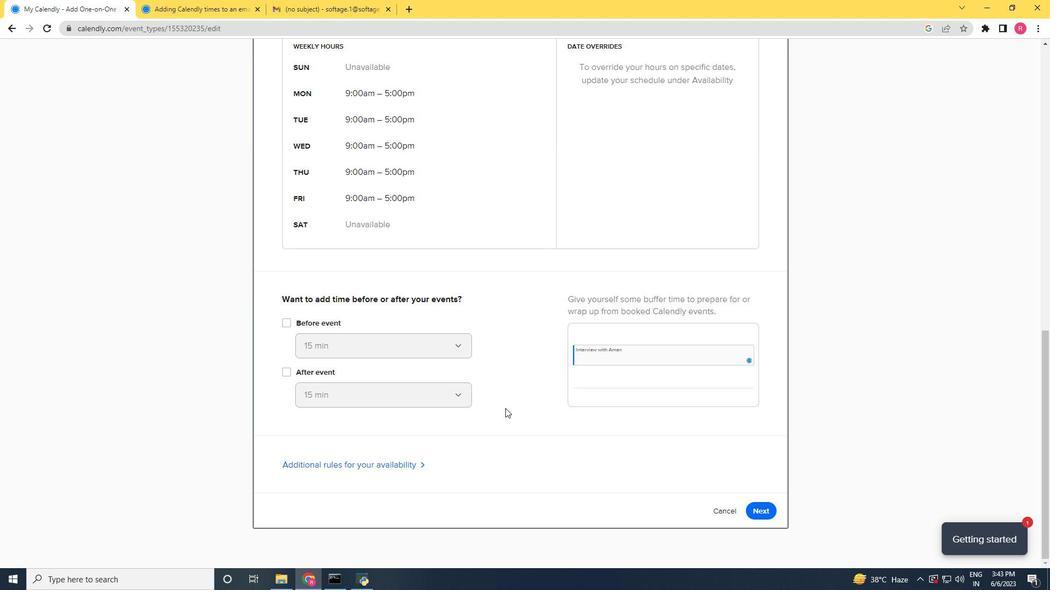 
Action: Mouse scrolled (590, 459) with delta (0, 0)
Screenshot: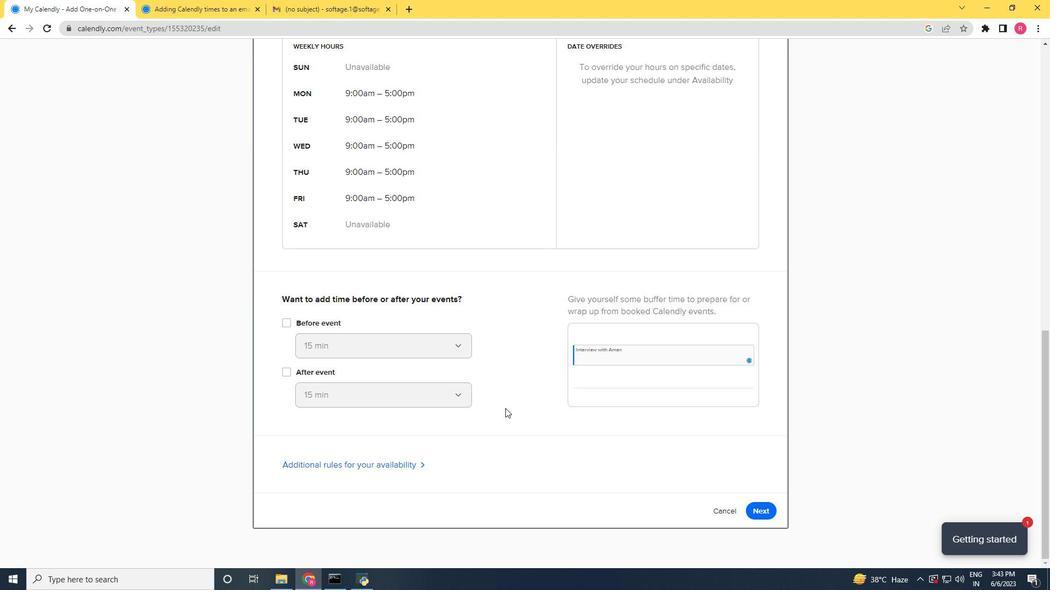 
Action: Mouse moved to (761, 513)
Screenshot: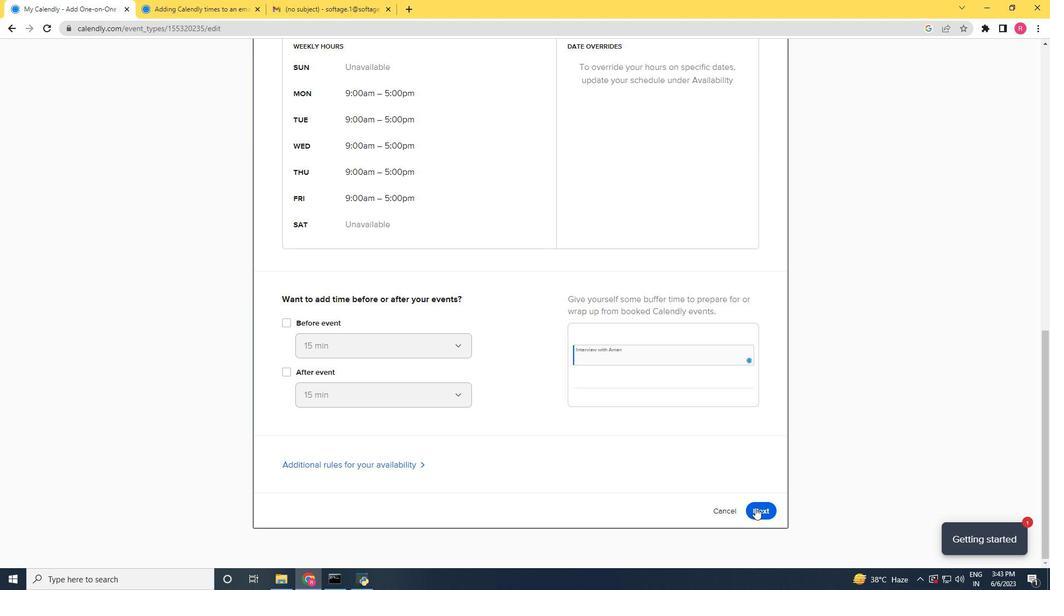 
Action: Mouse pressed left at (761, 513)
Screenshot: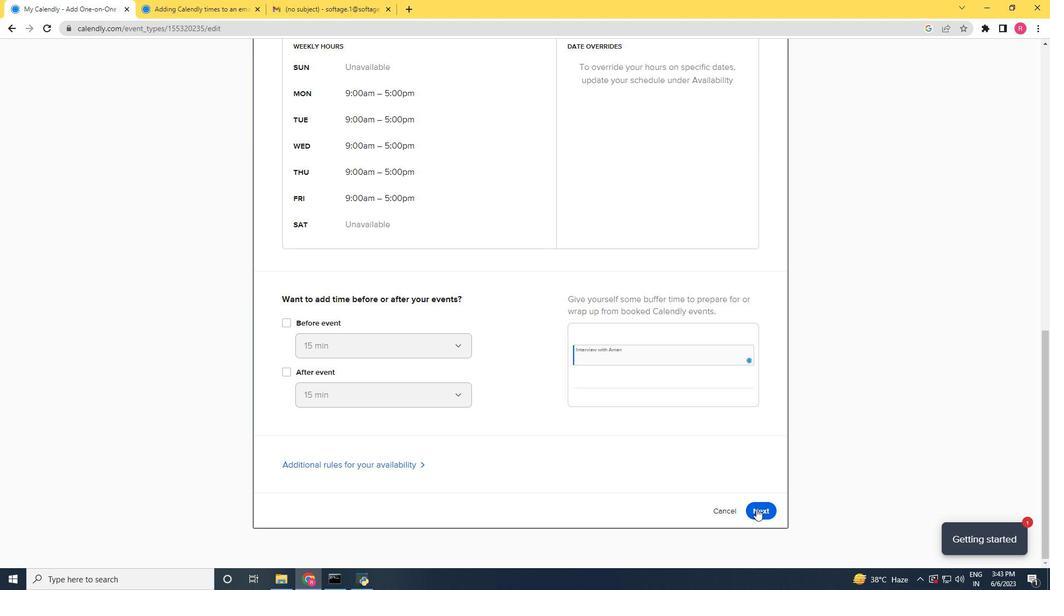 
Action: Mouse moved to (766, 107)
Screenshot: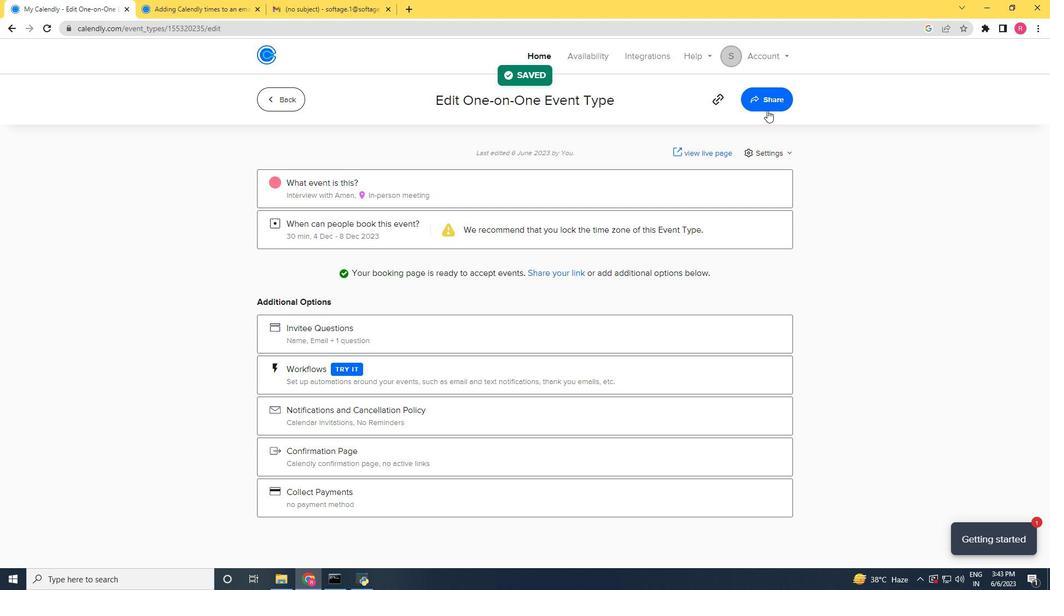 
Action: Mouse pressed left at (766, 107)
Screenshot: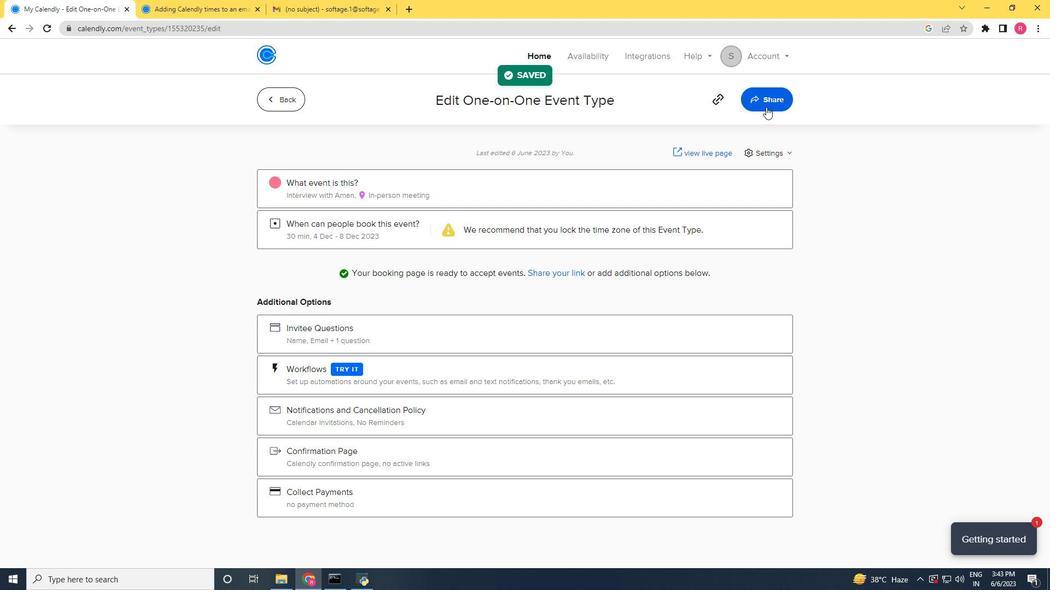 
Action: Mouse moved to (658, 210)
Screenshot: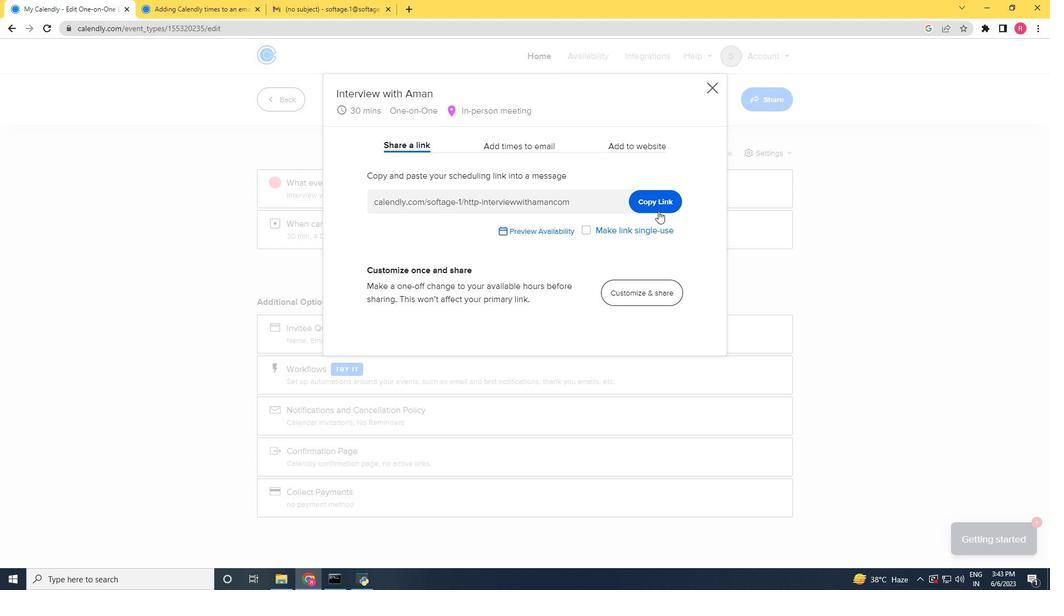 
Action: Mouse pressed left at (658, 210)
Screenshot: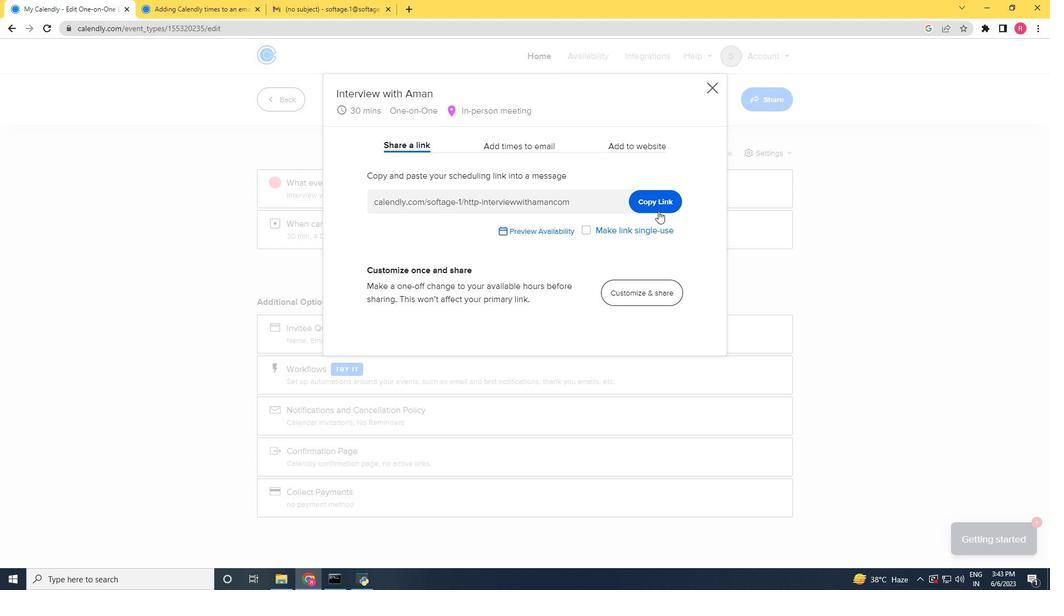 
Action: Mouse moved to (640, 285)
Screenshot: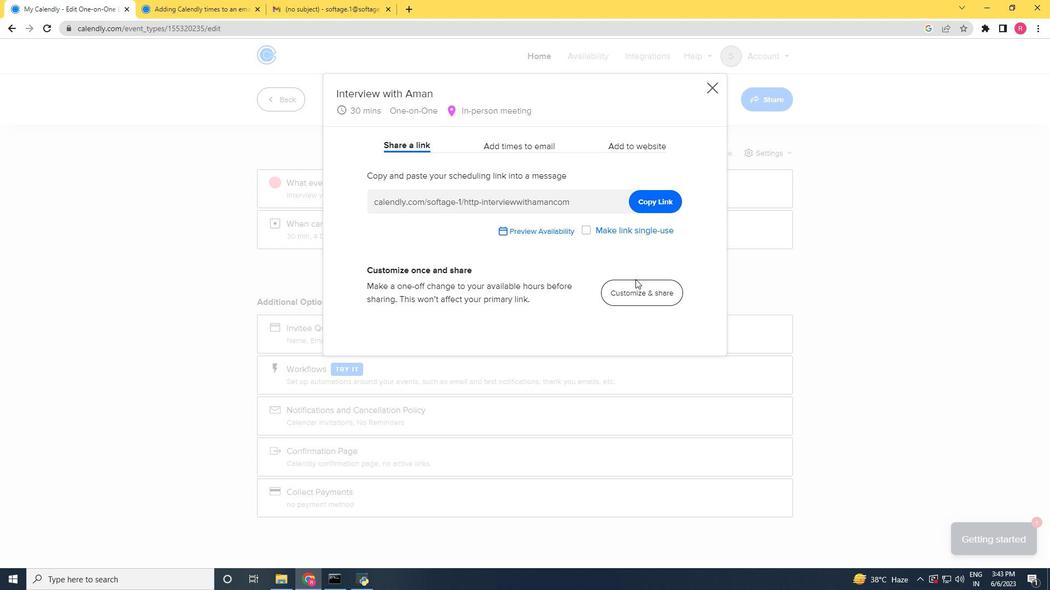 
Action: Mouse pressed left at (640, 285)
Screenshot: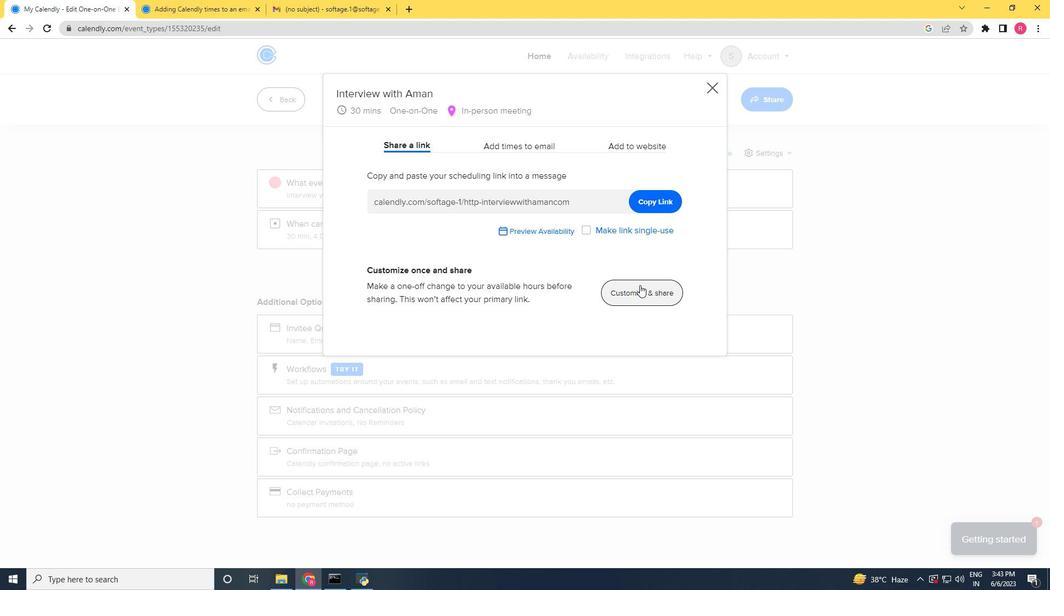 
Action: Mouse moved to (579, 286)
Screenshot: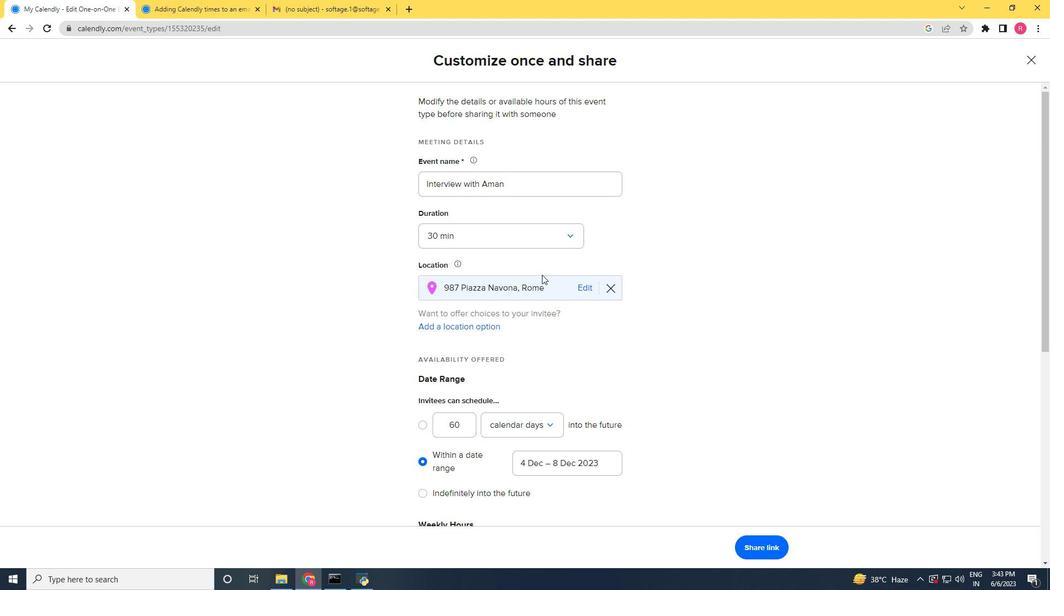 
Action: Mouse scrolled (579, 285) with delta (0, 0)
Screenshot: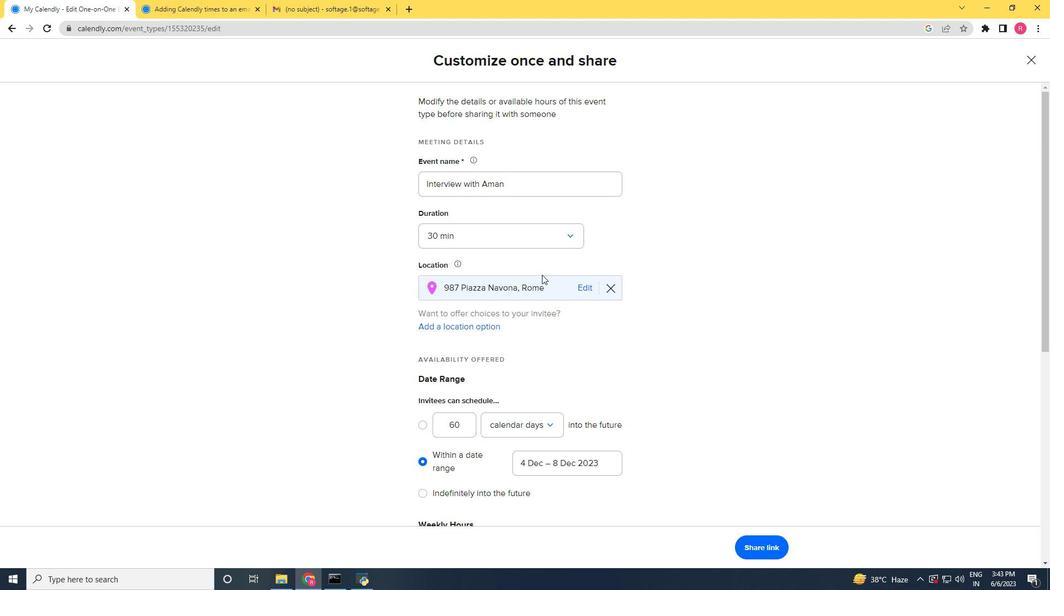 
Action: Mouse moved to (583, 286)
Screenshot: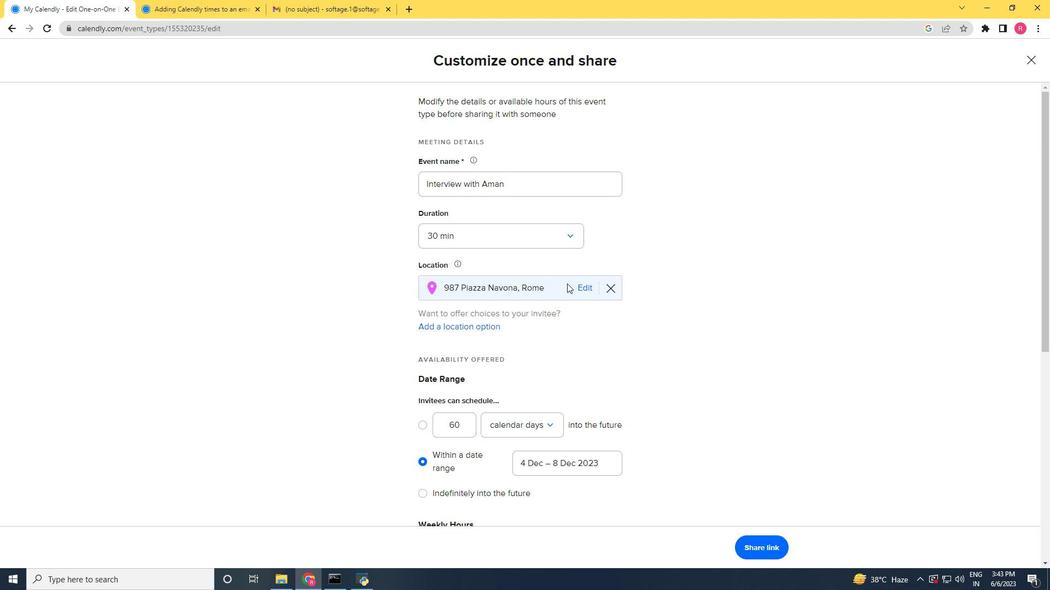 
Action: Mouse scrolled (583, 285) with delta (0, 0)
Screenshot: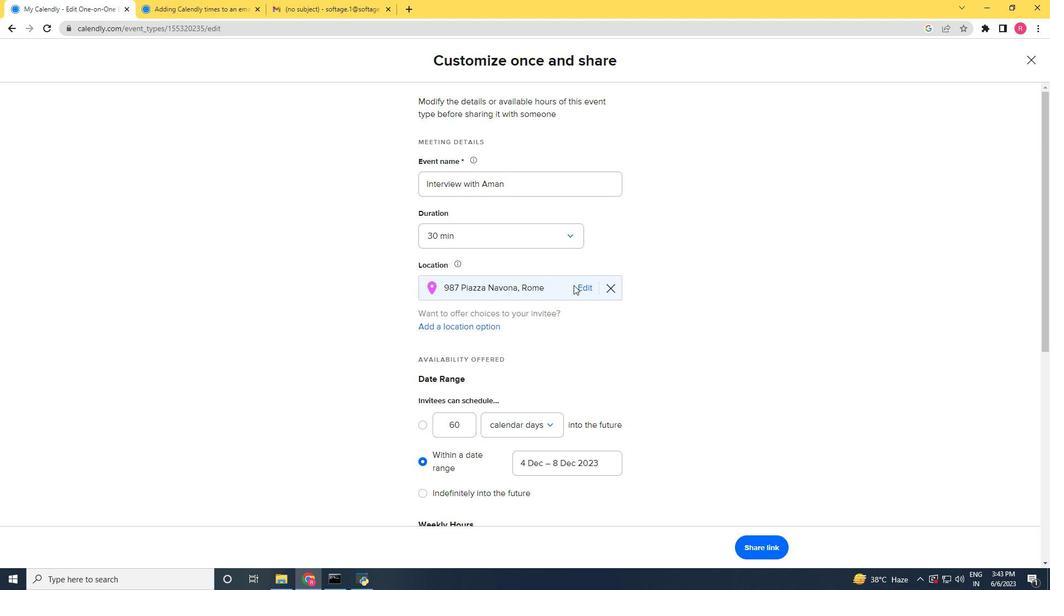 
Action: Mouse scrolled (583, 285) with delta (0, 0)
Screenshot: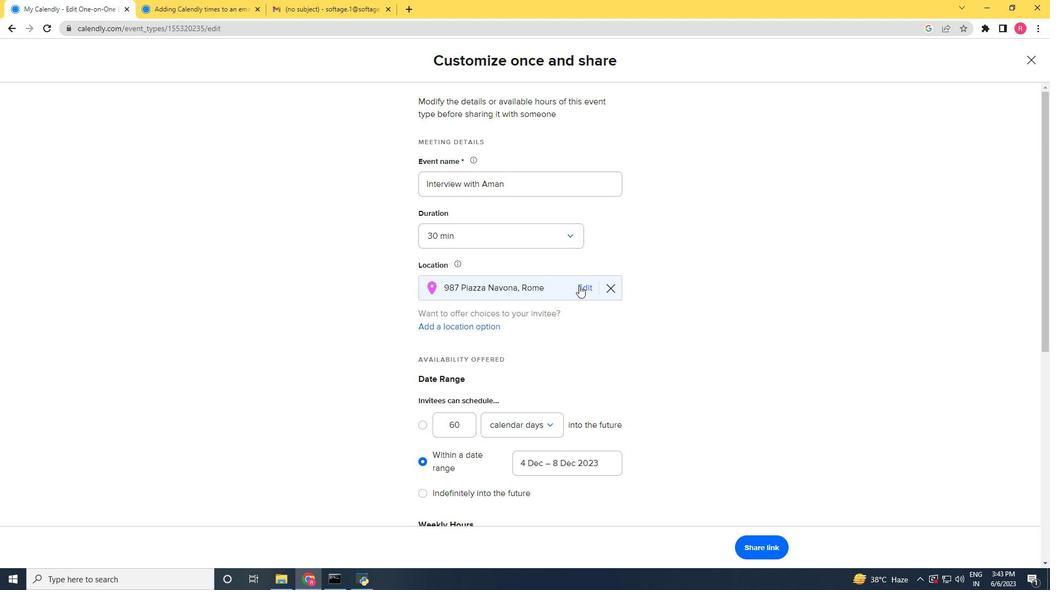 
Action: Mouse moved to (586, 285)
Screenshot: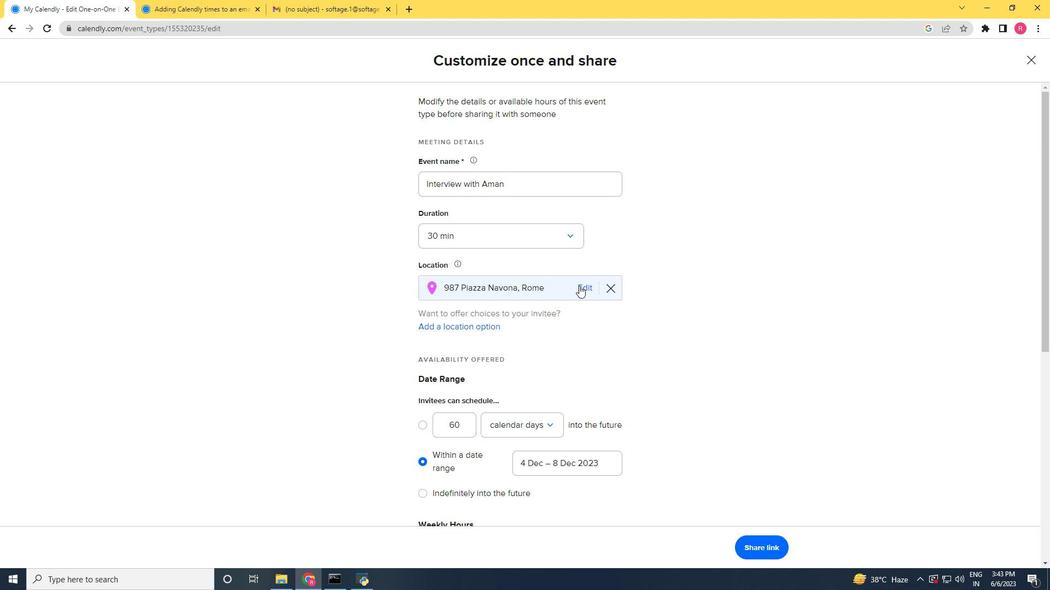 
Action: Mouse scrolled (586, 285) with delta (0, 0)
Screenshot: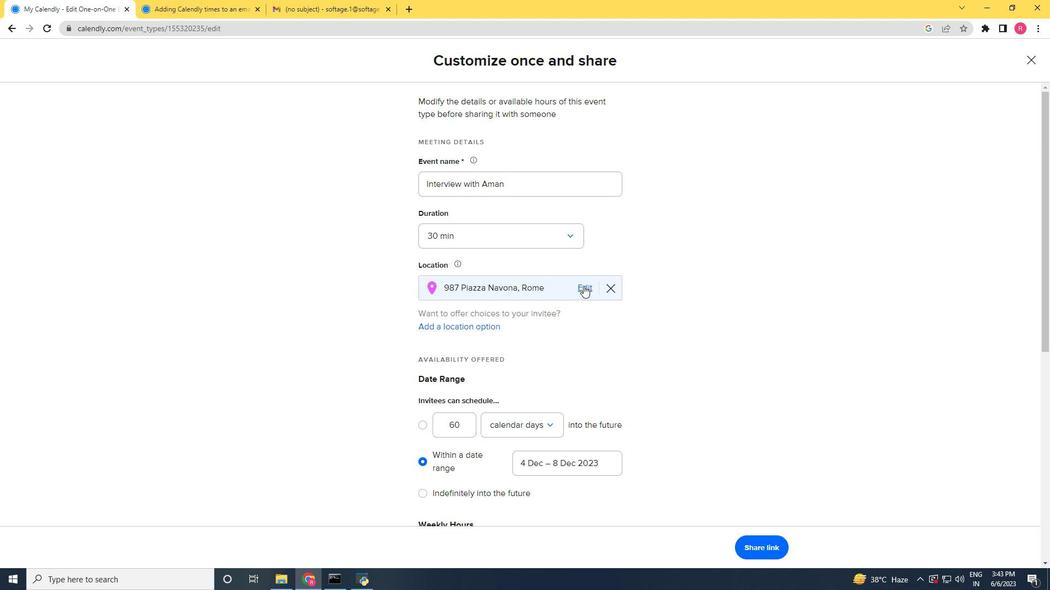 
Action: Mouse moved to (711, 408)
Screenshot: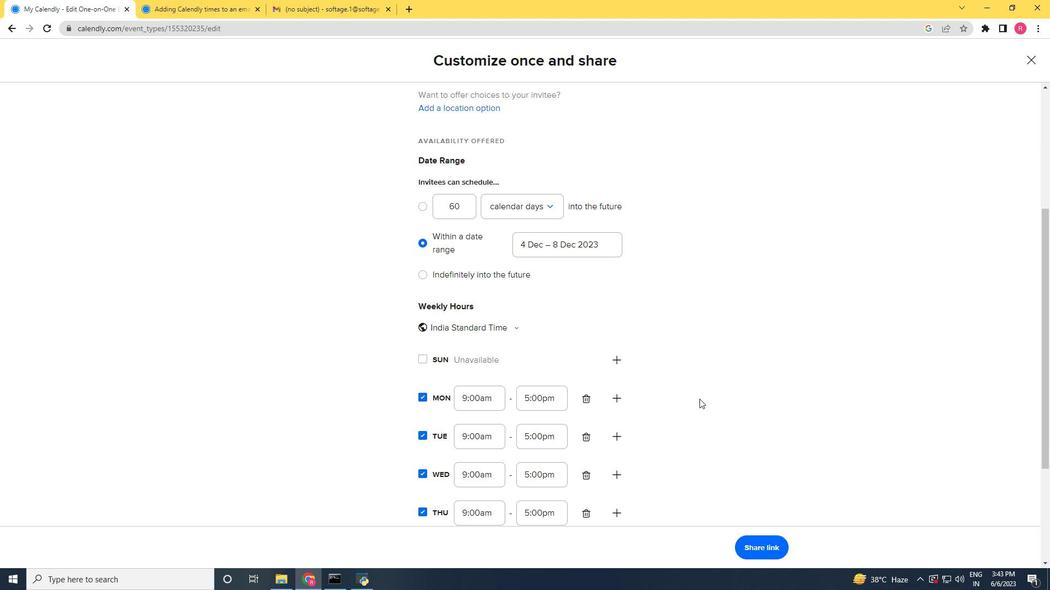 
Action: Mouse scrolled (711, 408) with delta (0, 0)
Screenshot: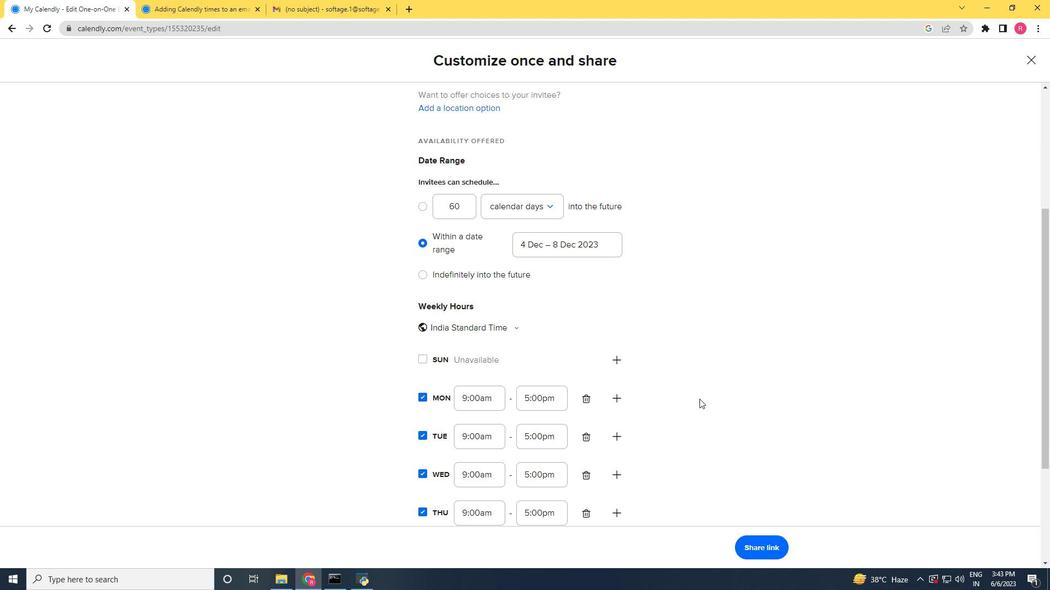 
Action: Mouse moved to (714, 414)
Screenshot: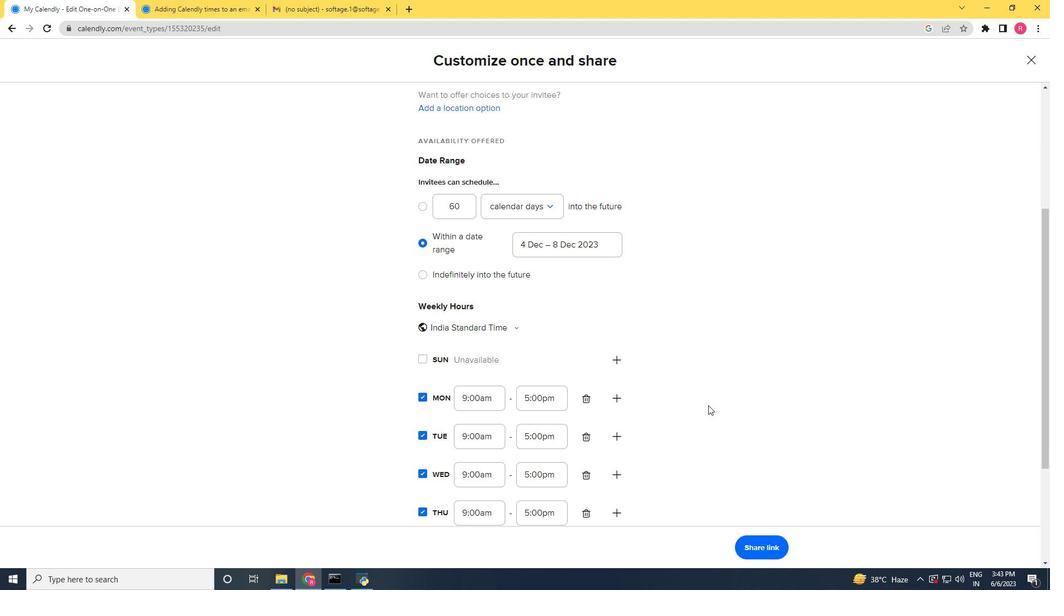 
Action: Mouse scrolled (714, 414) with delta (0, 0)
Screenshot: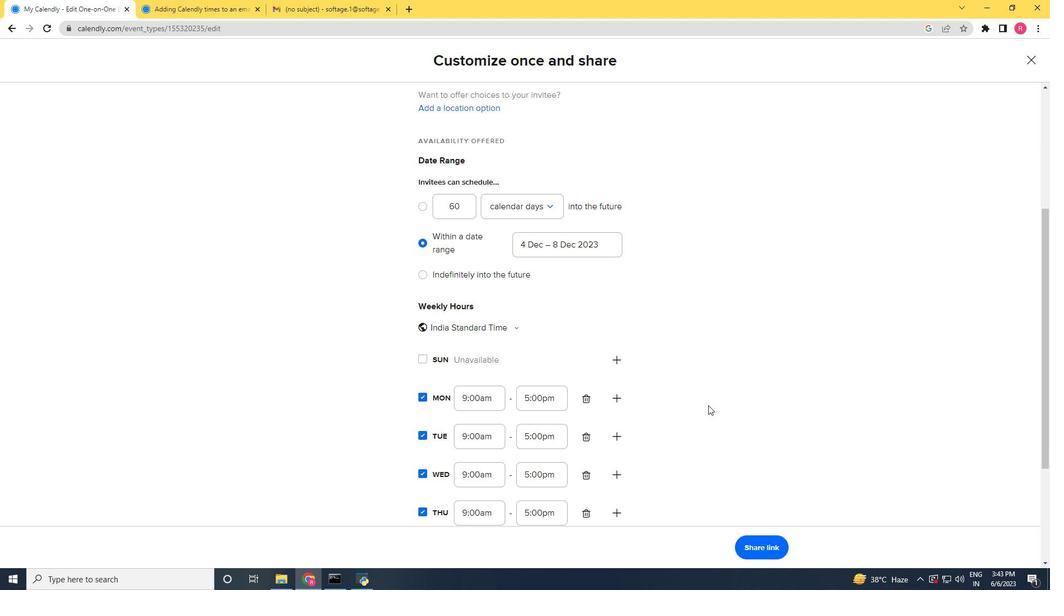 
Action: Mouse moved to (716, 416)
Screenshot: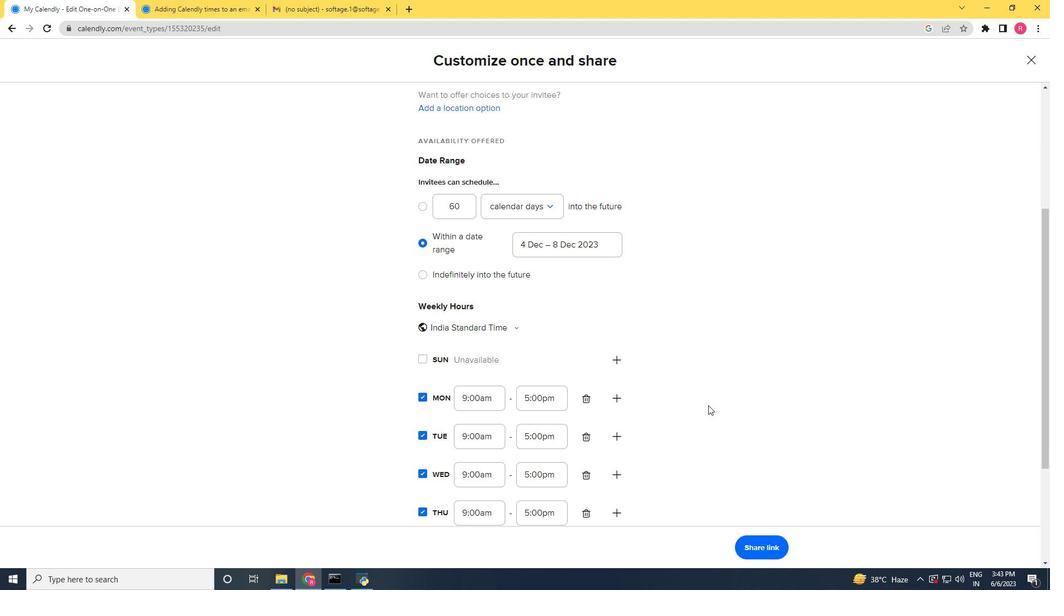 
Action: Mouse scrolled (716, 416) with delta (0, 0)
Screenshot: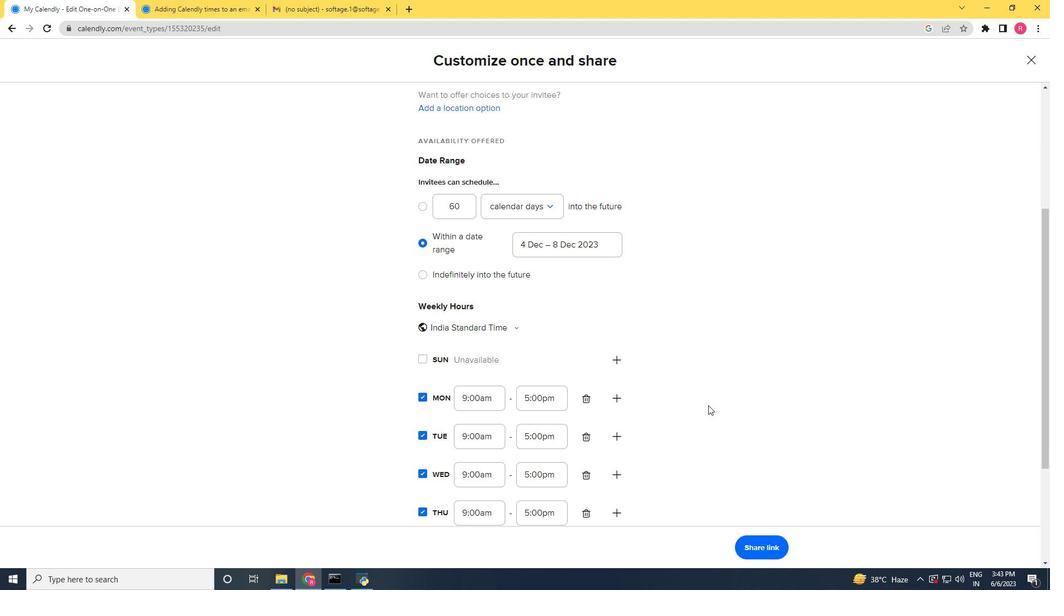 
Action: Mouse moved to (734, 438)
Screenshot: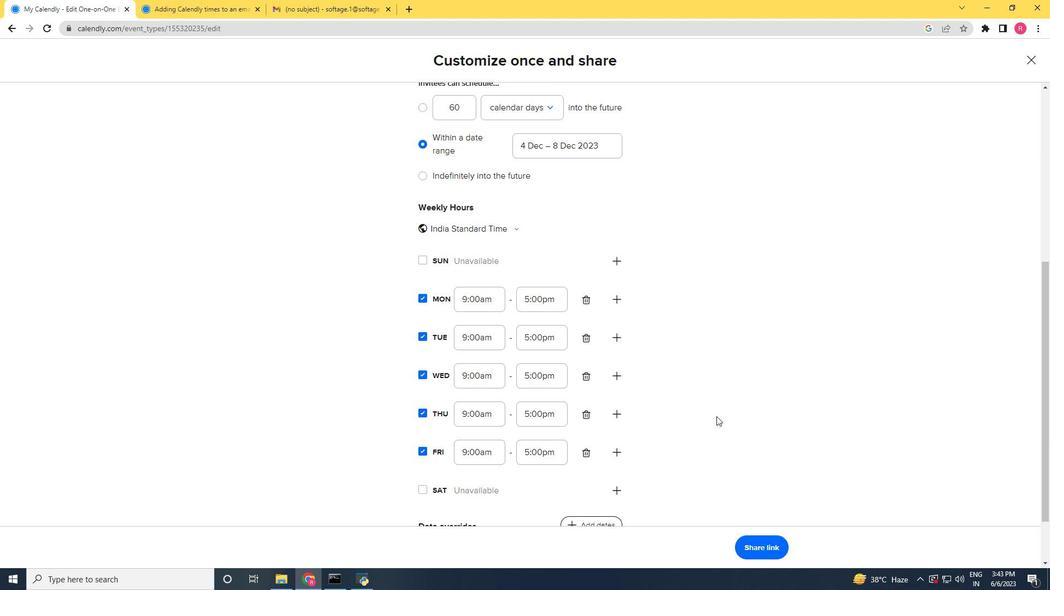 
Action: Mouse scrolled (718, 418) with delta (0, 0)
Screenshot: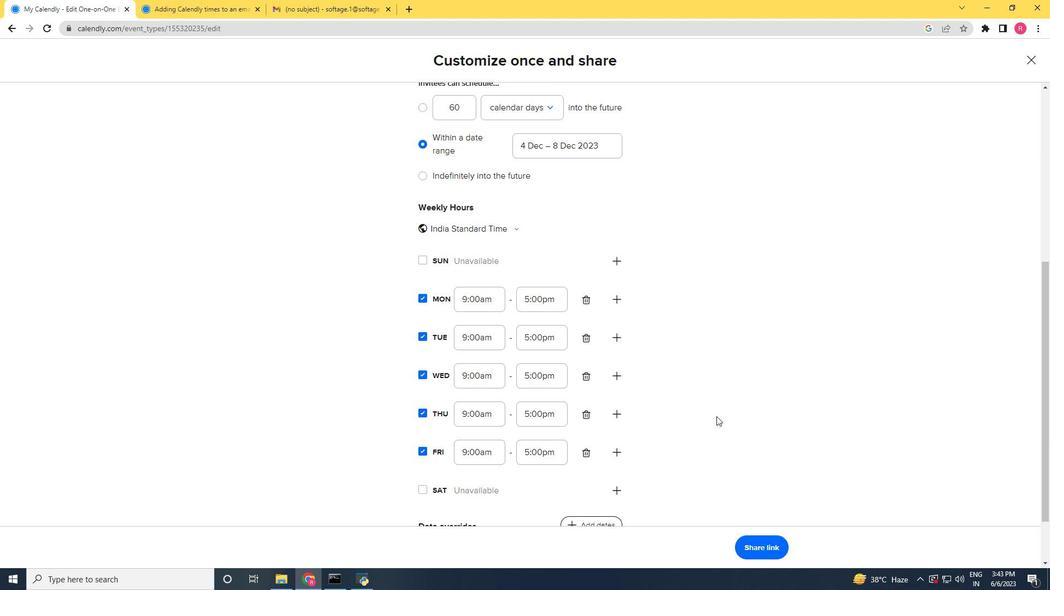 
Action: Mouse moved to (734, 439)
Screenshot: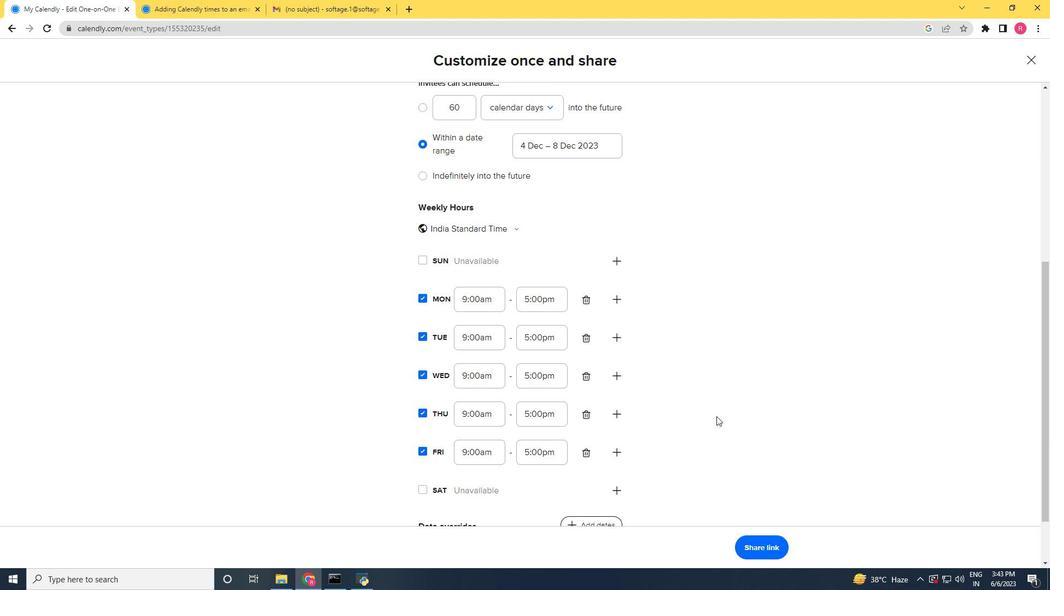 
Action: Mouse scrolled (722, 422) with delta (0, 0)
Screenshot: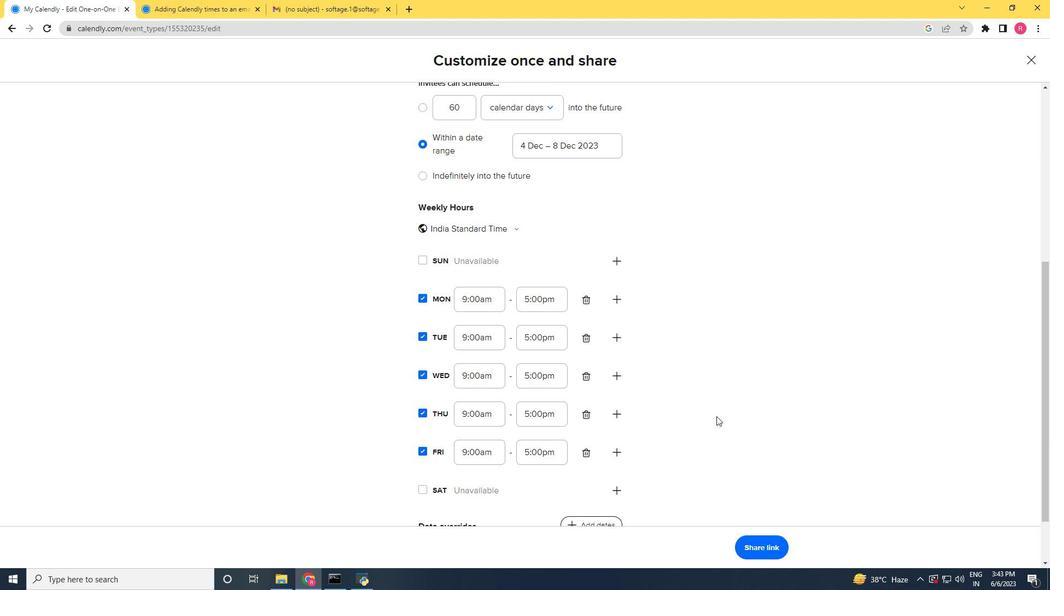 
Action: Mouse moved to (741, 465)
Screenshot: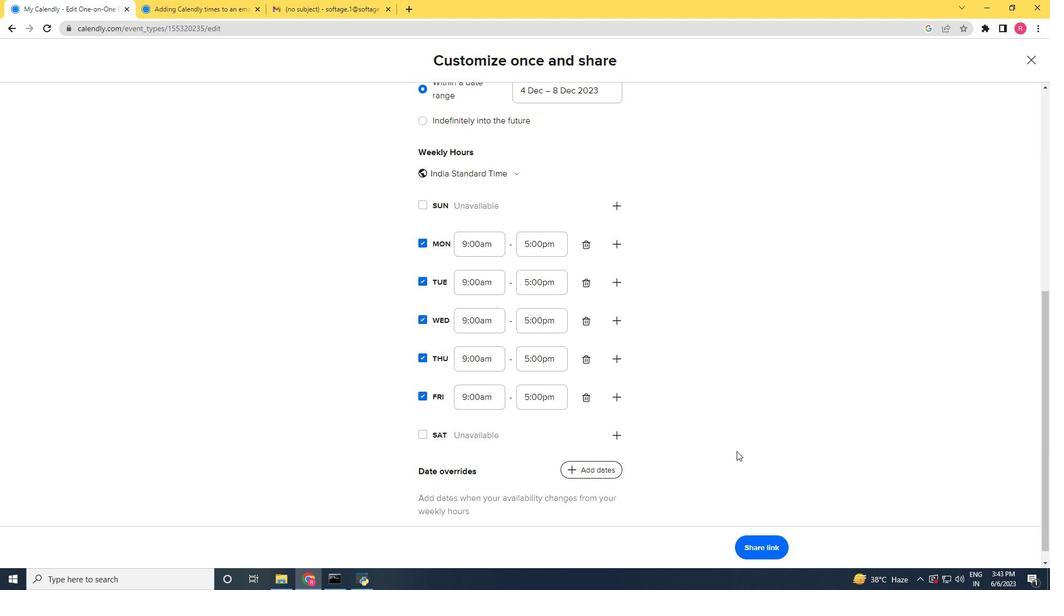 
Action: Mouse scrolled (741, 465) with delta (0, 0)
Screenshot: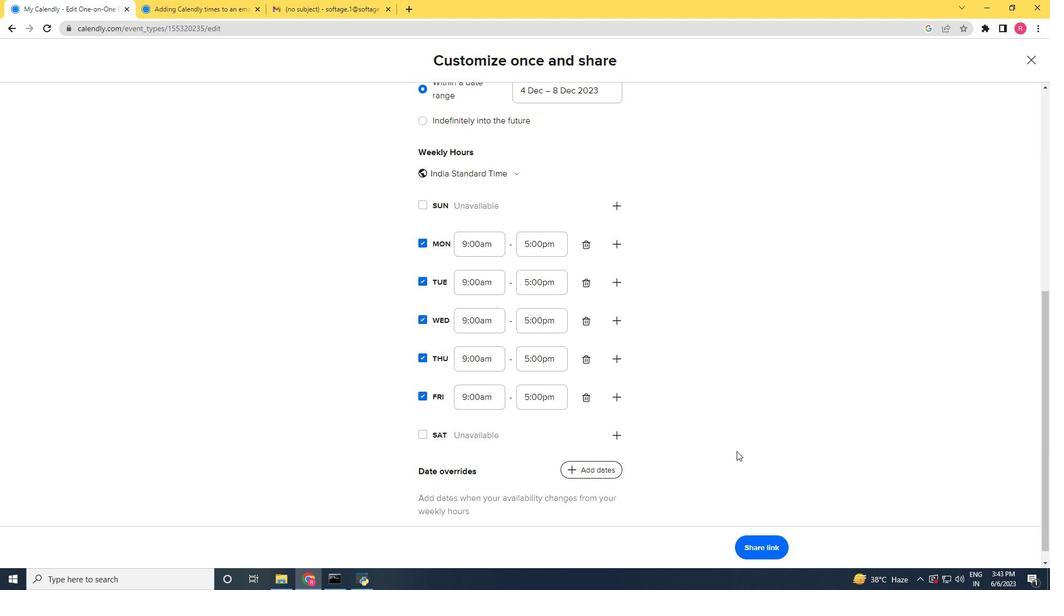 
Action: Mouse moved to (742, 468)
Screenshot: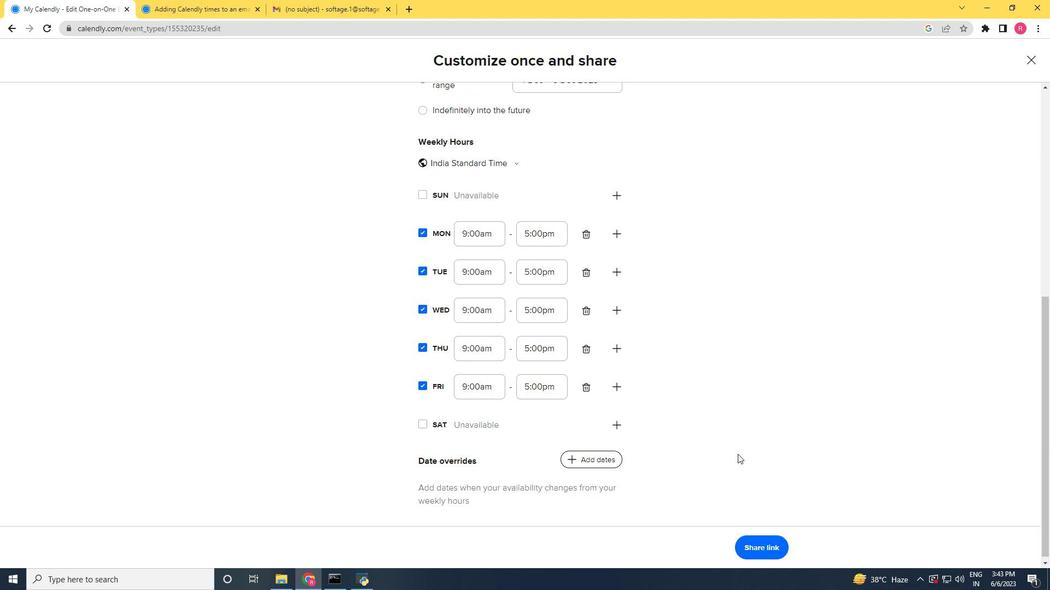 
Action: Mouse scrolled (742, 468) with delta (0, 0)
Screenshot: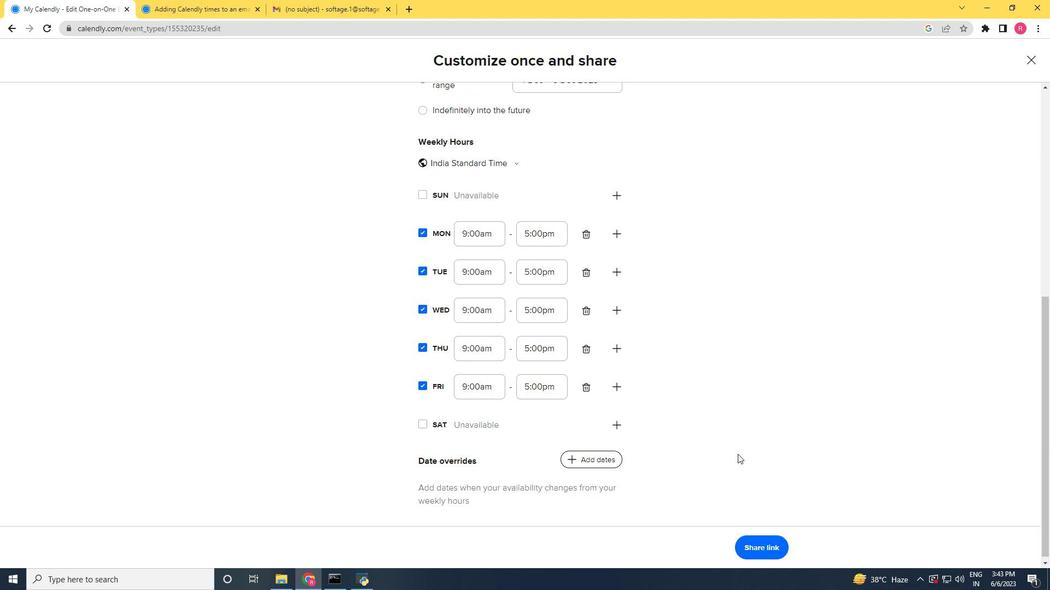 
Action: Mouse moved to (750, 547)
Screenshot: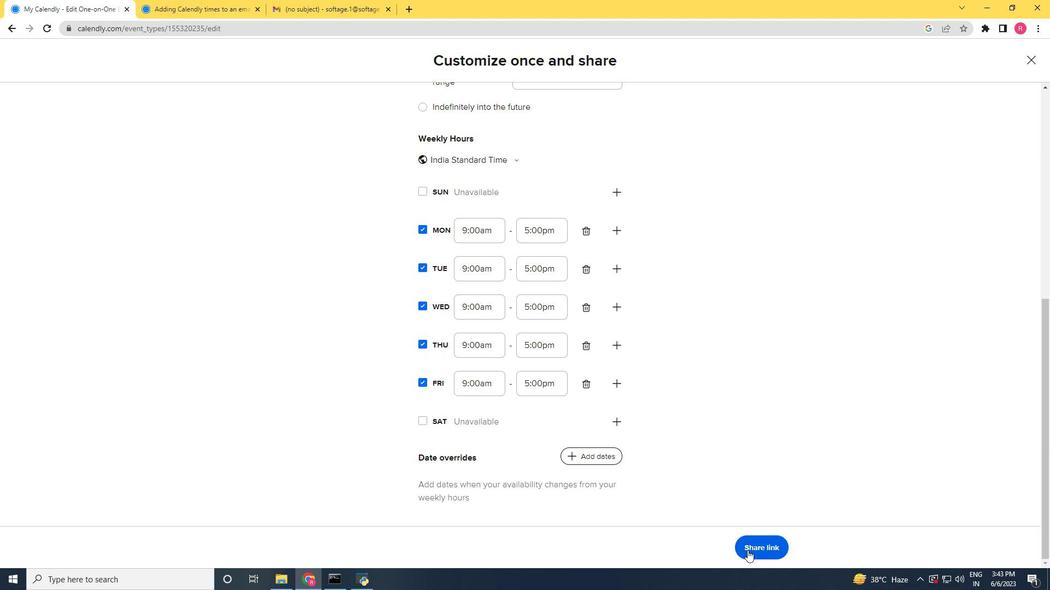 
Action: Mouse pressed left at (750, 547)
Screenshot: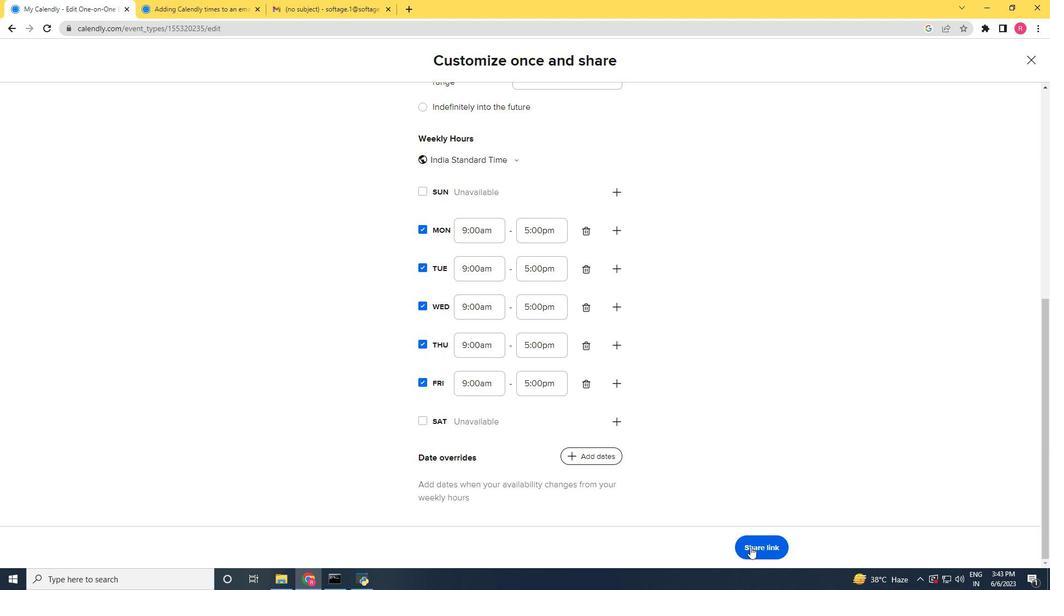 
Action: Mouse moved to (653, 218)
Screenshot: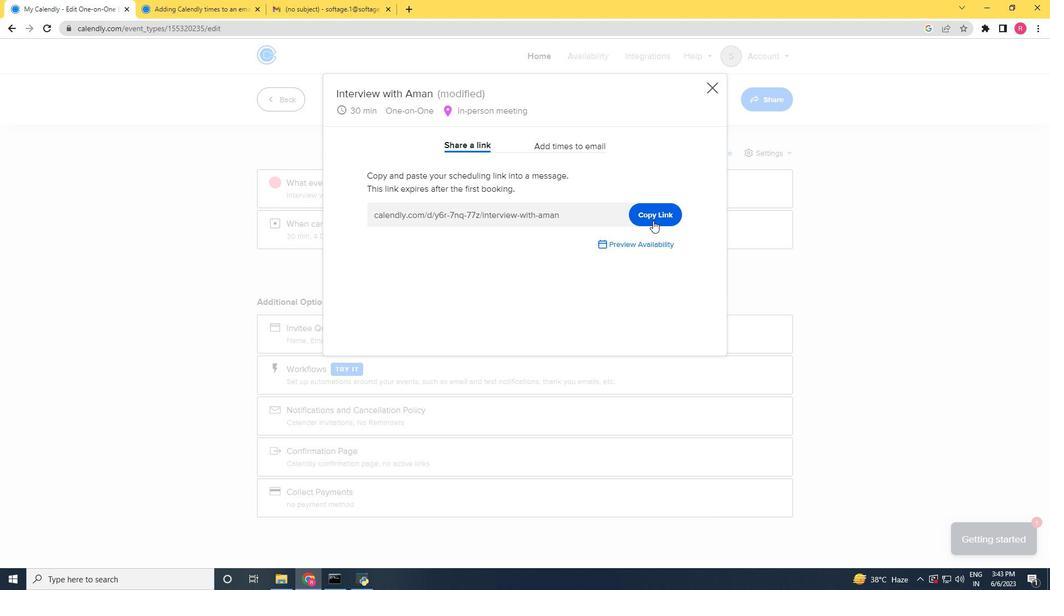 
Action: Mouse pressed left at (653, 218)
Screenshot: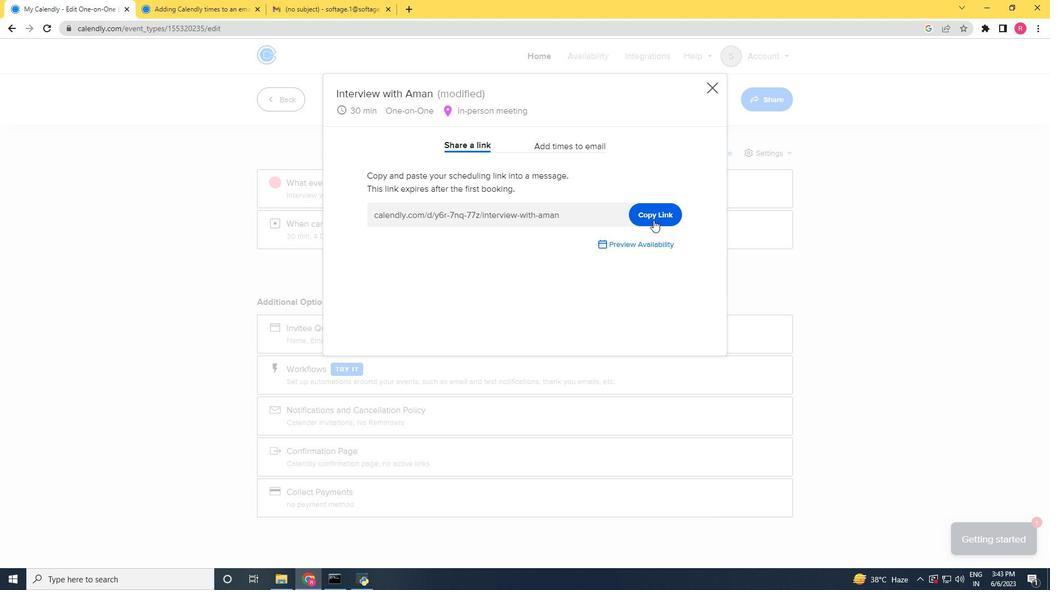 
Action: Mouse moved to (327, 10)
Screenshot: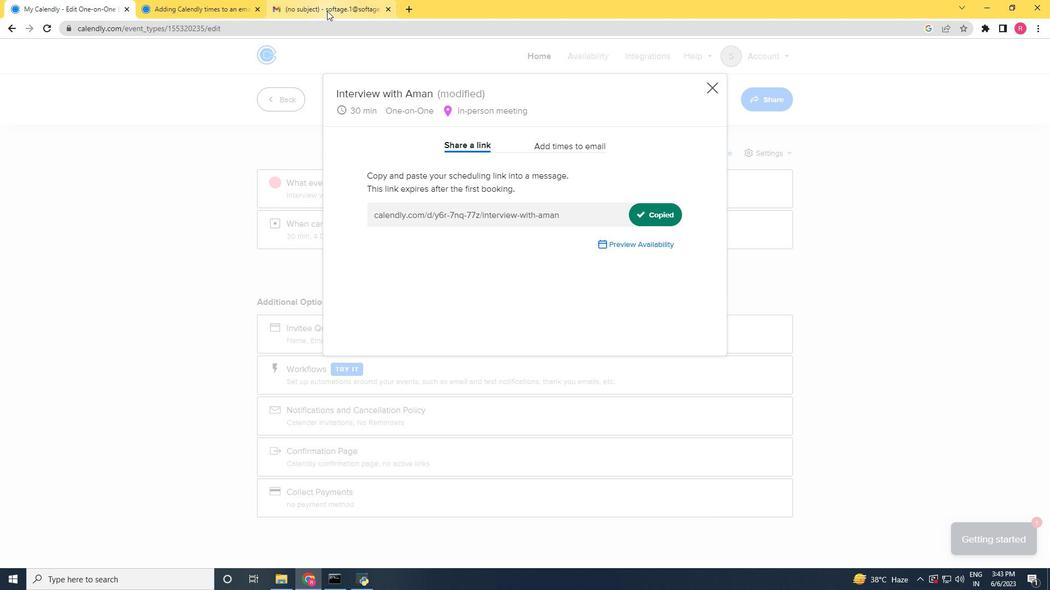
Action: Mouse pressed left at (327, 10)
Screenshot: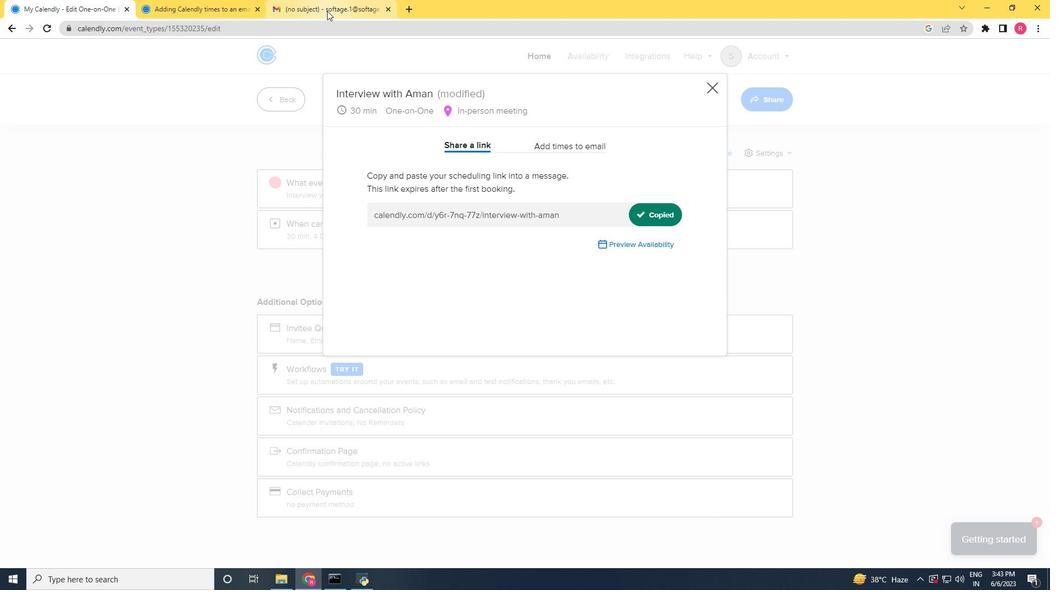
Action: Mouse moved to (117, 89)
Screenshot: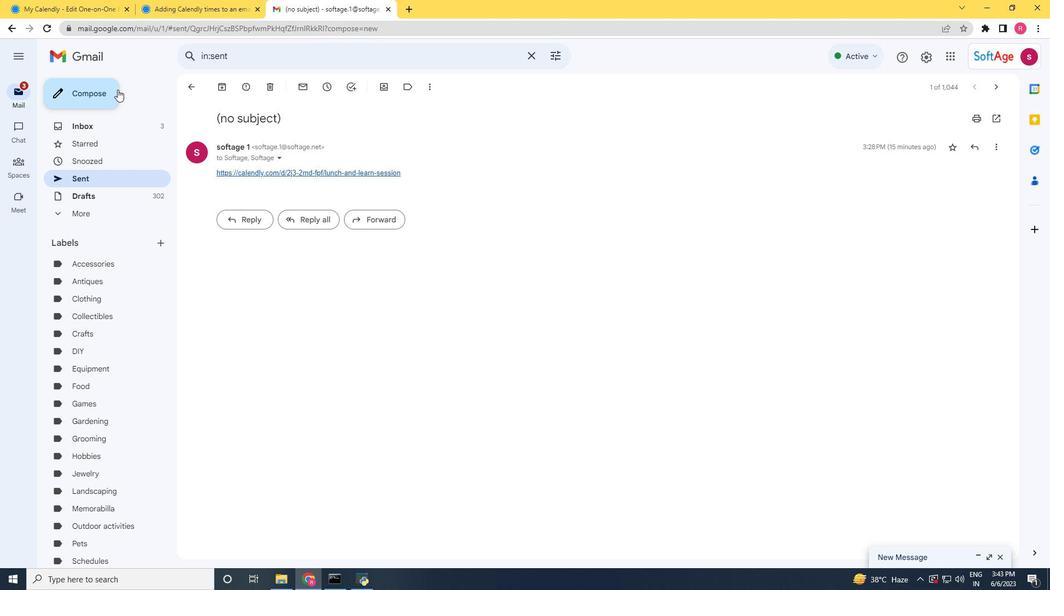 
Action: Mouse pressed left at (117, 89)
Screenshot: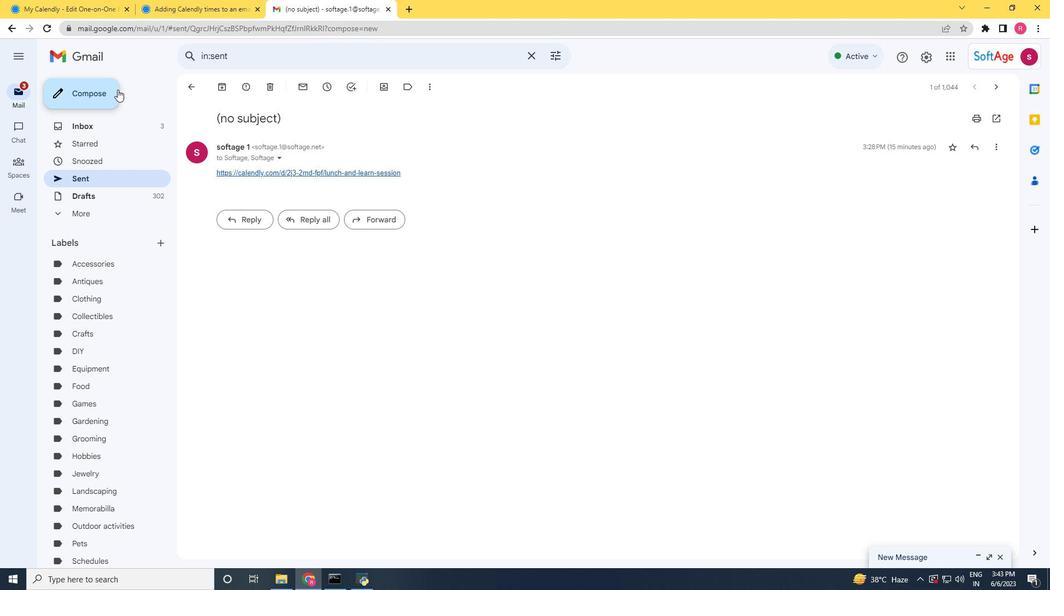
Action: Mouse moved to (838, 242)
Screenshot: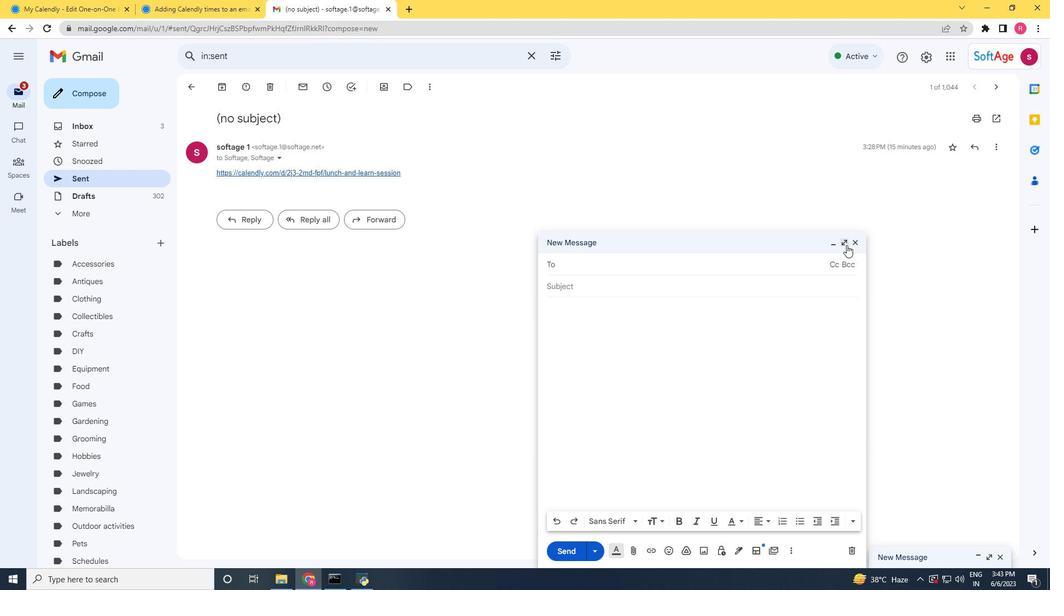 
Action: Mouse pressed left at (838, 242)
Screenshot: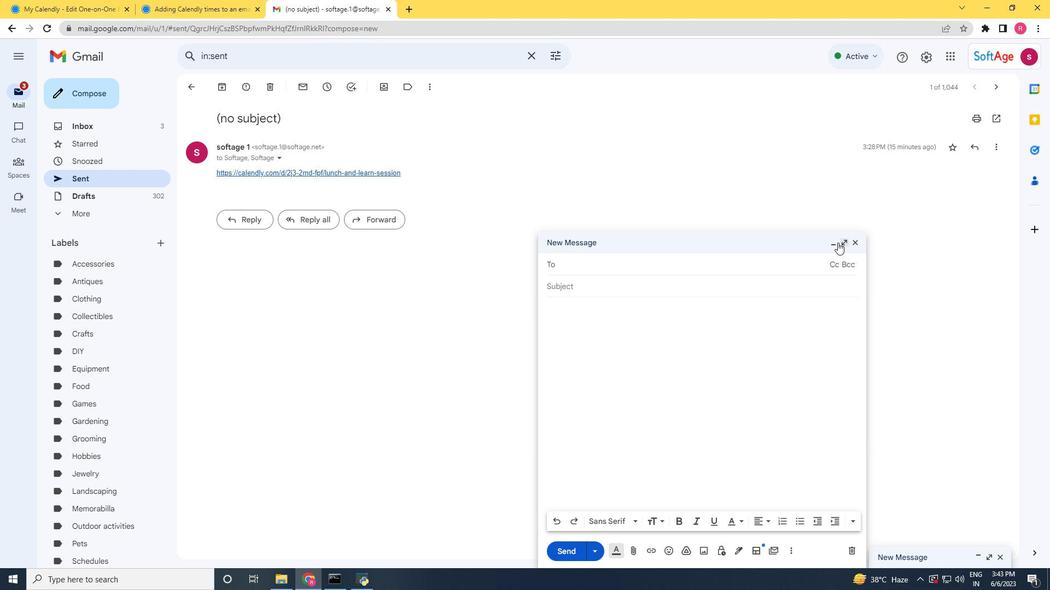 
Action: Mouse moved to (70, 96)
Screenshot: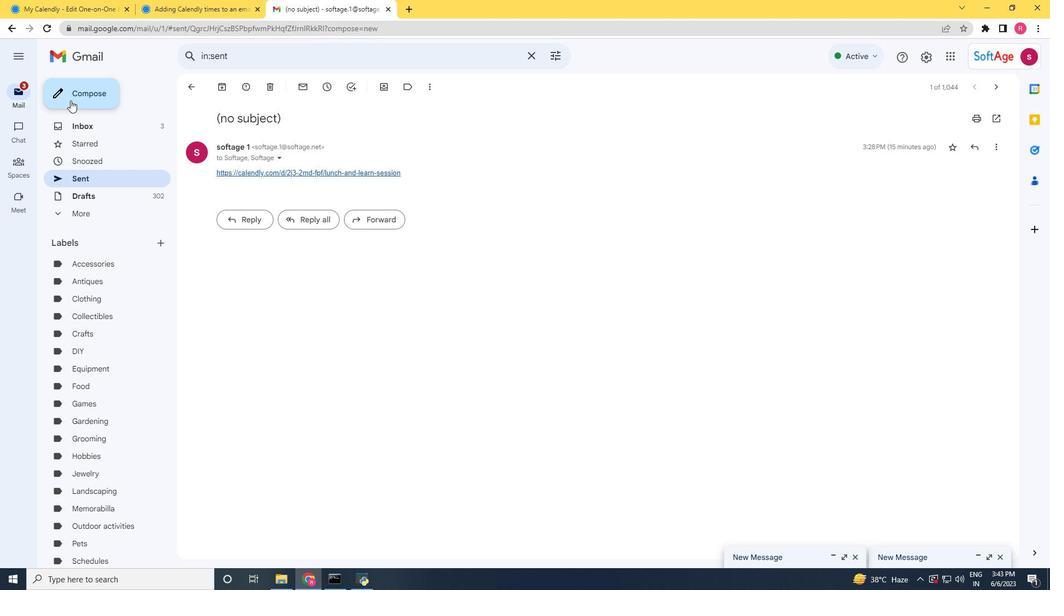 
Action: Mouse pressed left at (70, 96)
Screenshot: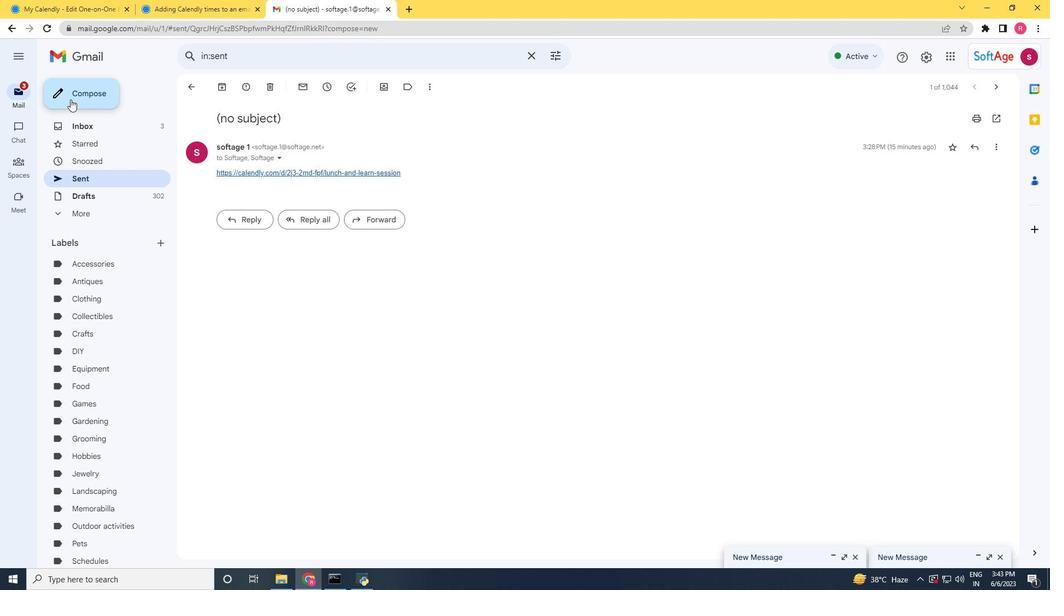 
Action: Mouse moved to (697, 241)
Screenshot: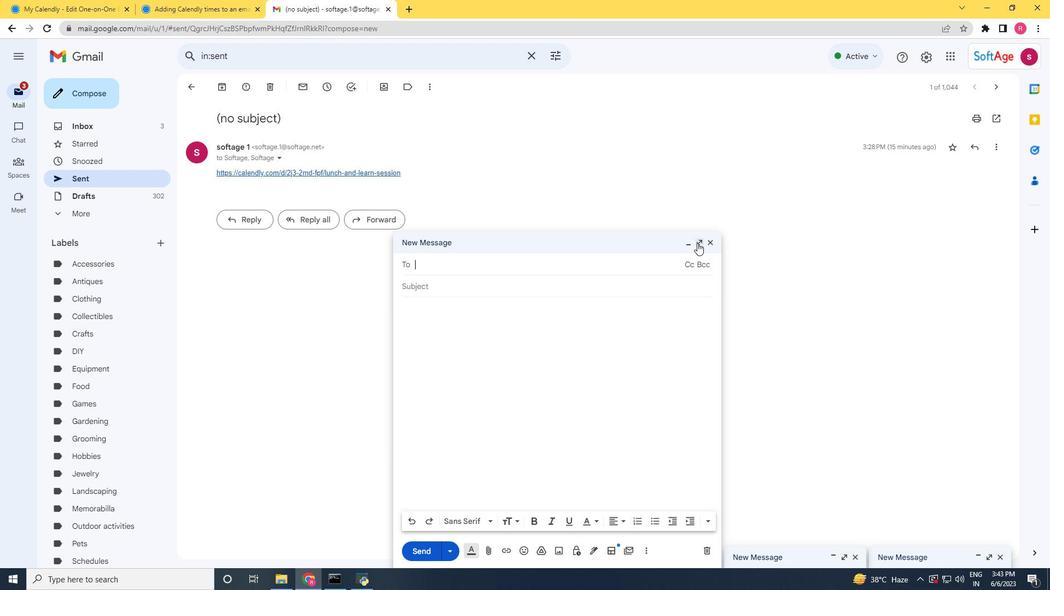 
Action: Mouse pressed left at (697, 241)
Screenshot: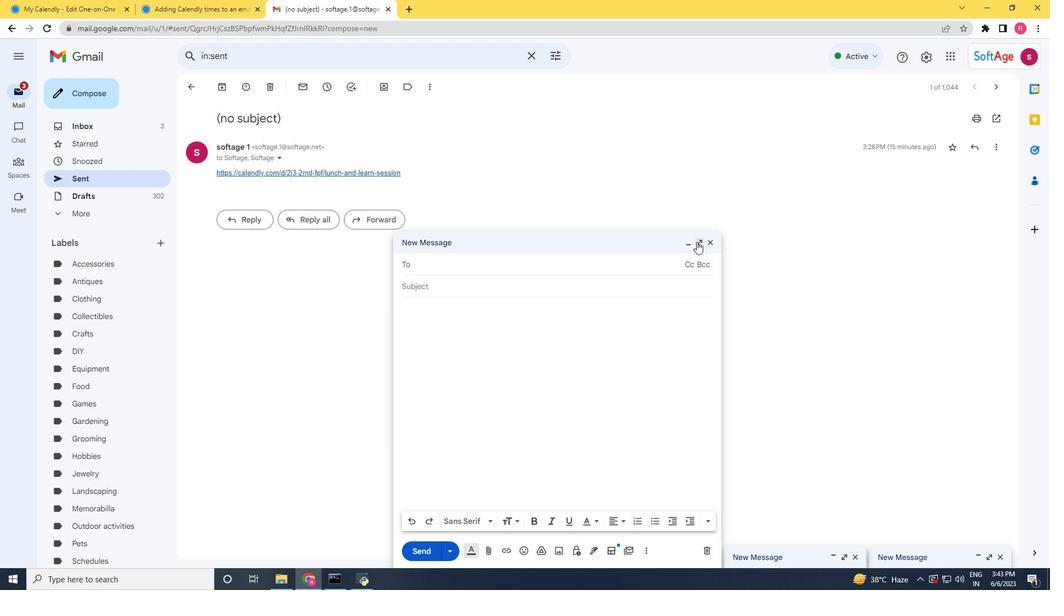 
Action: Mouse moved to (219, 199)
Screenshot: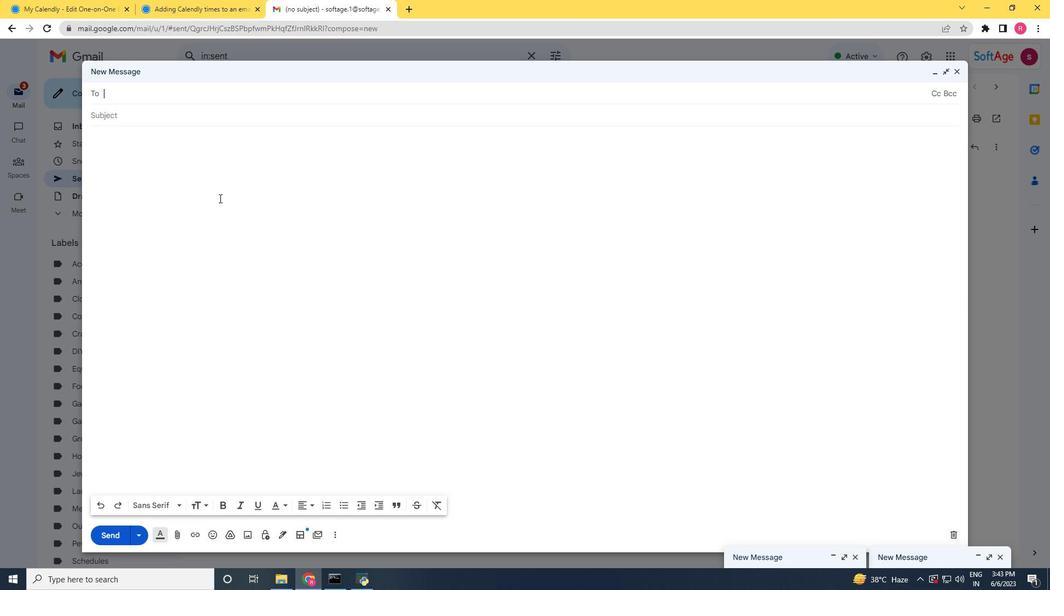 
Action: Mouse pressed left at (219, 199)
Screenshot: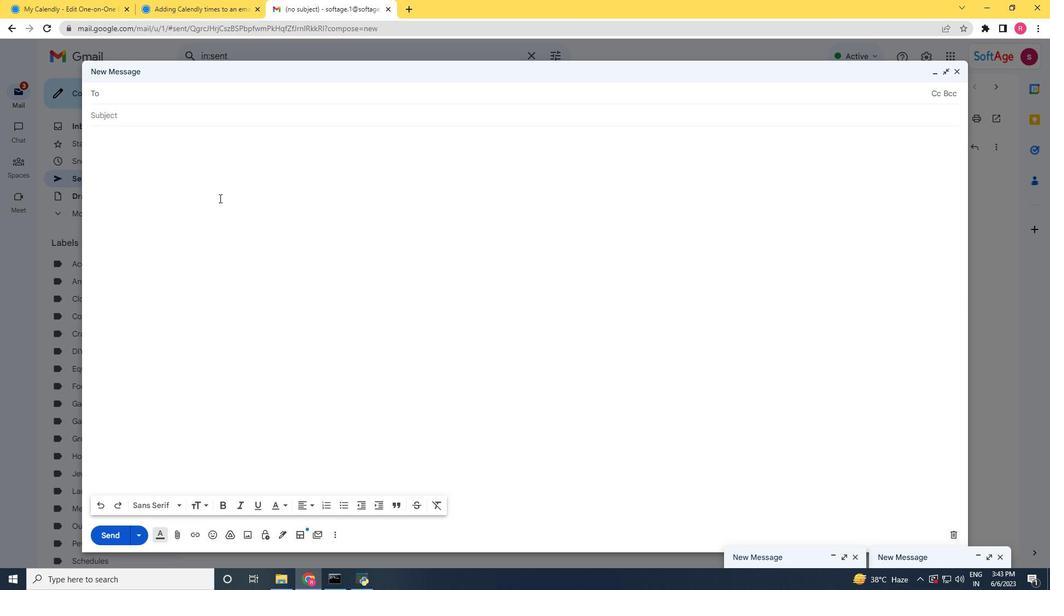 
Action: Mouse moved to (195, 538)
Screenshot: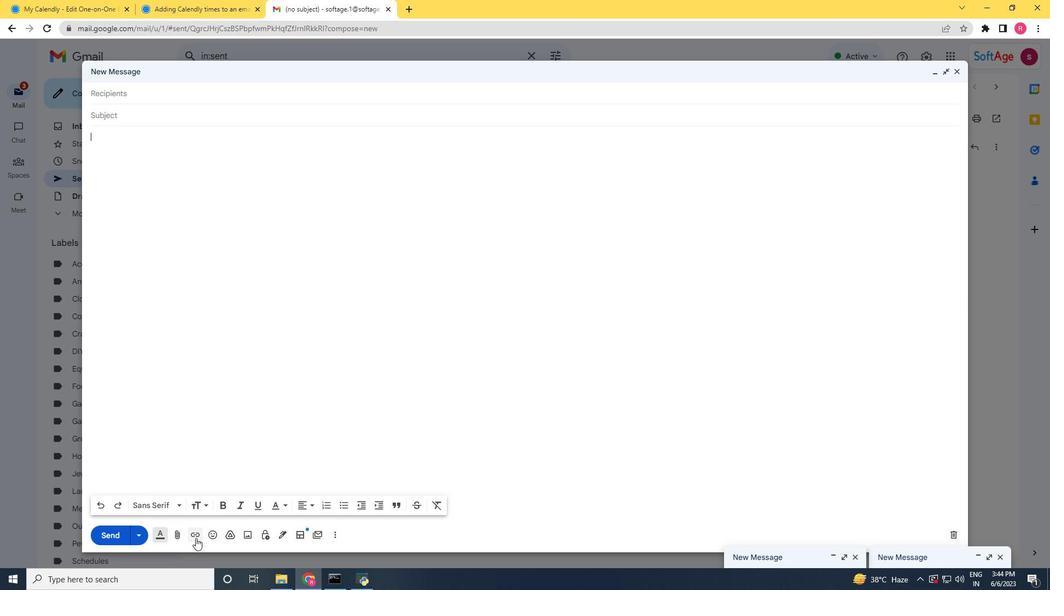 
Action: Mouse pressed left at (195, 538)
Screenshot: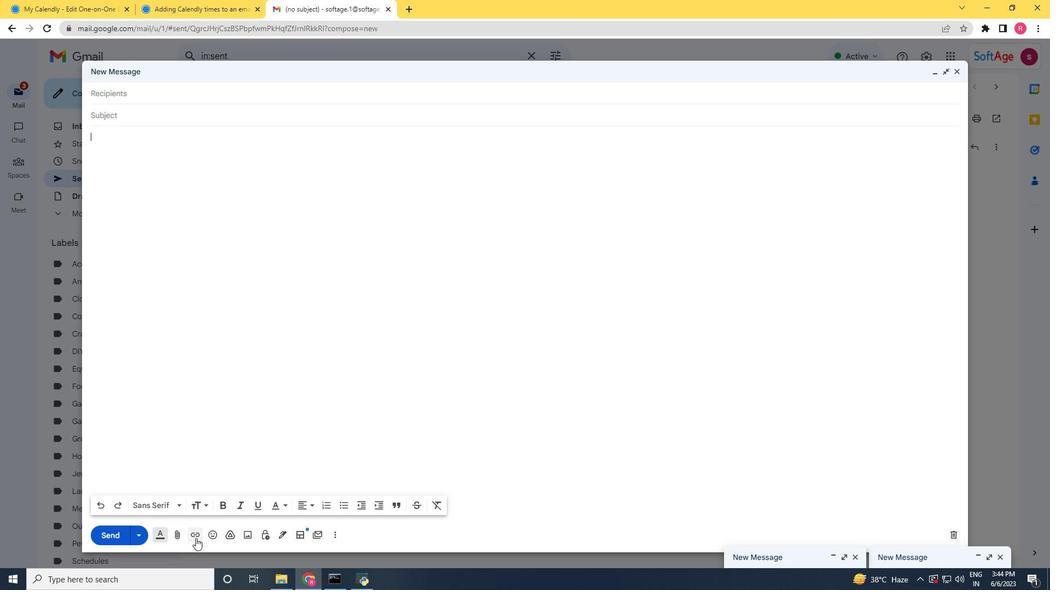 
Action: Mouse moved to (477, 300)
Screenshot: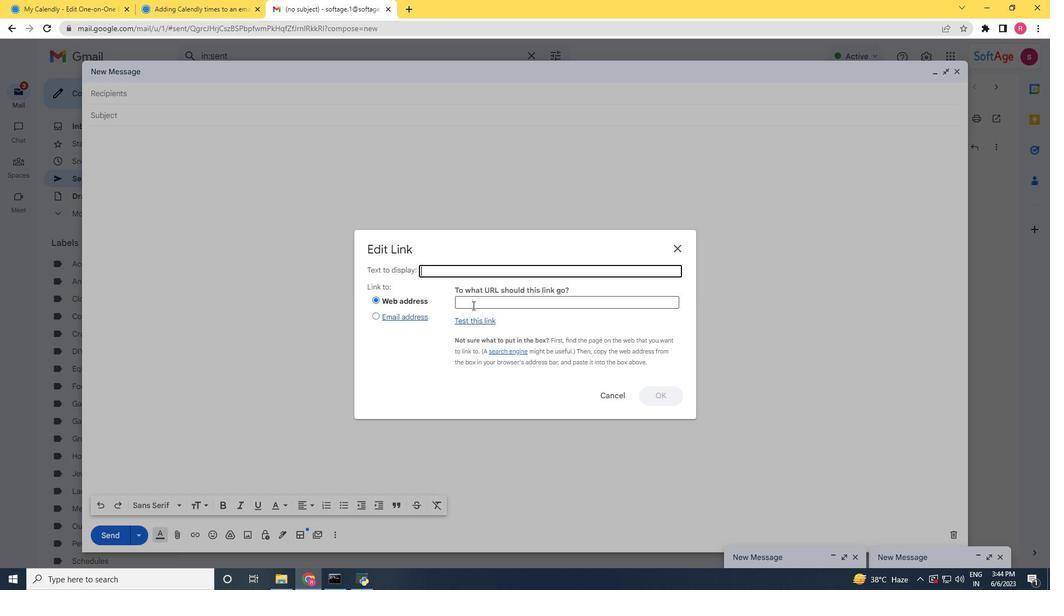 
Action: Mouse pressed left at (477, 300)
Screenshot: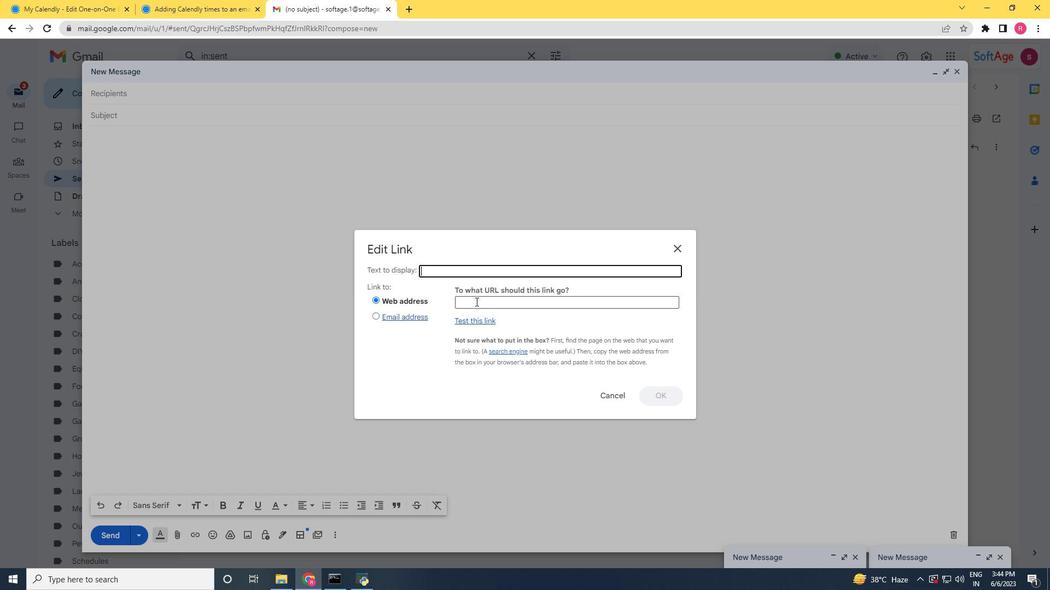 
Action: Mouse moved to (478, 304)
Screenshot: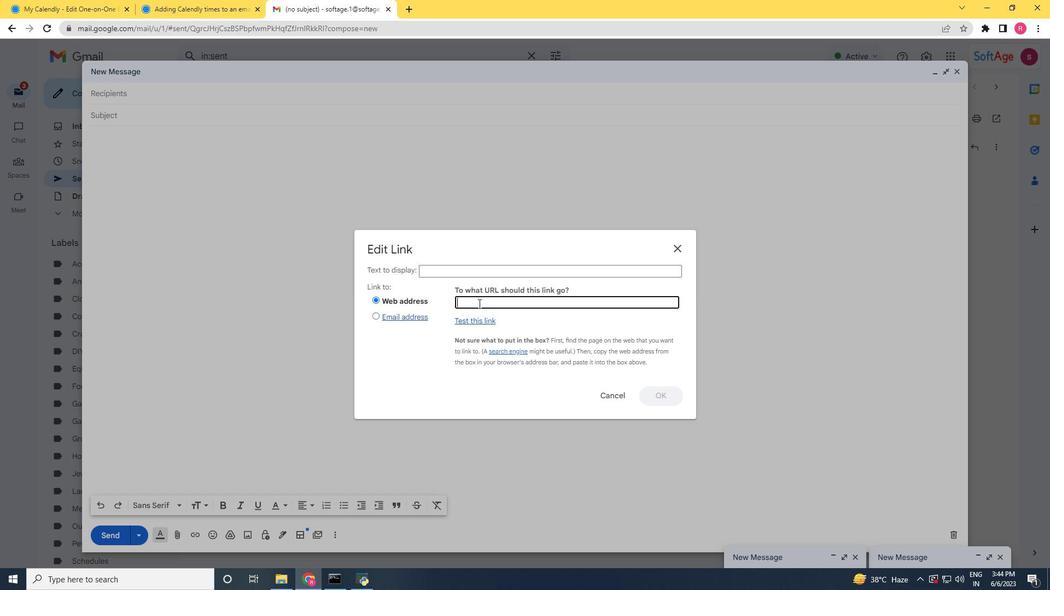 
Action: Key pressed ctrl+V
Screenshot: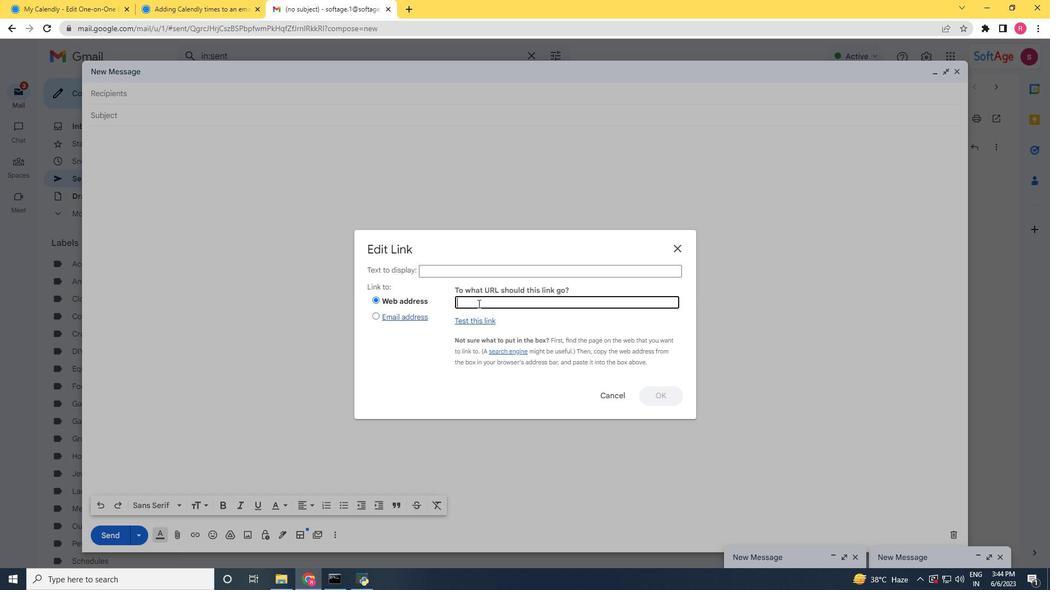 
Action: Mouse moved to (654, 390)
Screenshot: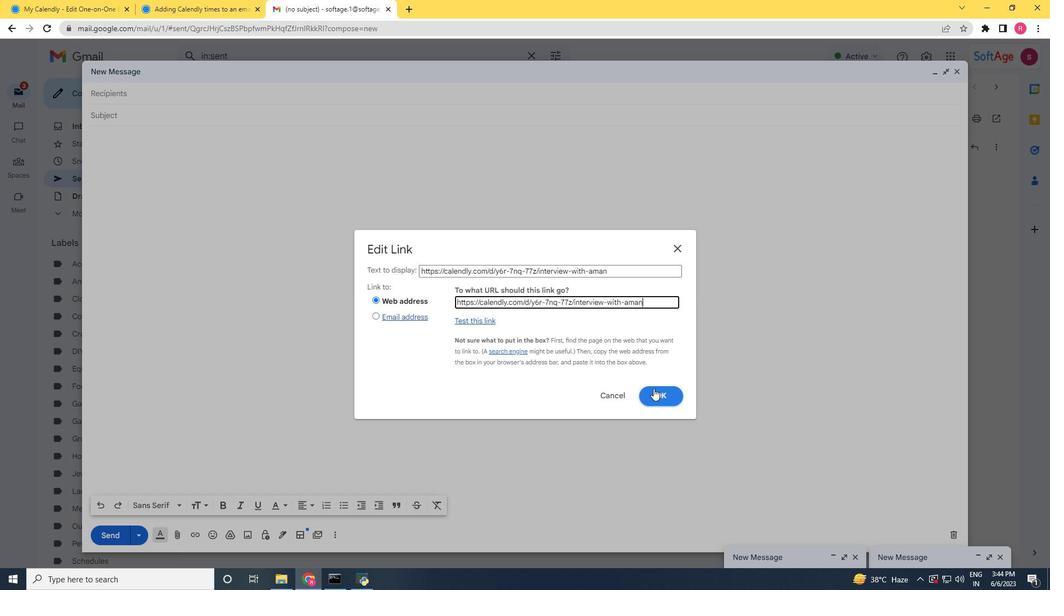 
Action: Mouse pressed left at (654, 390)
Screenshot: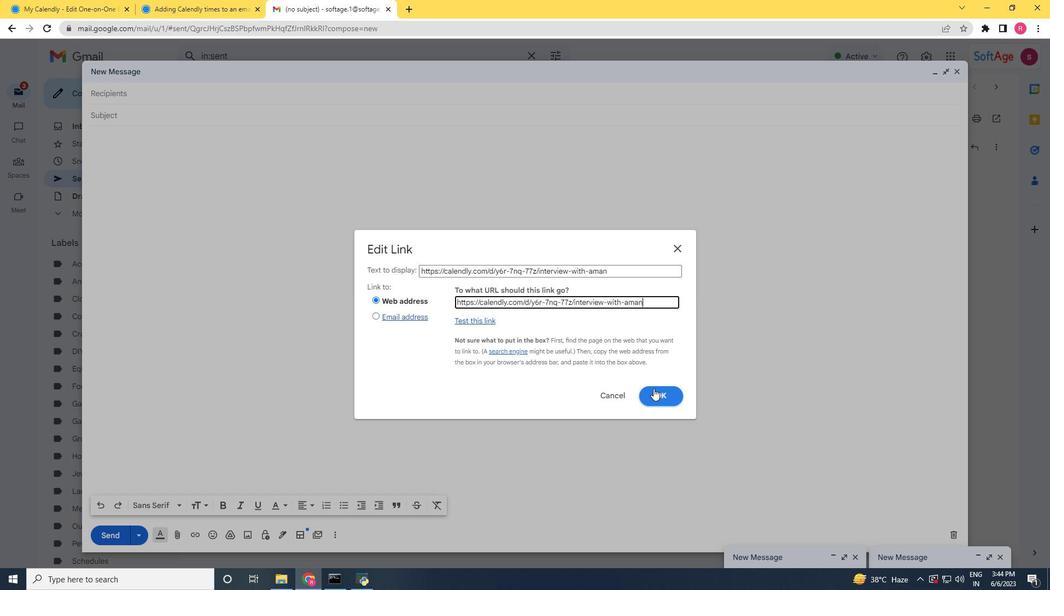 
Action: Mouse moved to (158, 100)
Screenshot: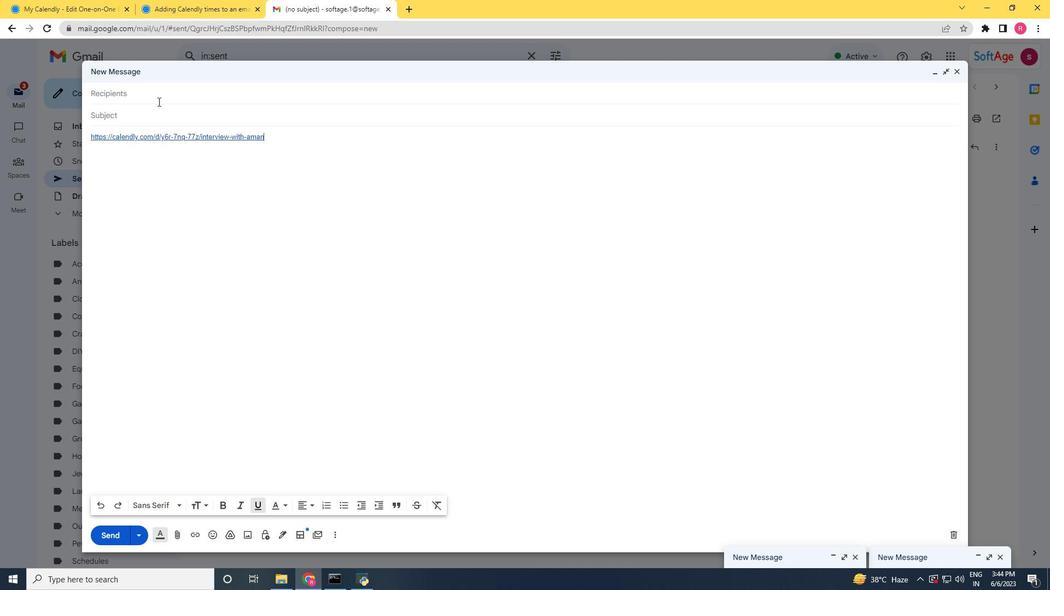 
Action: Mouse pressed left at (158, 100)
Screenshot: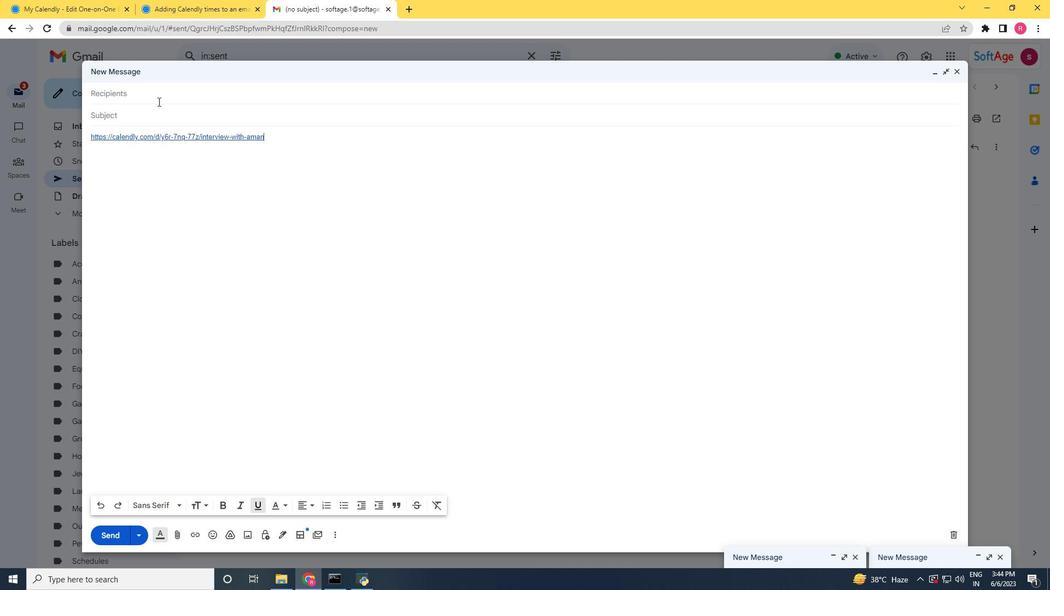 
Action: Mouse moved to (224, 109)
Screenshot: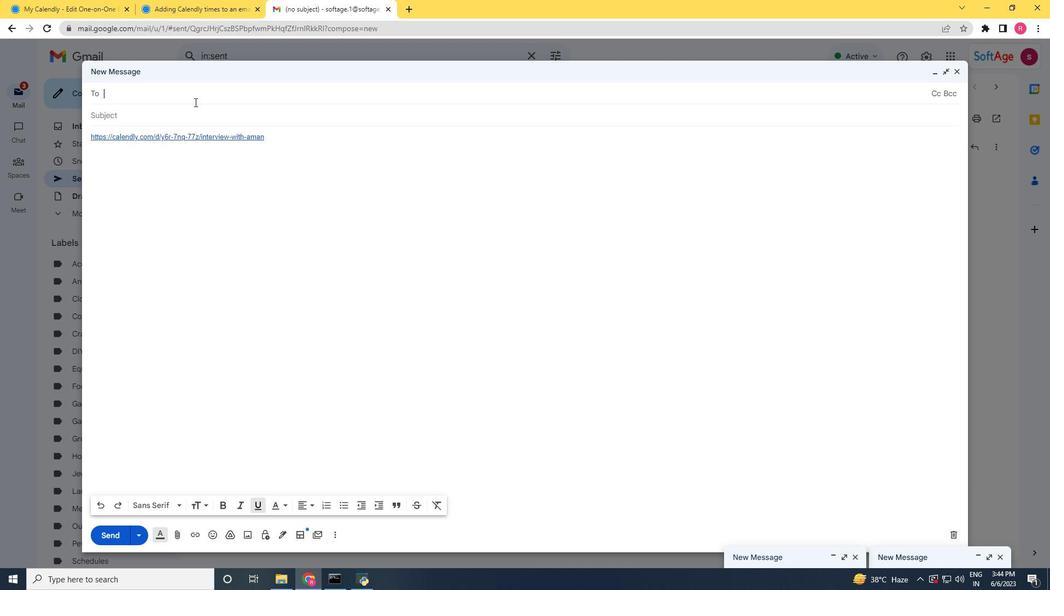
Action: Key pressed sof
Screenshot: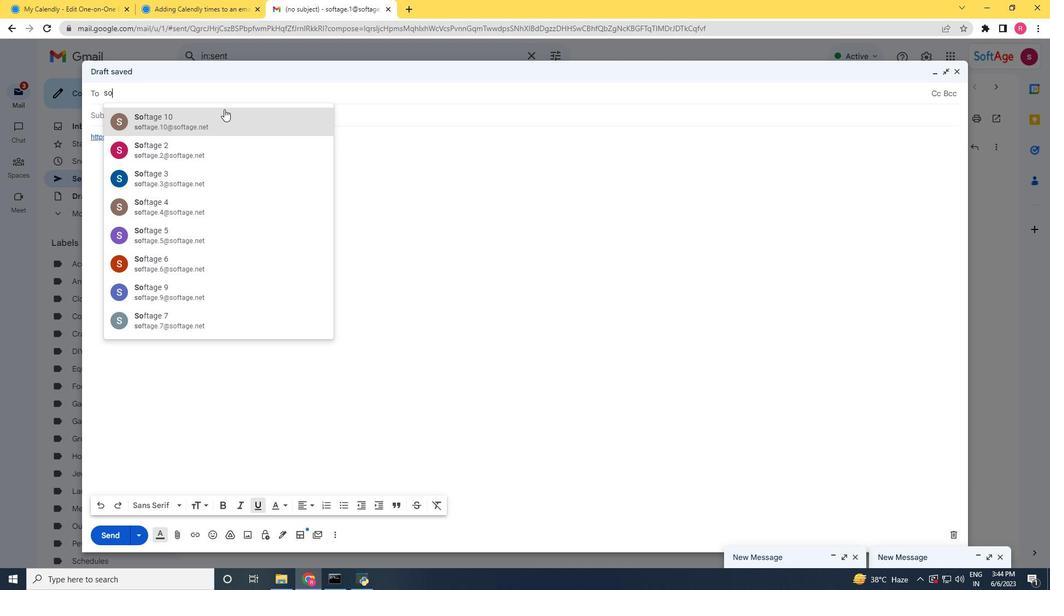 
Action: Mouse moved to (226, 109)
Screenshot: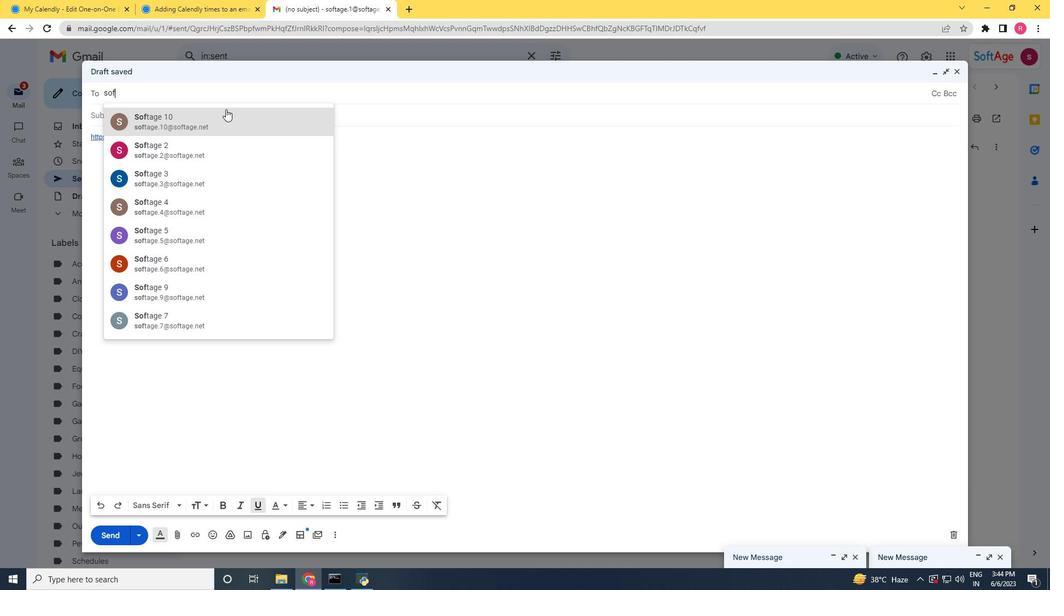 
Action: Key pressed t
Screenshot: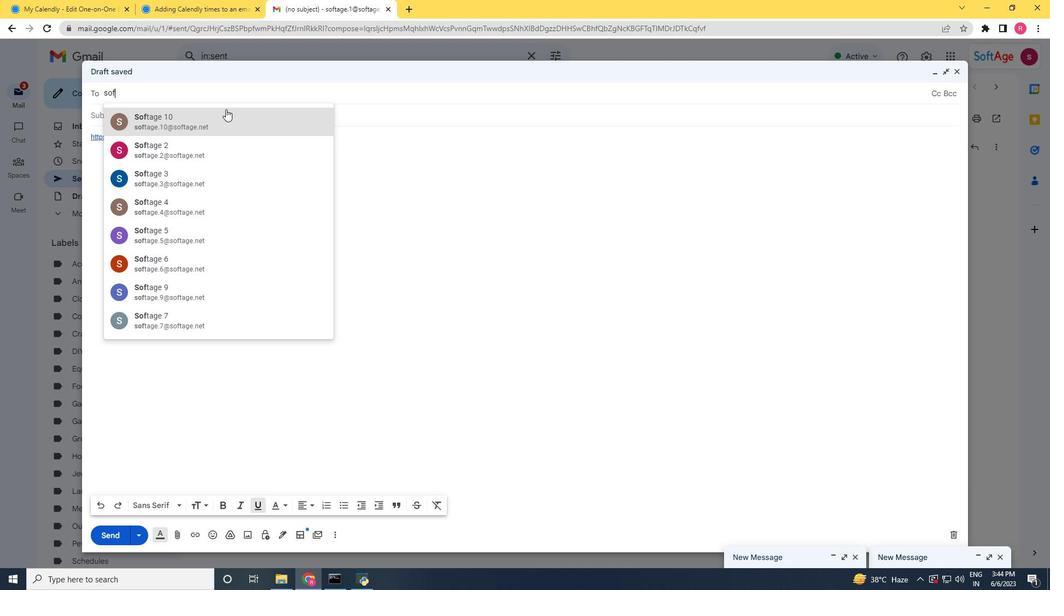 
Action: Mouse moved to (230, 109)
Screenshot: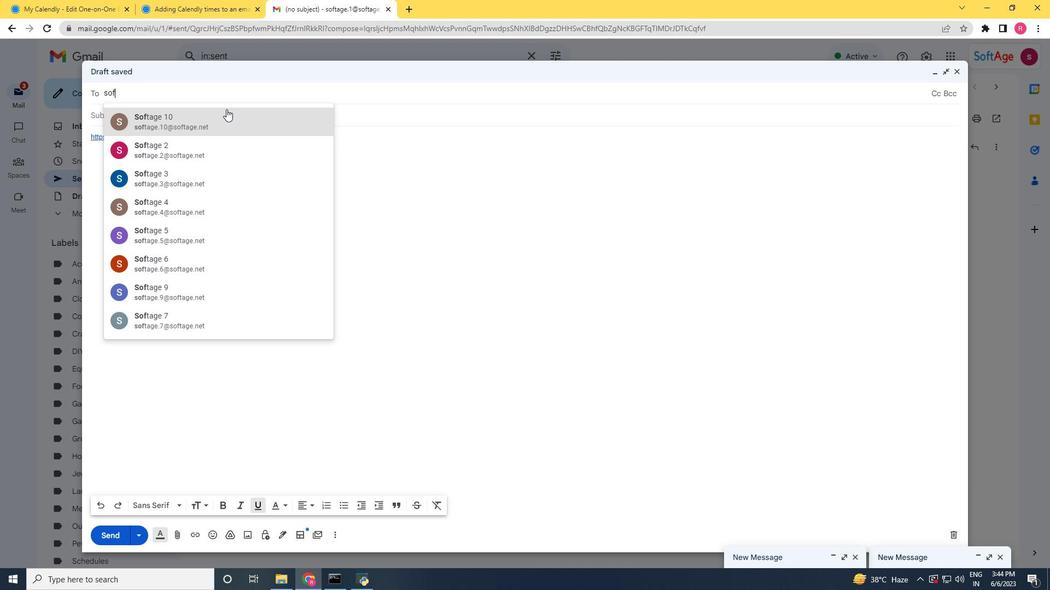 
Action: Key pressed age.4<Key.shift>@softage.net
Screenshot: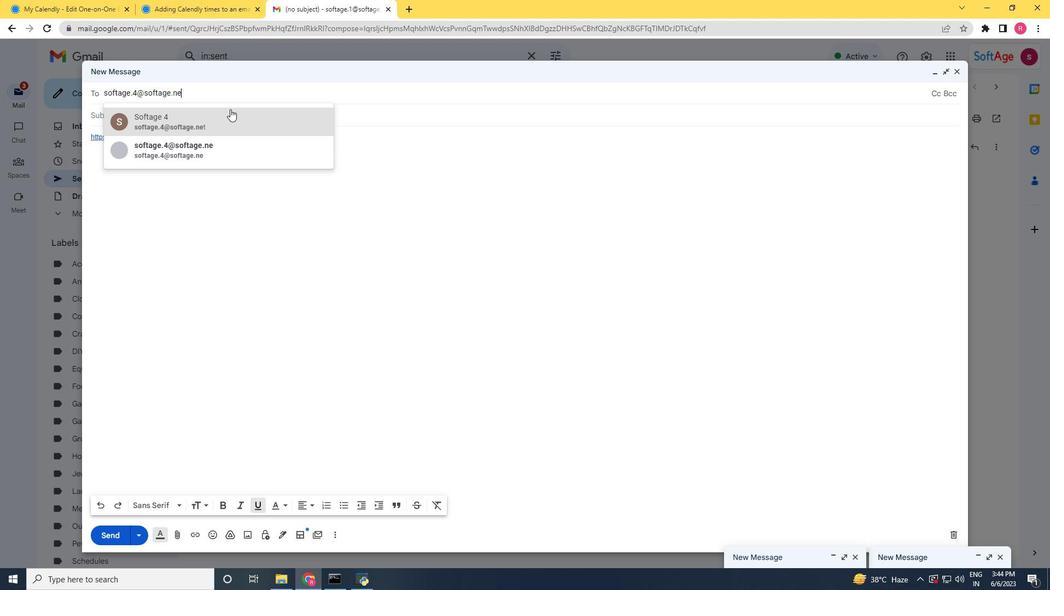 
Action: Mouse moved to (228, 118)
Screenshot: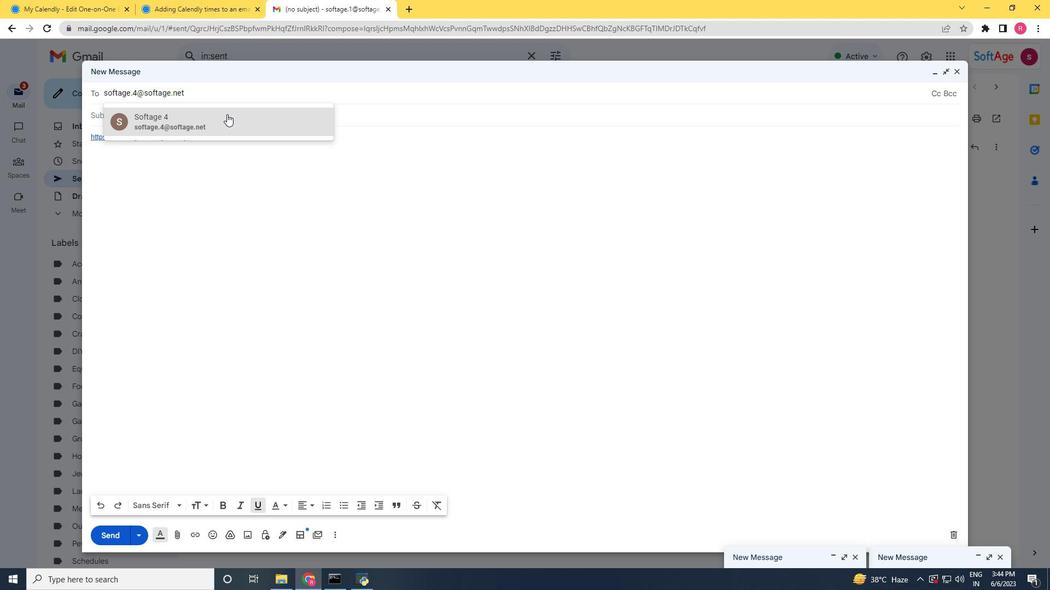 
Action: Mouse pressed left at (228, 118)
Screenshot: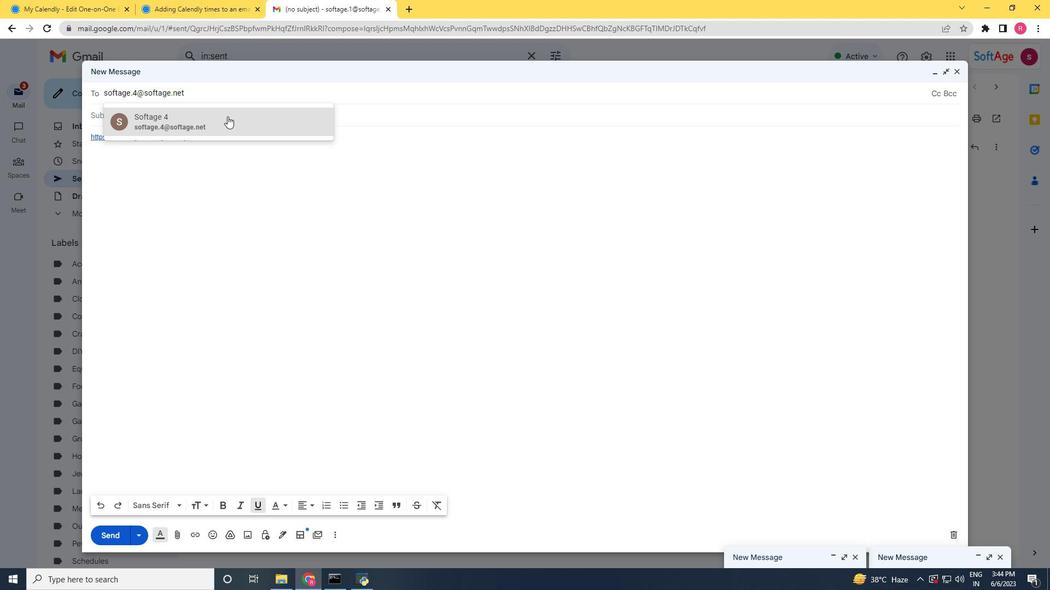 
Action: Mouse moved to (229, 120)
Screenshot: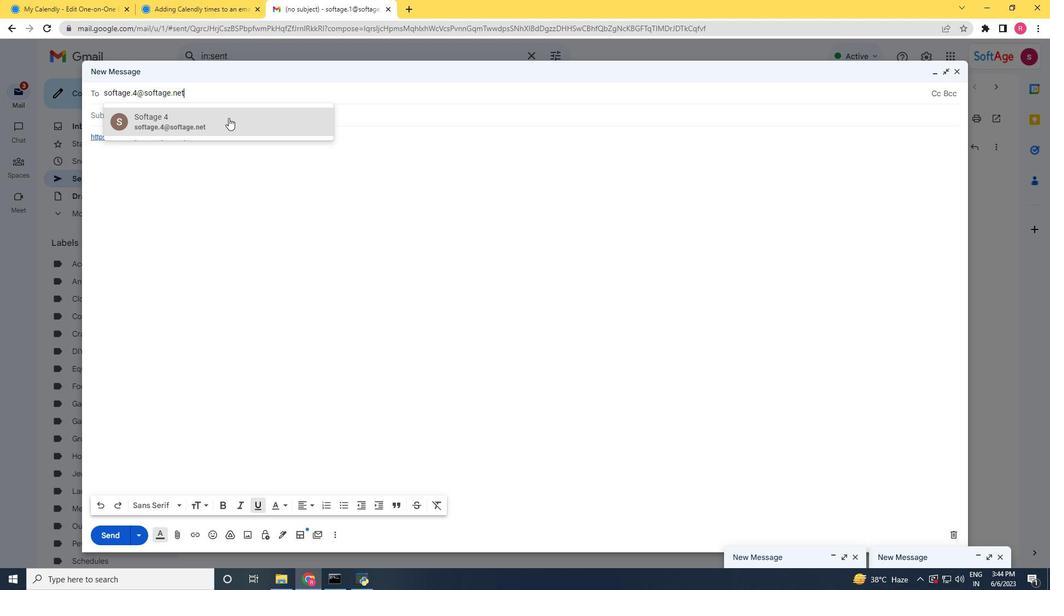 
Action: Key pressed softage.5<Key.shift>@softage.net
Screenshot: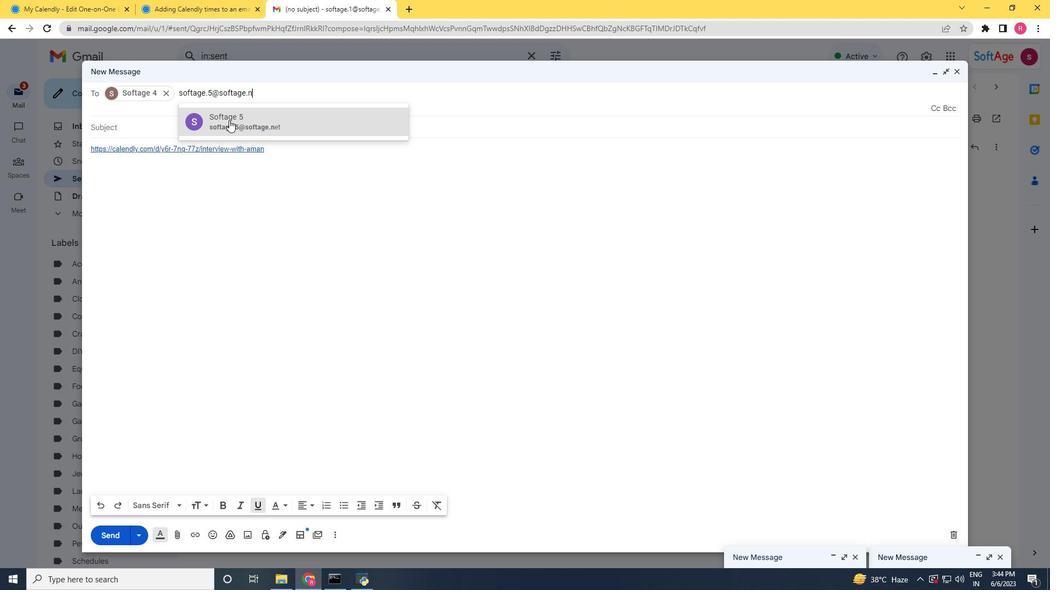
Action: Mouse moved to (220, 123)
Screenshot: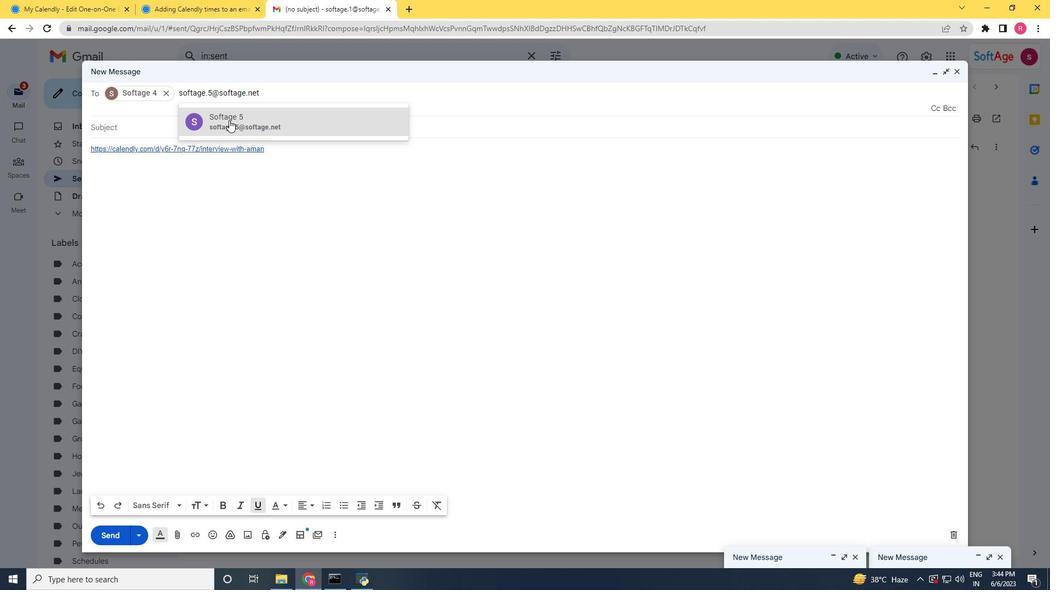 
Action: Mouse pressed left at (220, 123)
Screenshot: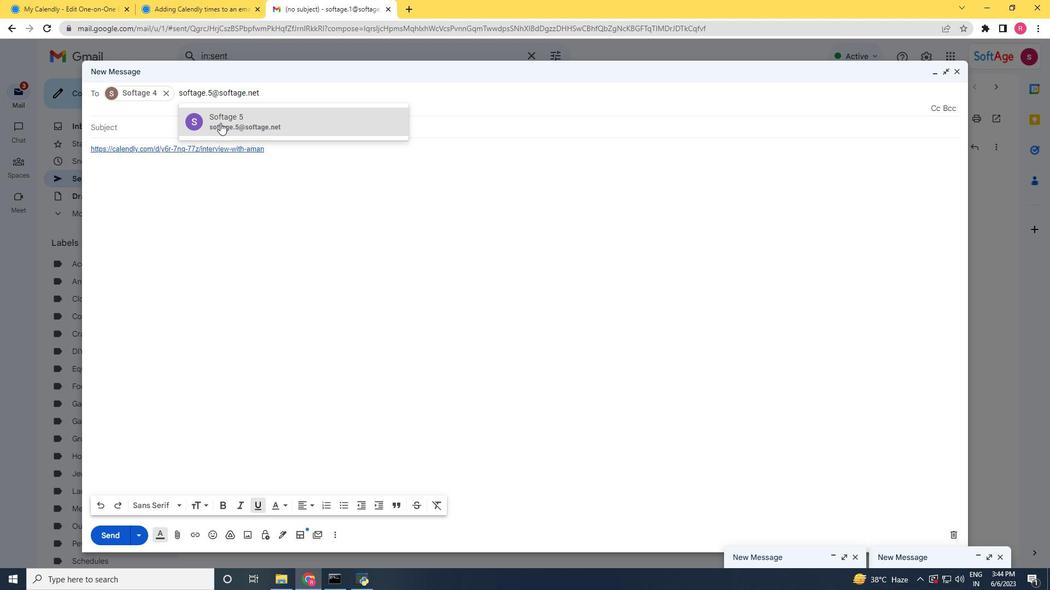 
Action: Mouse moved to (113, 533)
Screenshot: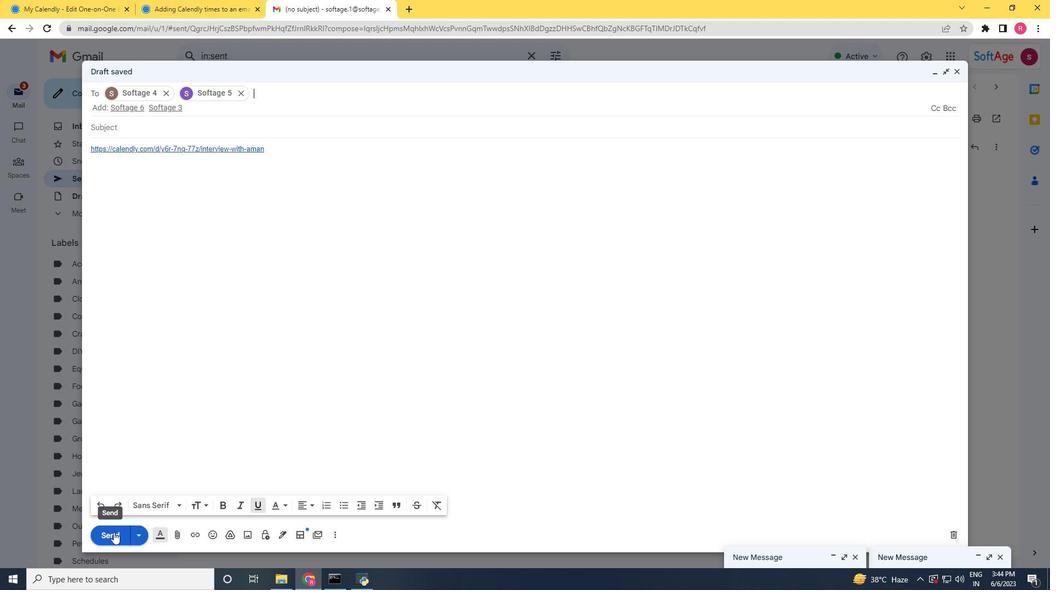 
Action: Mouse pressed left at (113, 533)
Screenshot: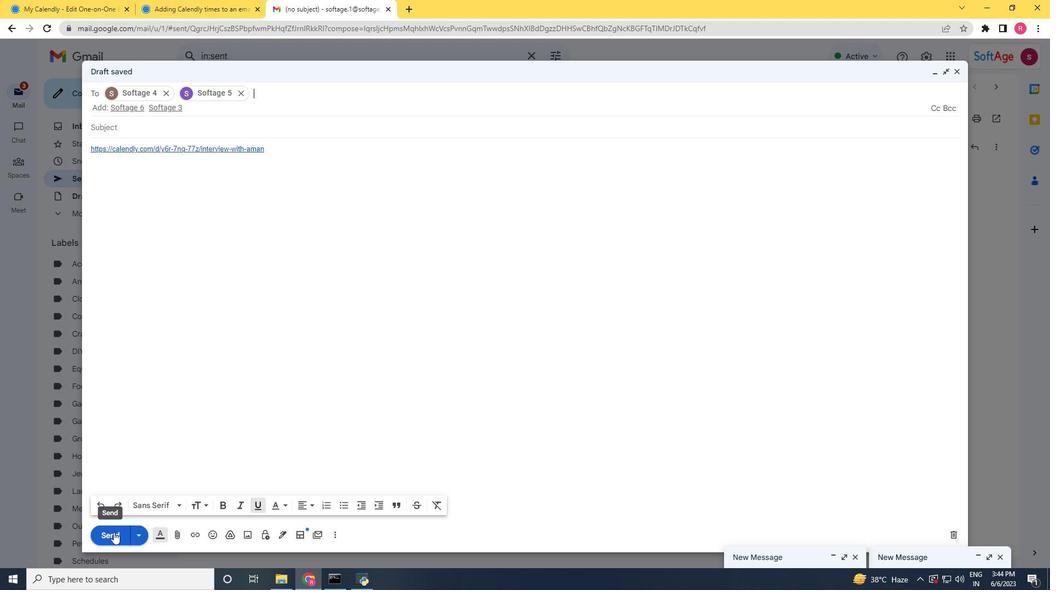 
Action: Mouse moved to (135, 529)
Screenshot: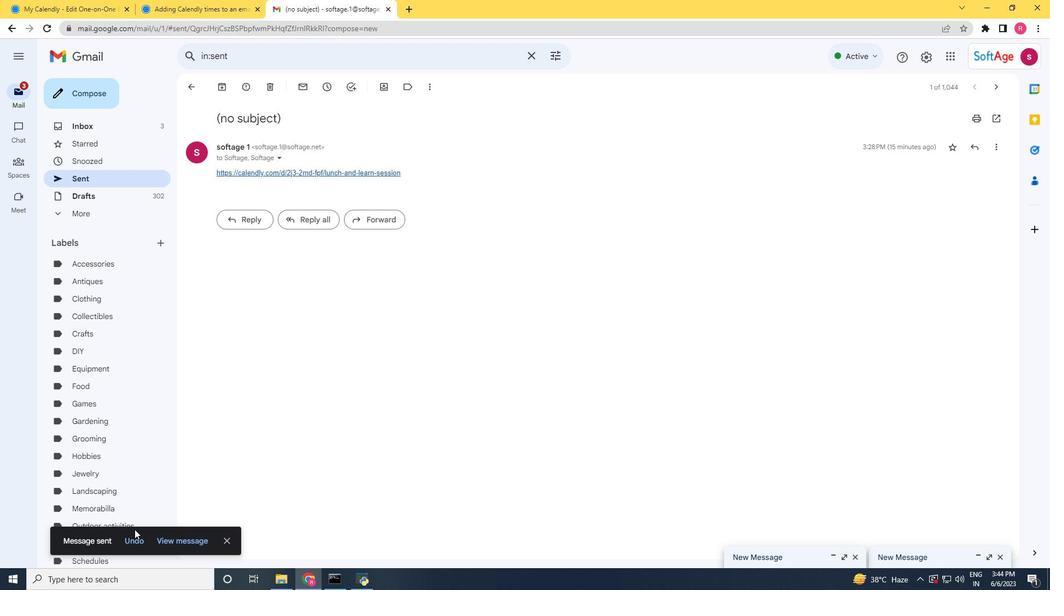 
